Task: Create a due date automation trigger when advanced on, 2 working days after a card is due add fields without custom field "Resume" set to a date in this month at 11:00 AM.
Action: Mouse moved to (1117, 335)
Screenshot: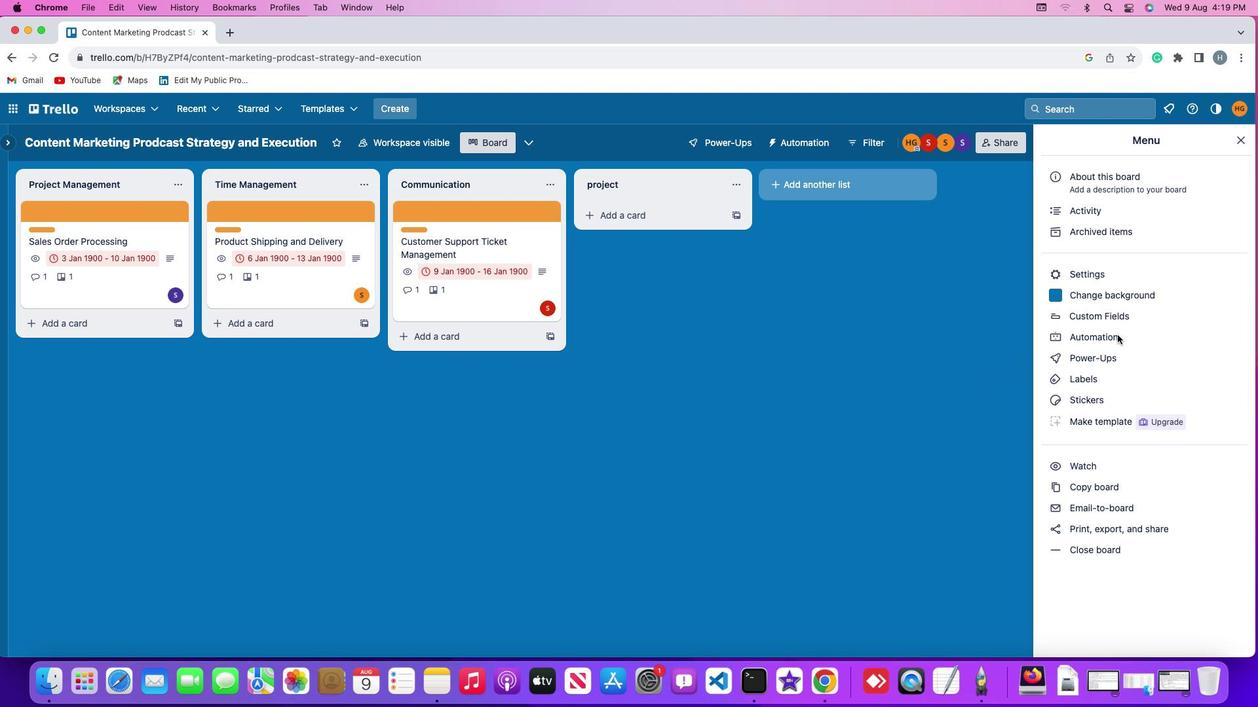 
Action: Mouse pressed left at (1117, 335)
Screenshot: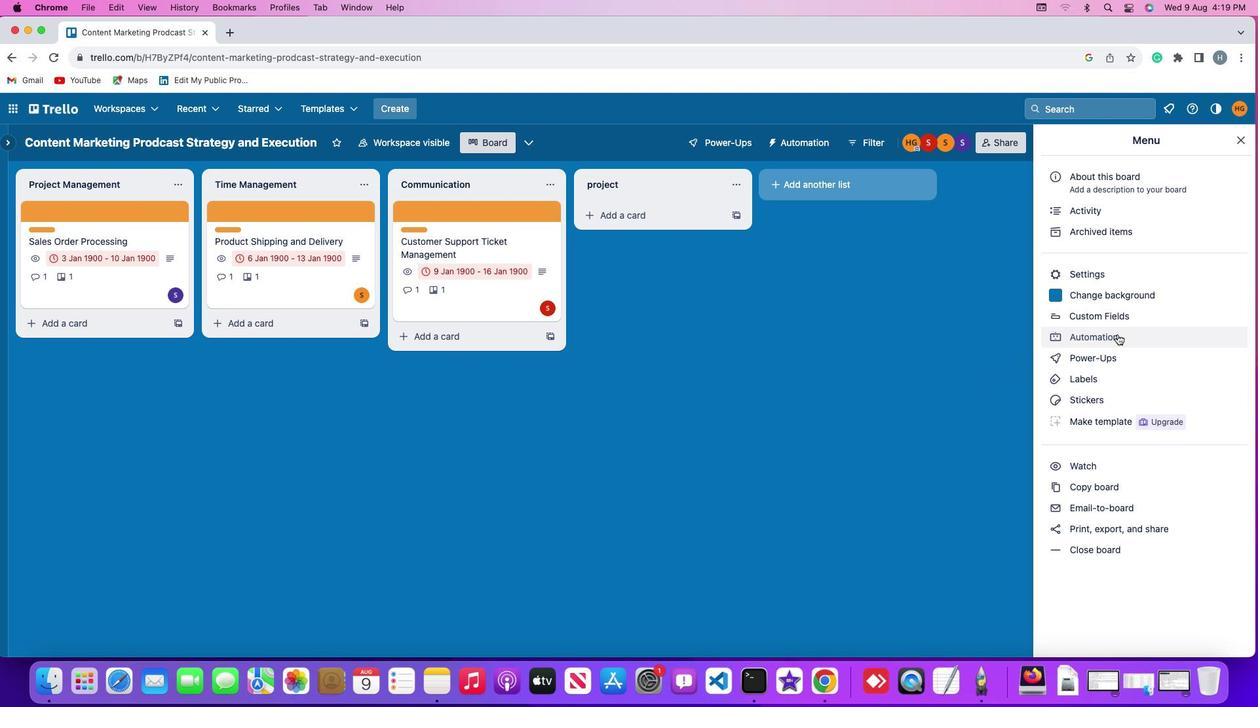 
Action: Mouse moved to (1117, 334)
Screenshot: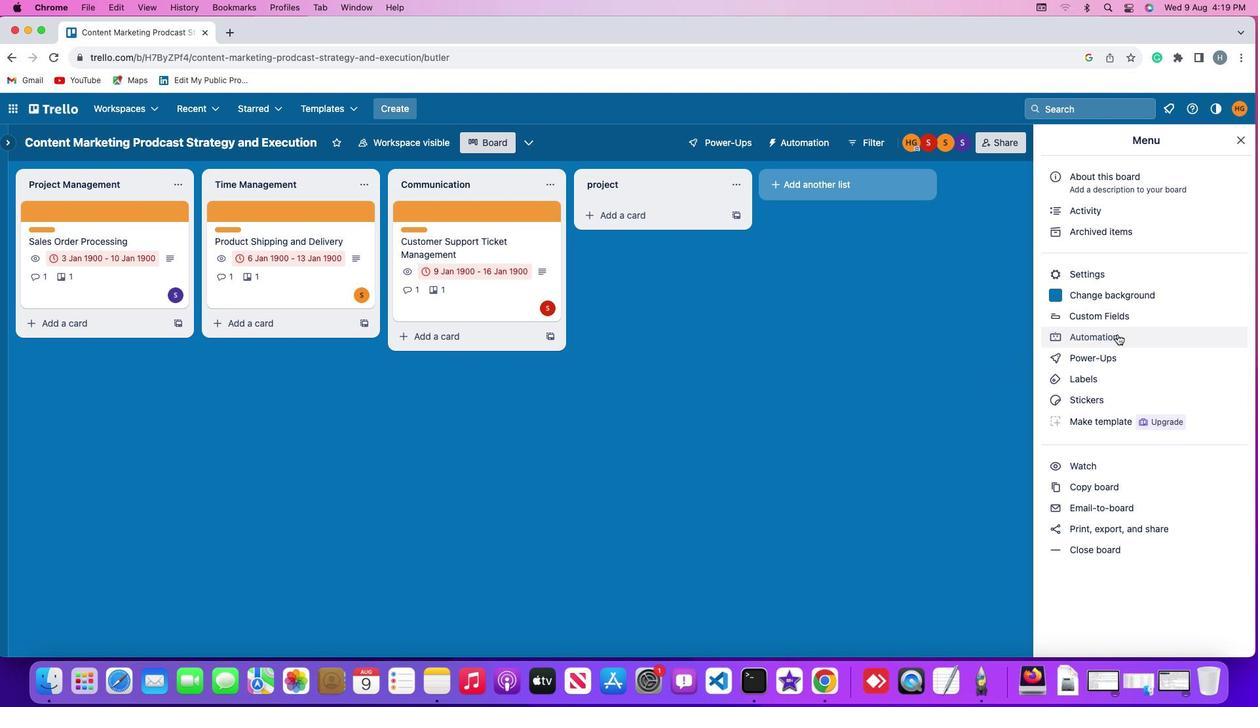 
Action: Mouse pressed left at (1117, 334)
Screenshot: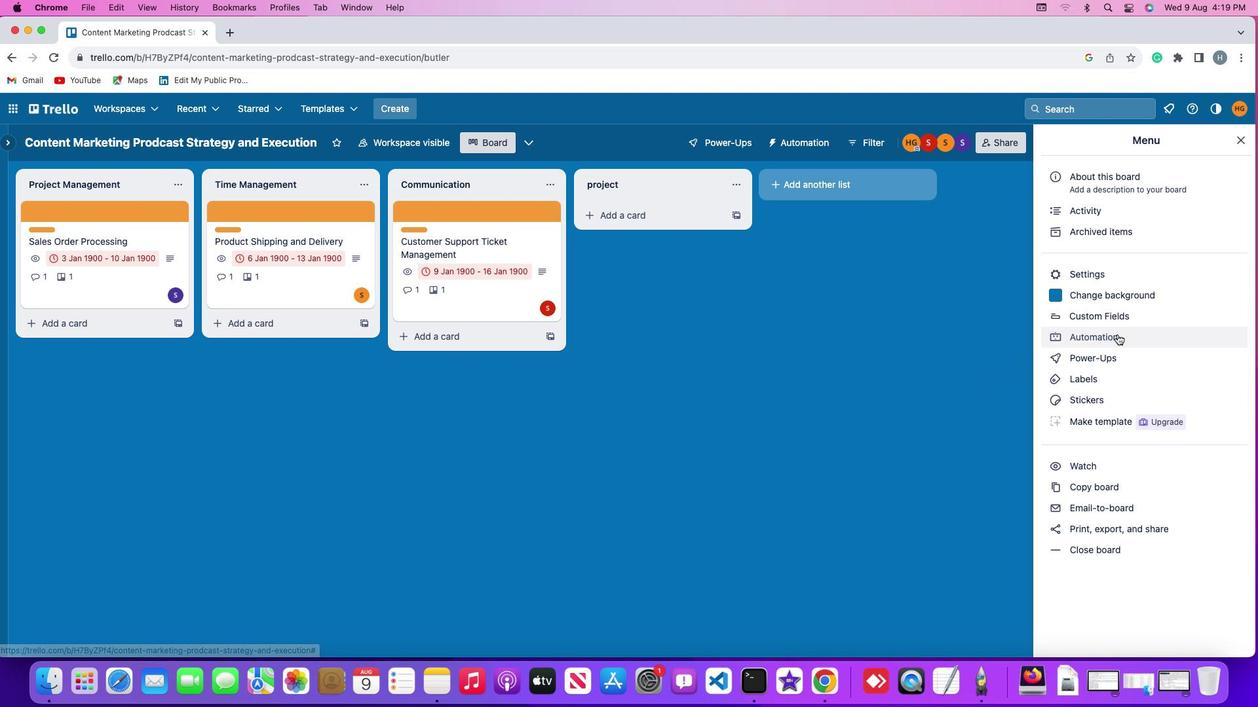 
Action: Mouse moved to (79, 306)
Screenshot: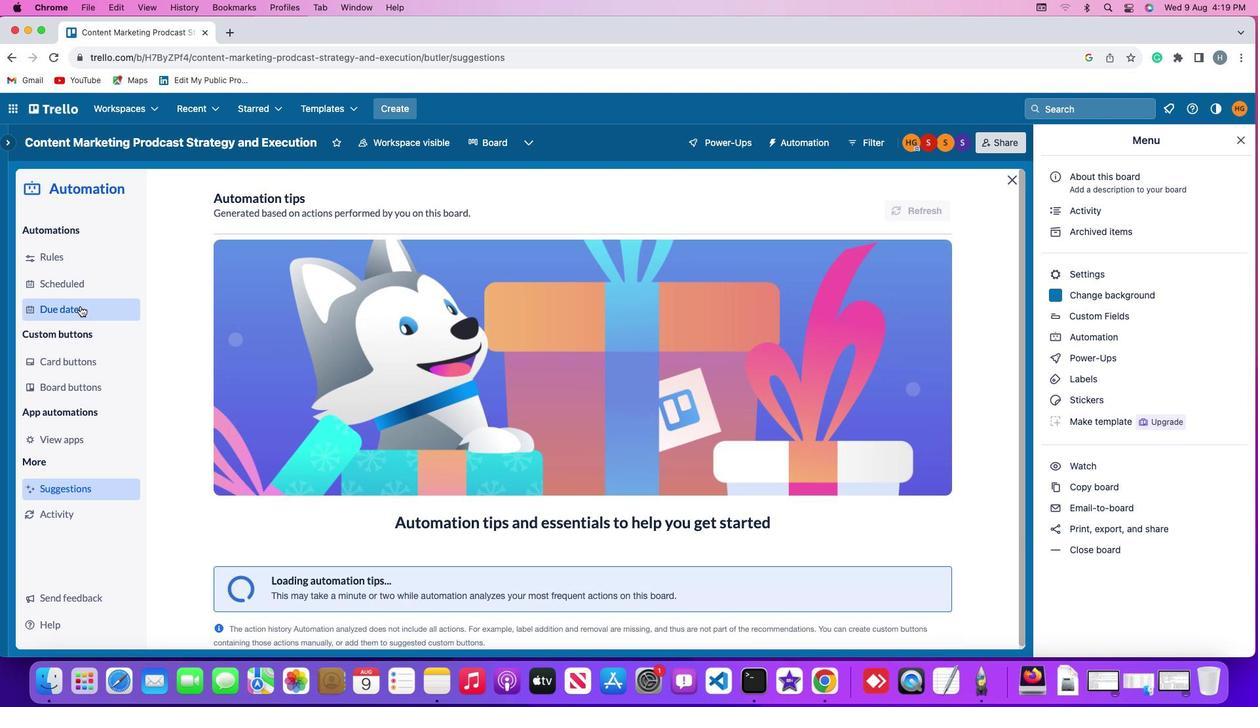 
Action: Mouse pressed left at (79, 306)
Screenshot: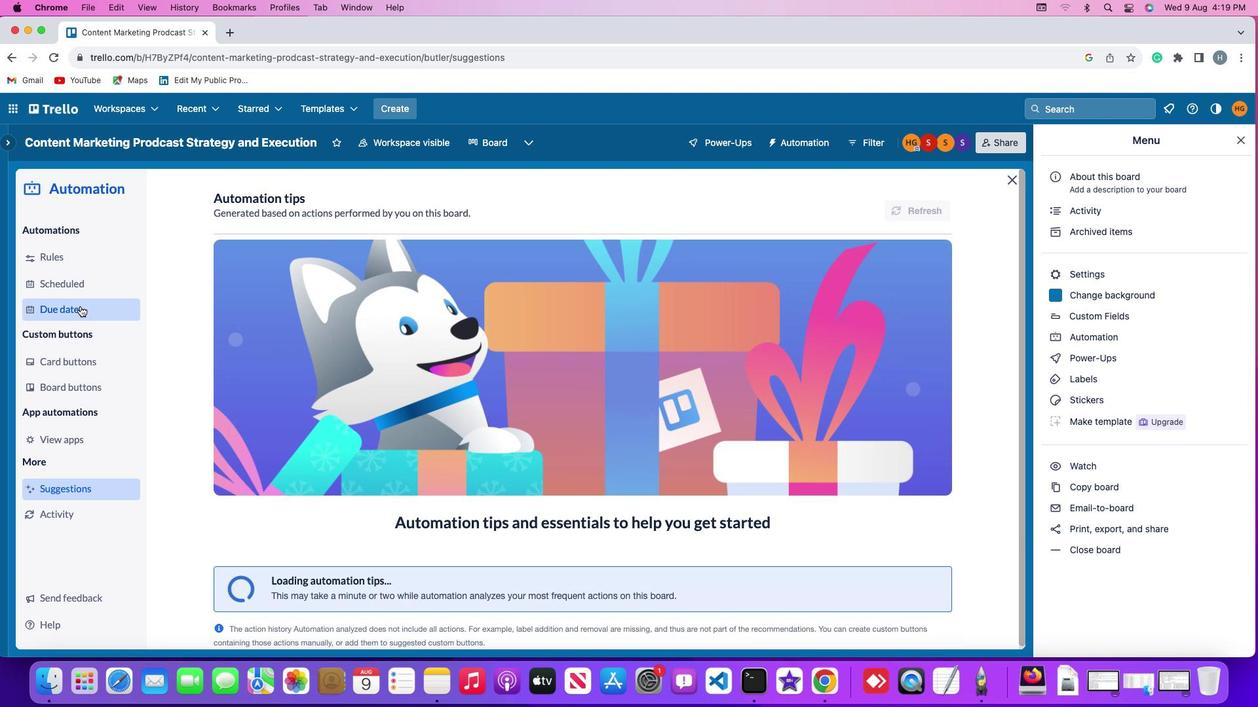 
Action: Mouse moved to (852, 201)
Screenshot: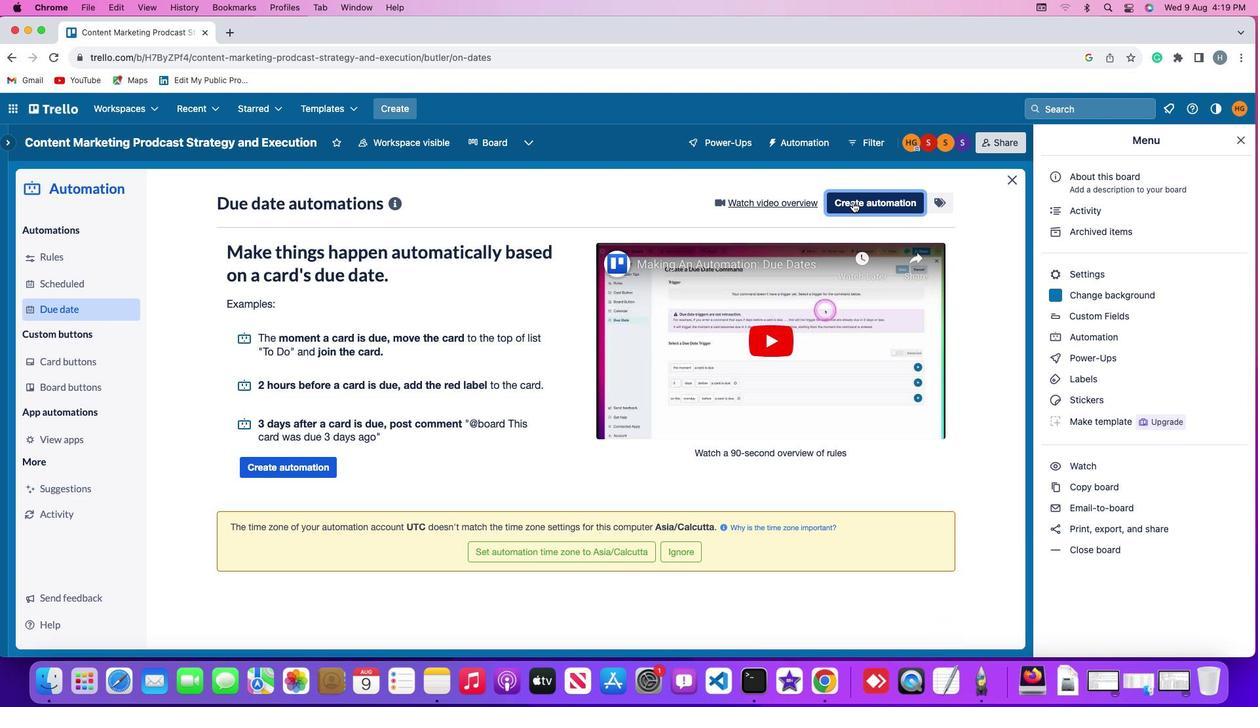 
Action: Mouse pressed left at (852, 201)
Screenshot: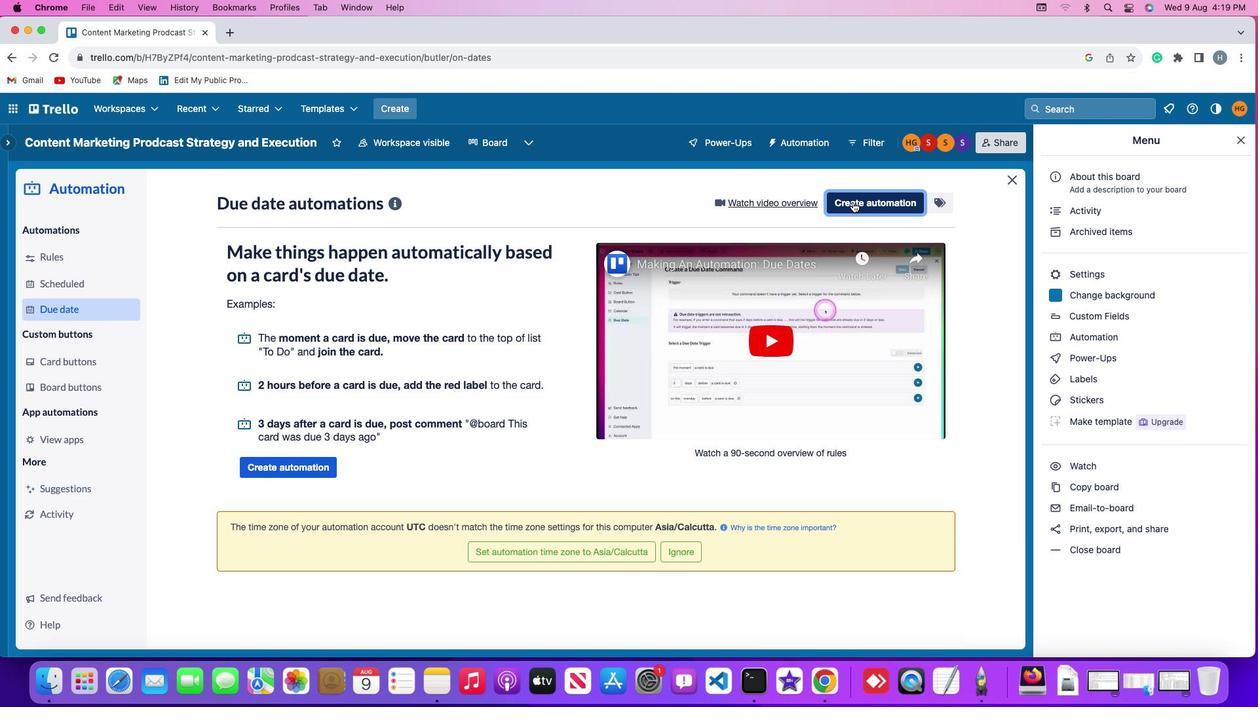 
Action: Mouse moved to (478, 326)
Screenshot: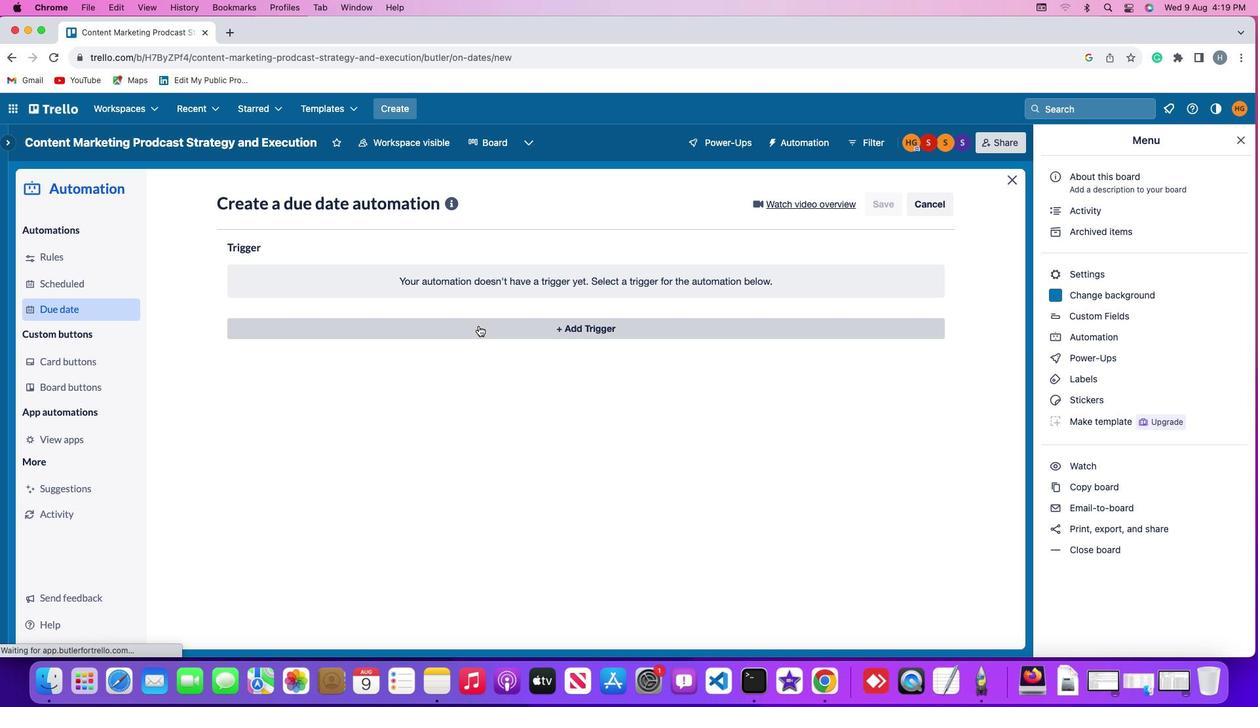 
Action: Mouse pressed left at (478, 326)
Screenshot: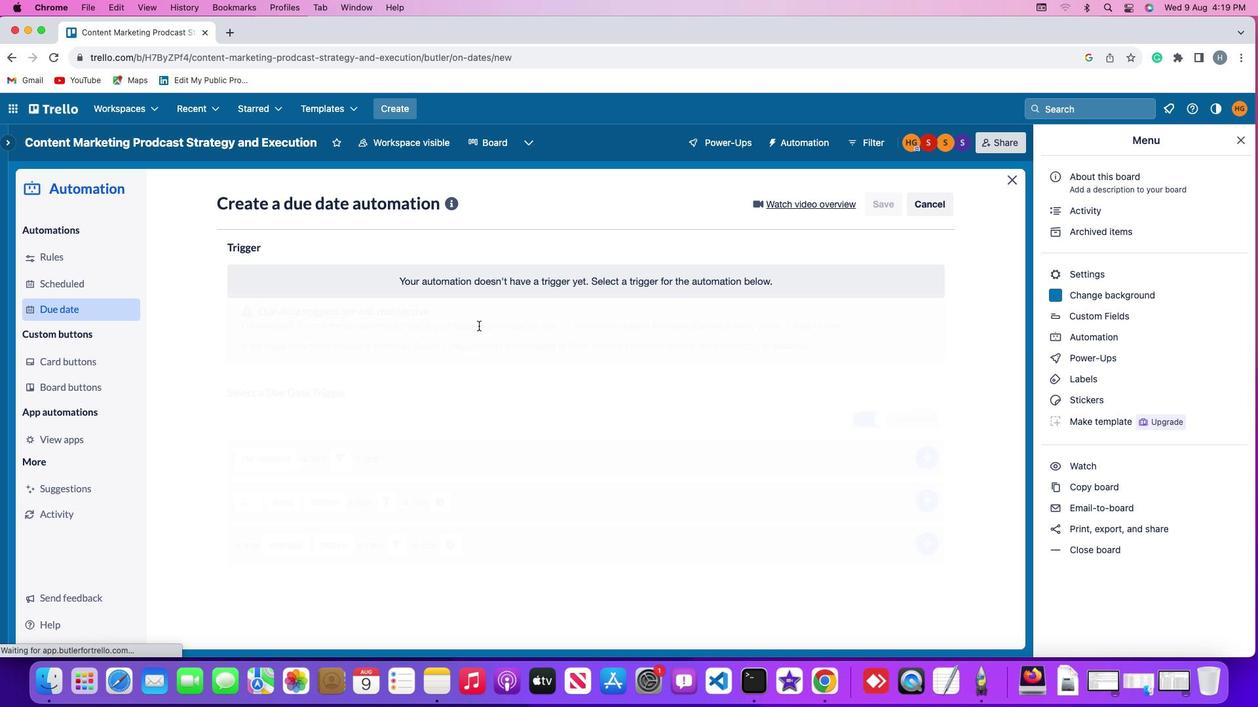 
Action: Mouse moved to (254, 534)
Screenshot: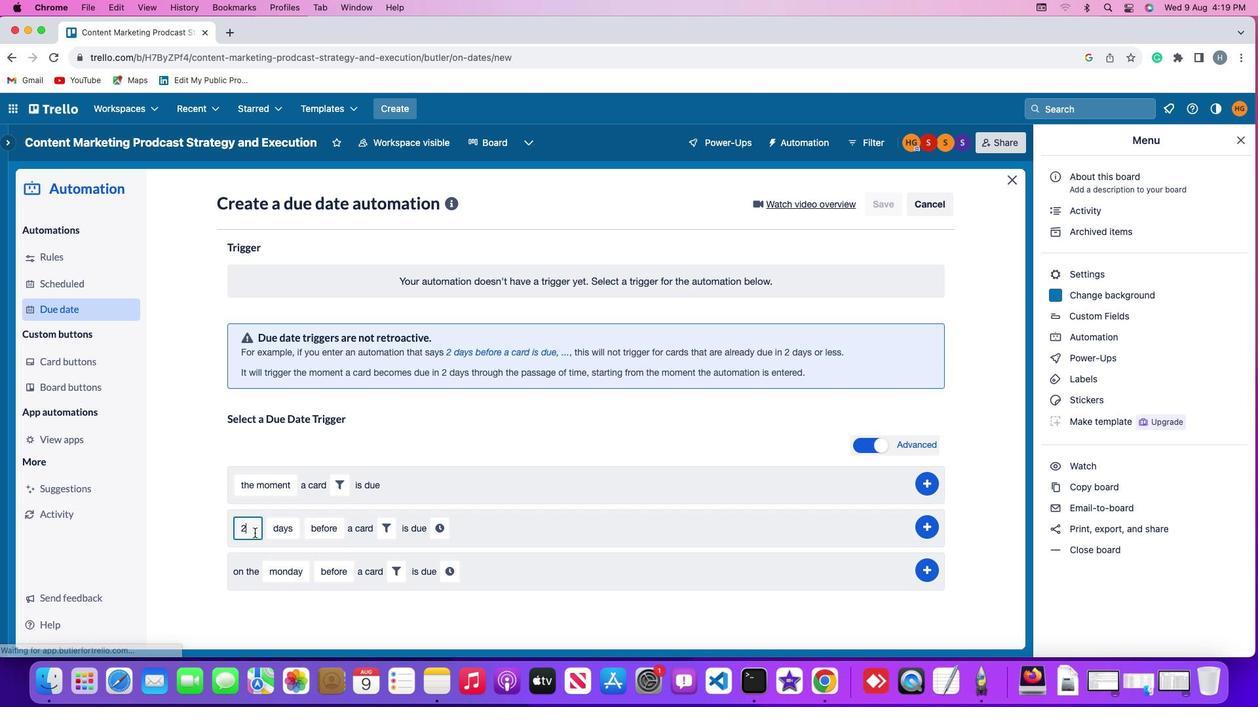 
Action: Mouse pressed left at (254, 534)
Screenshot: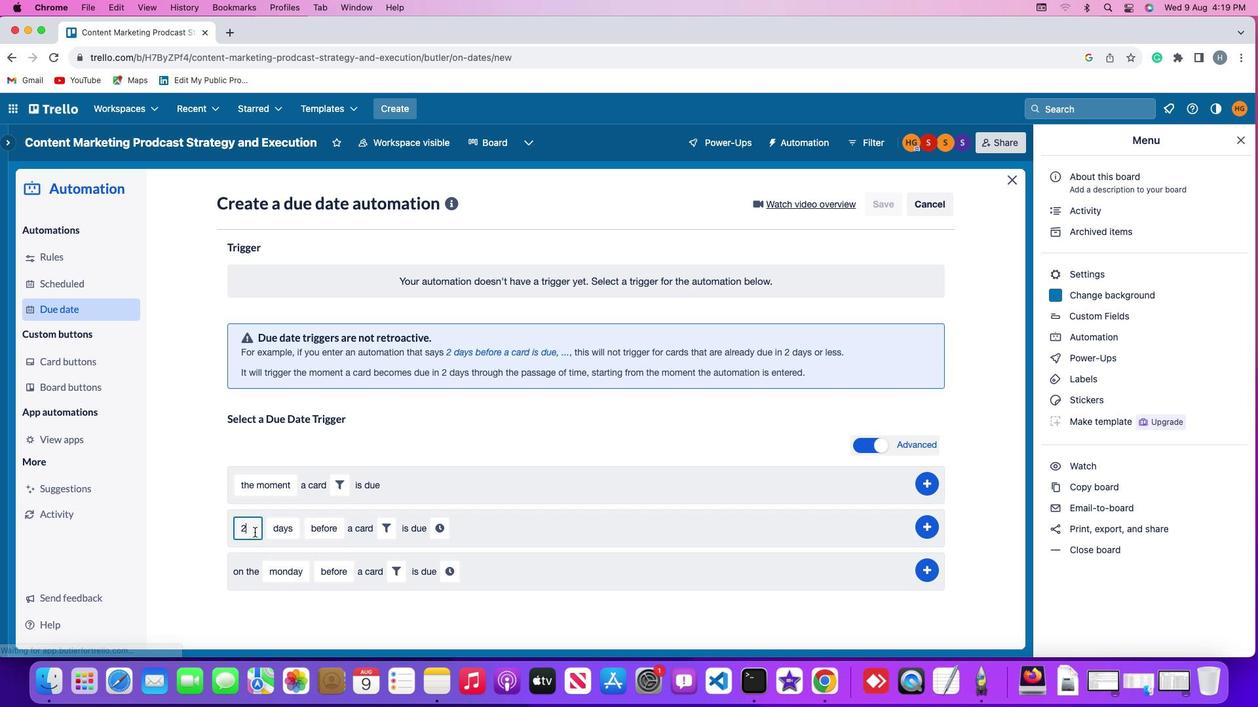 
Action: Mouse moved to (255, 529)
Screenshot: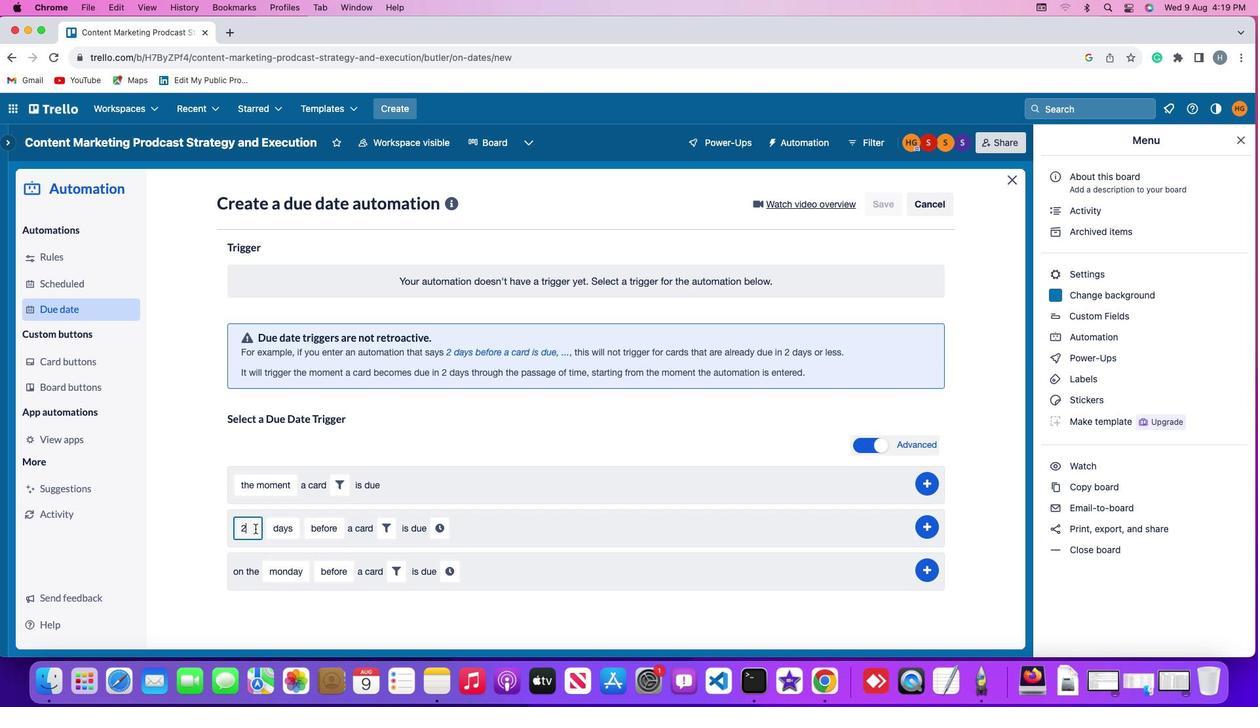 
Action: Key pressed Key.backspace
Screenshot: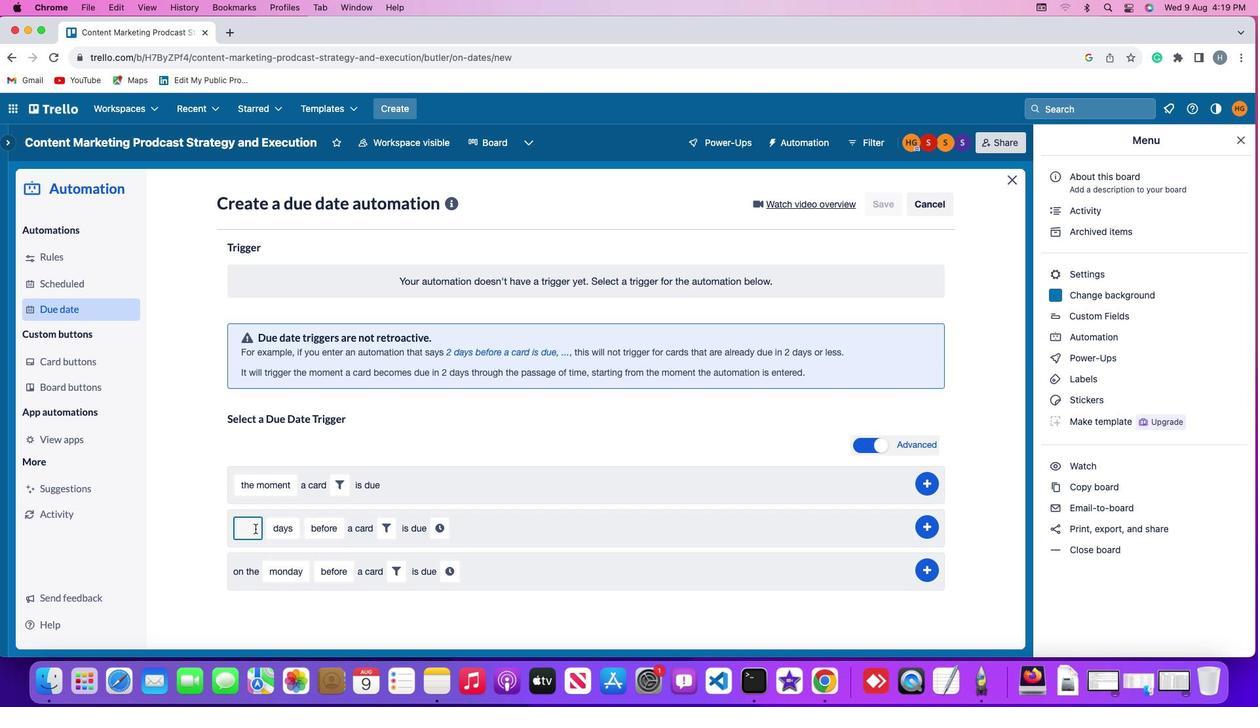 
Action: Mouse moved to (255, 529)
Screenshot: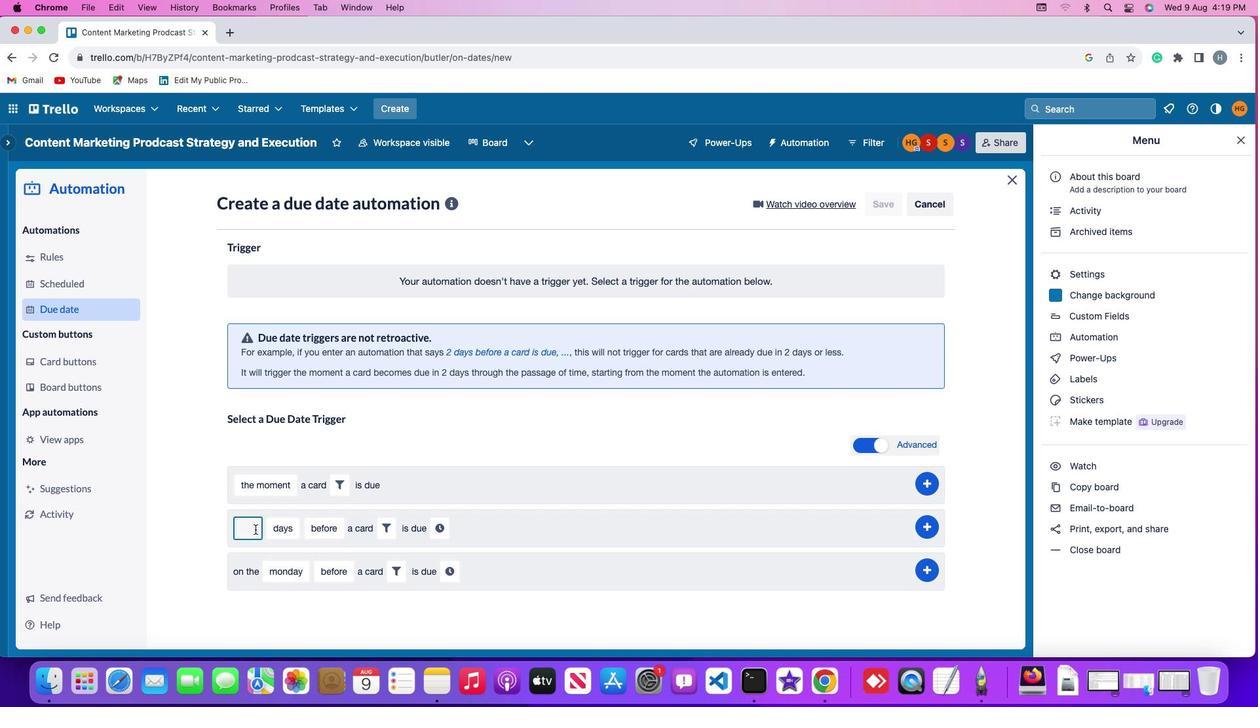 
Action: Key pressed '2'
Screenshot: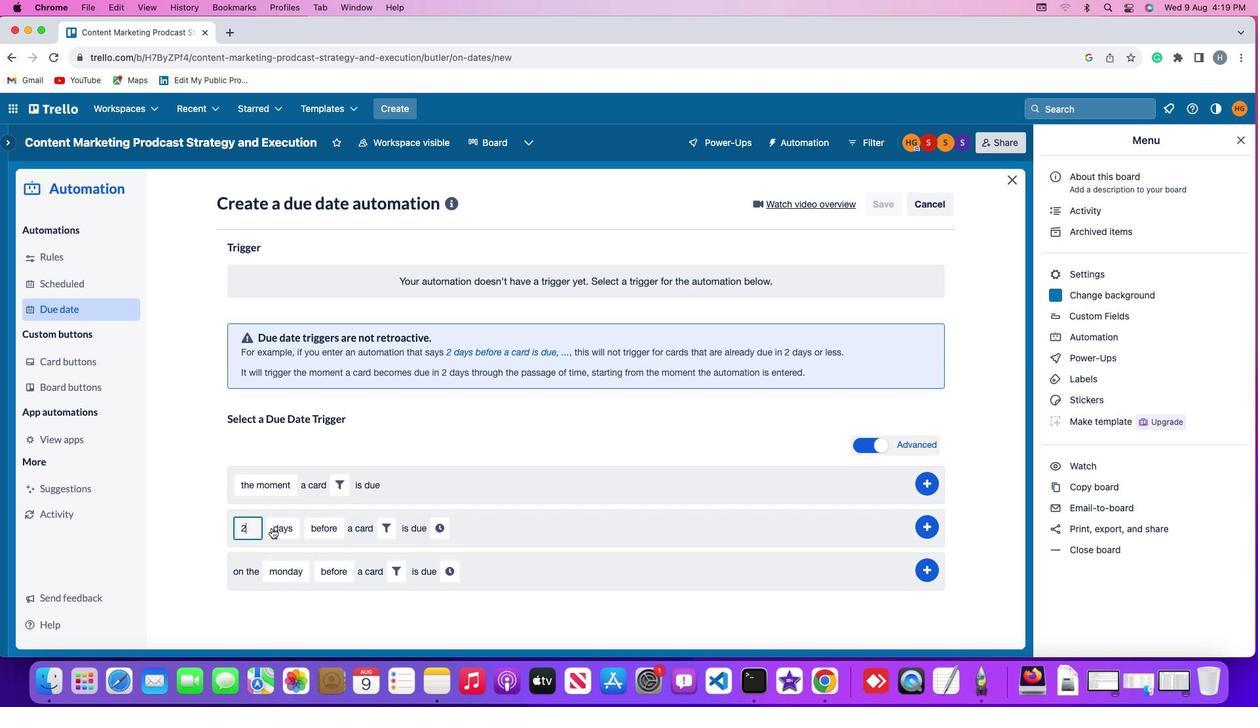 
Action: Mouse moved to (286, 527)
Screenshot: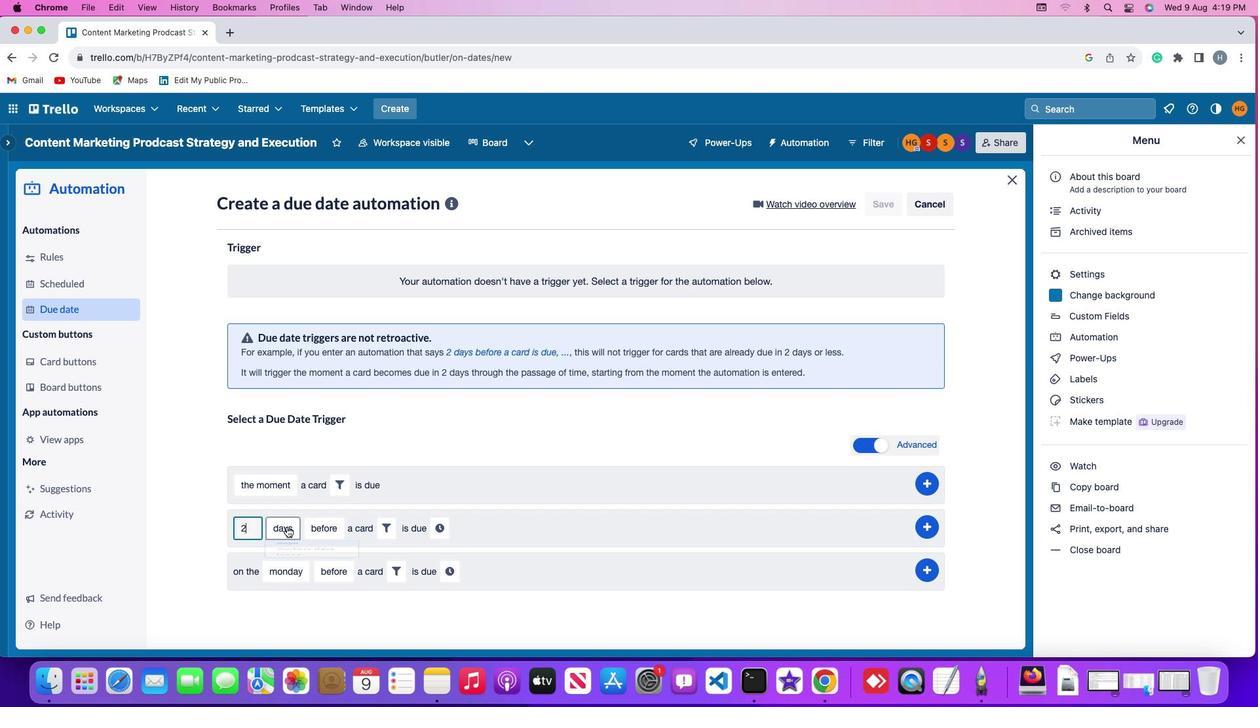 
Action: Mouse pressed left at (286, 527)
Screenshot: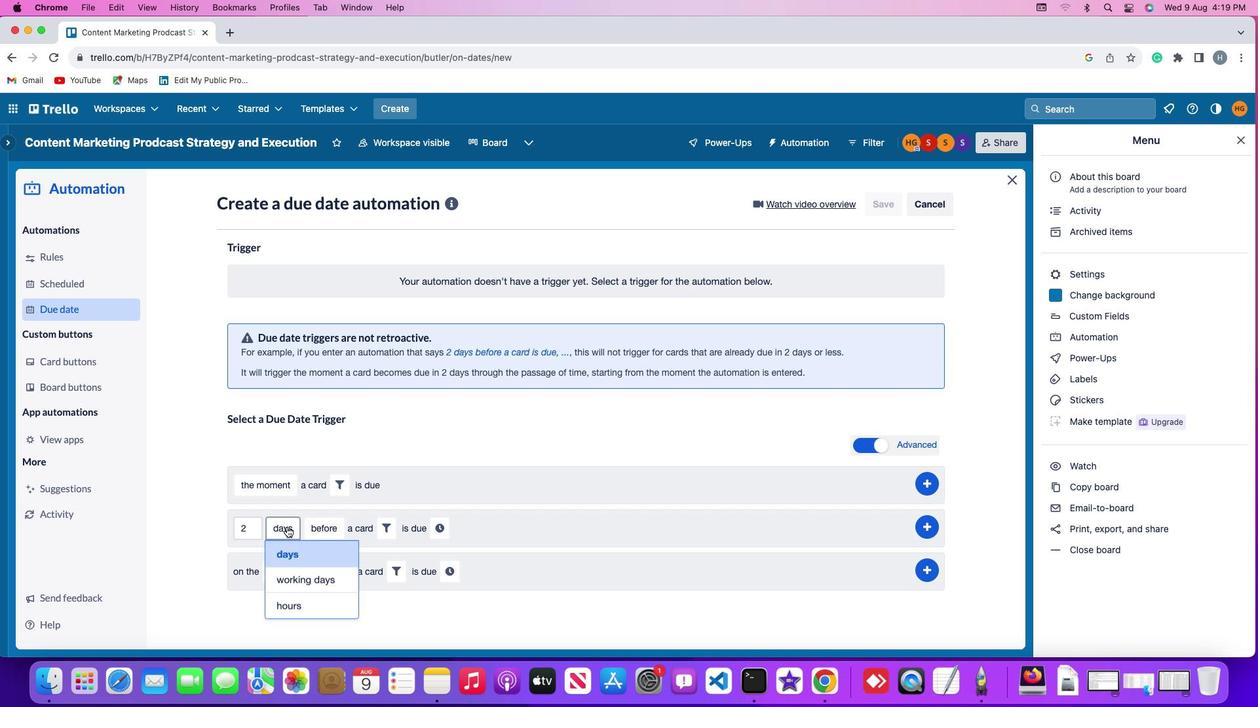 
Action: Mouse moved to (291, 576)
Screenshot: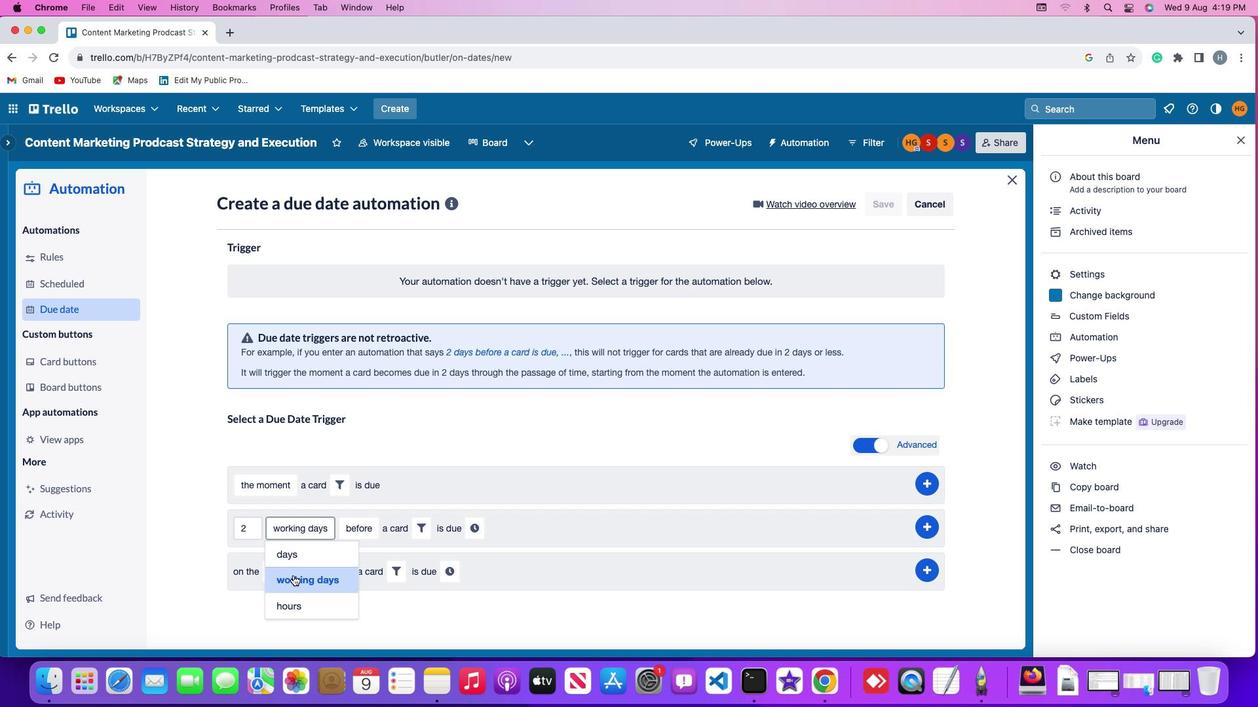 
Action: Mouse pressed left at (291, 576)
Screenshot: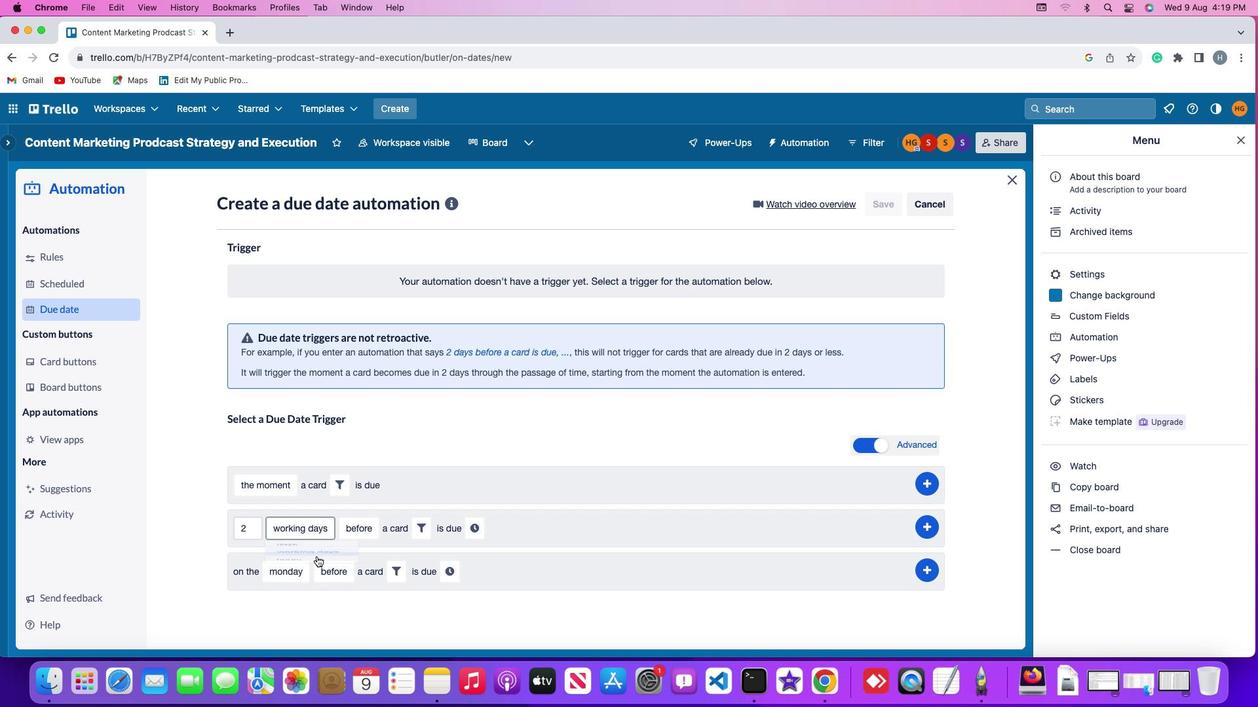 
Action: Mouse moved to (359, 526)
Screenshot: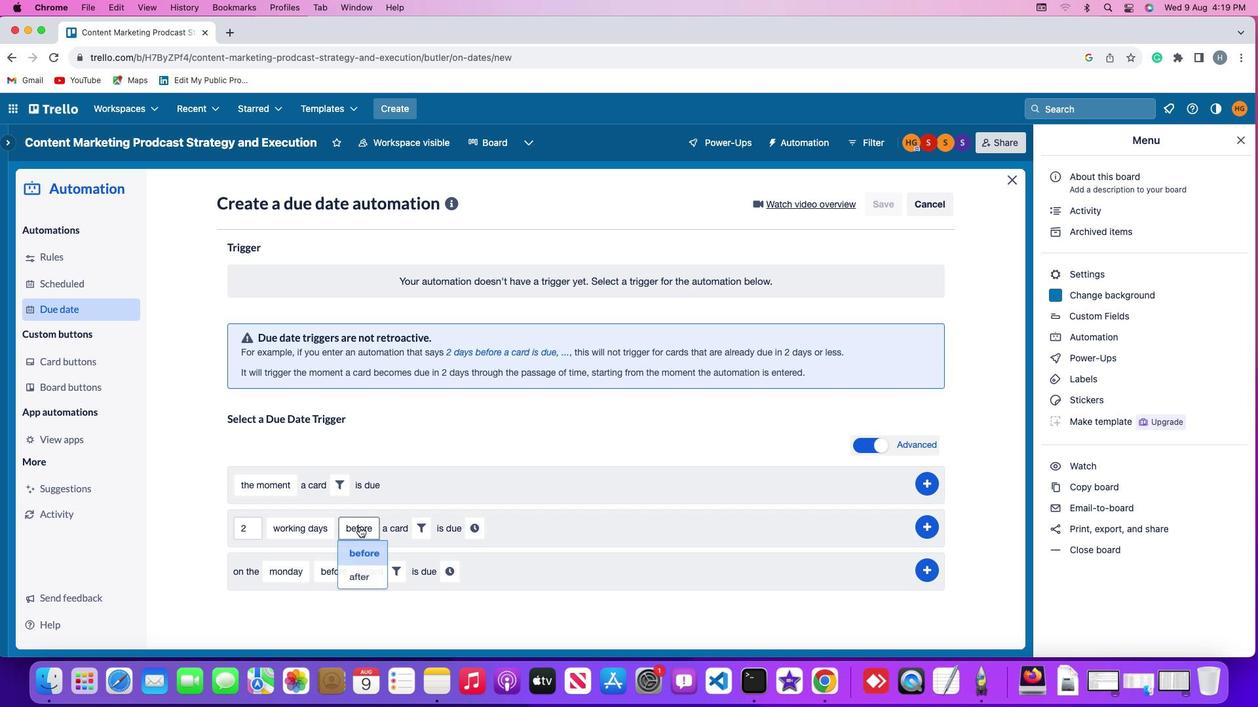 
Action: Mouse pressed left at (359, 526)
Screenshot: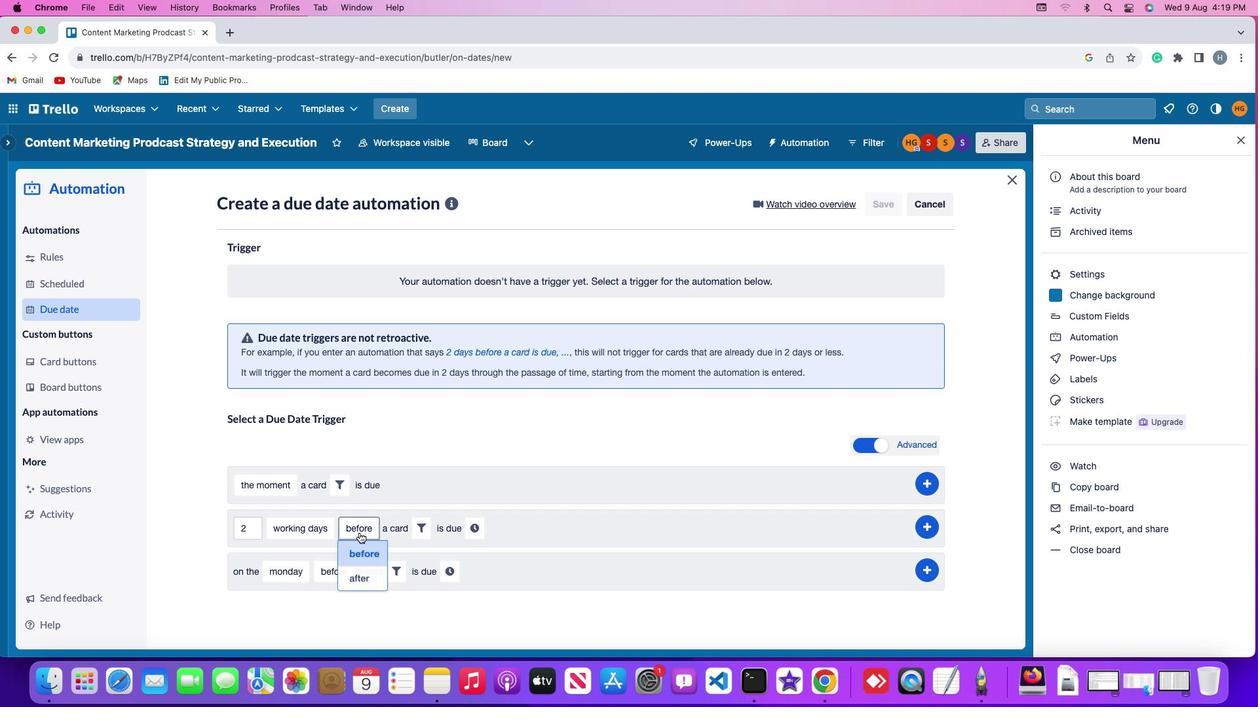 
Action: Mouse moved to (357, 578)
Screenshot: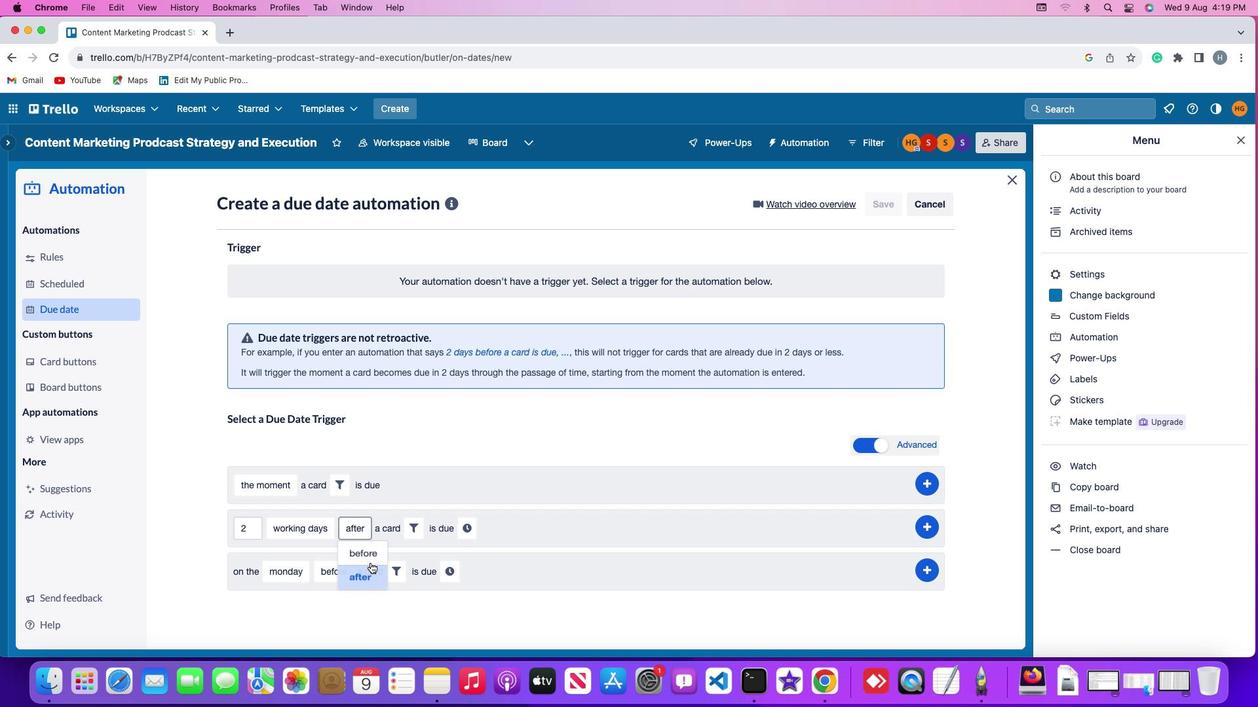 
Action: Mouse pressed left at (357, 578)
Screenshot: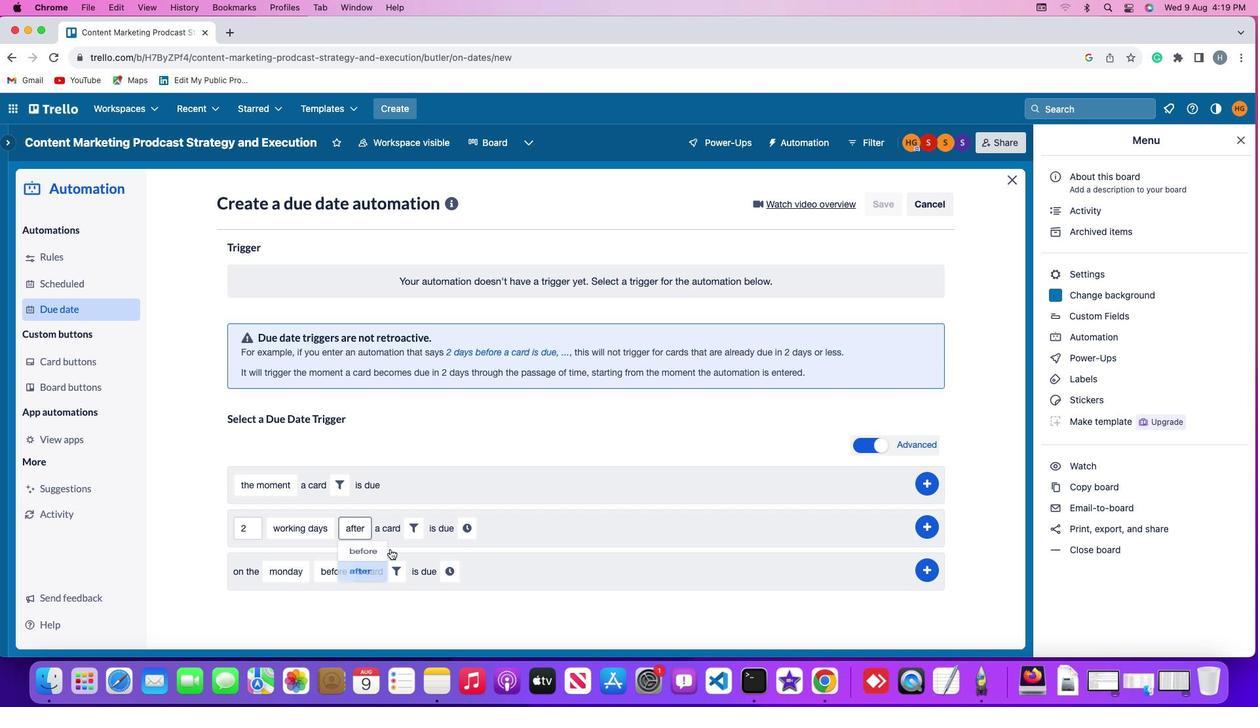 
Action: Mouse moved to (414, 528)
Screenshot: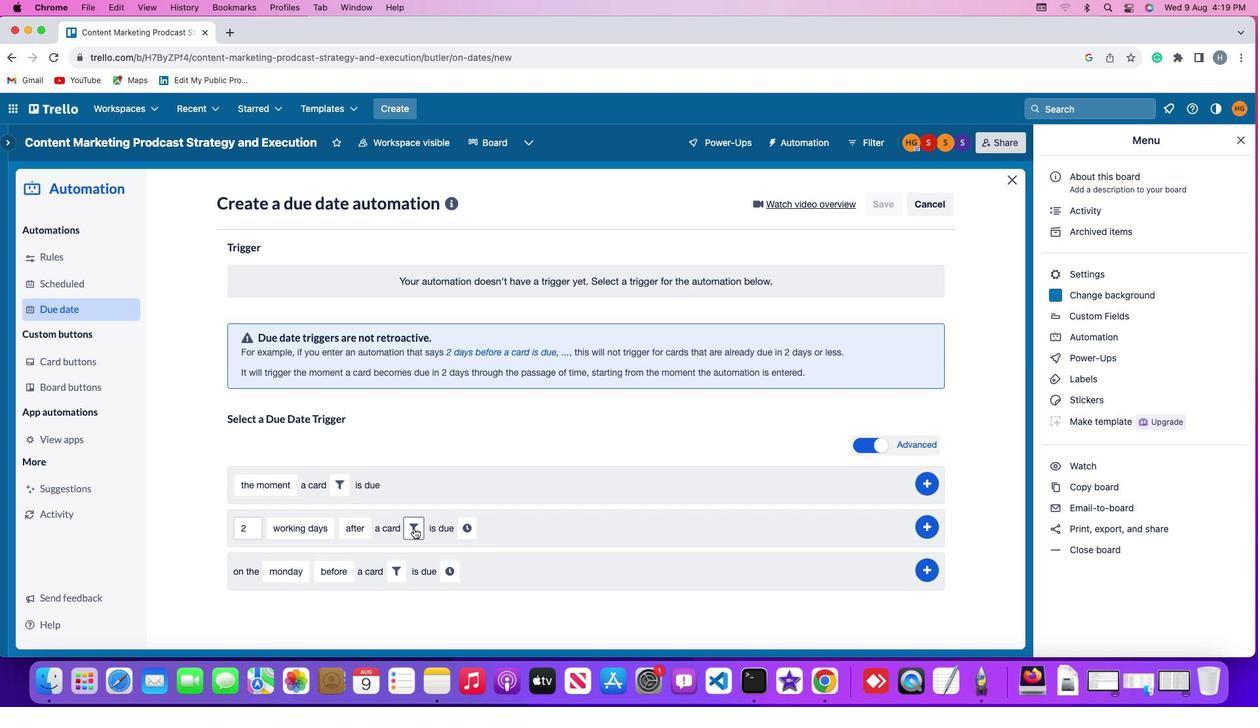 
Action: Mouse pressed left at (414, 528)
Screenshot: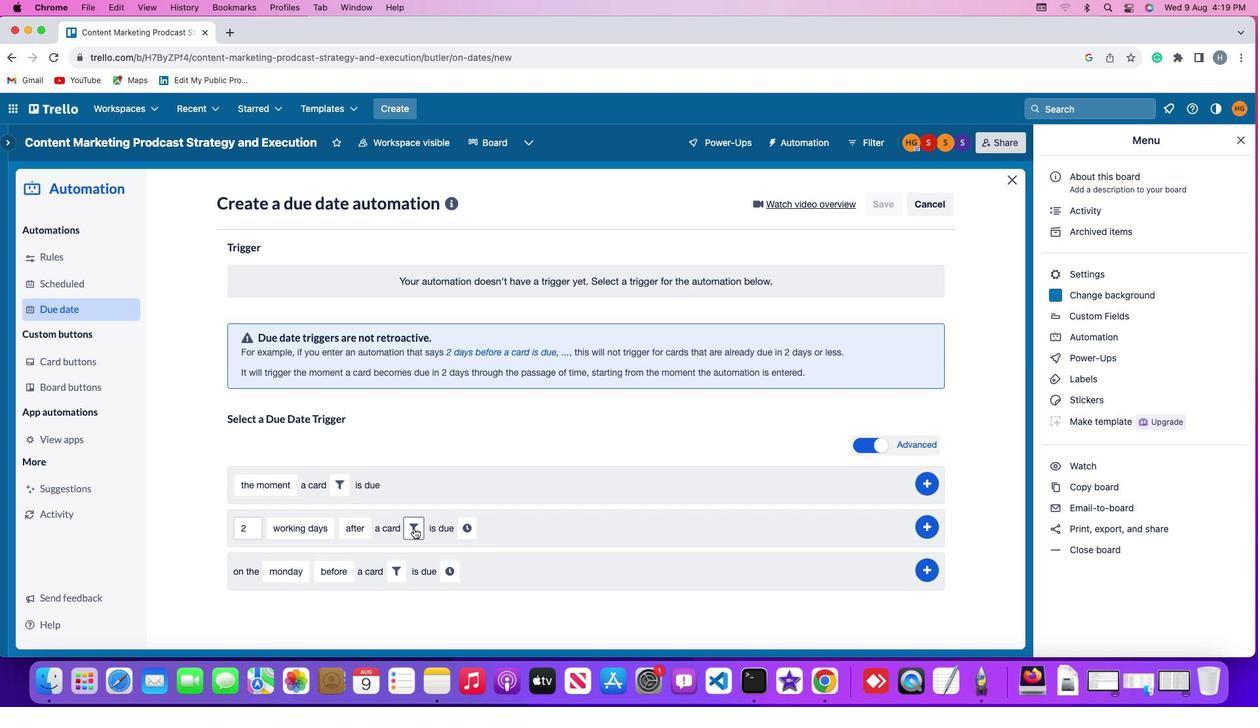 
Action: Mouse moved to (623, 574)
Screenshot: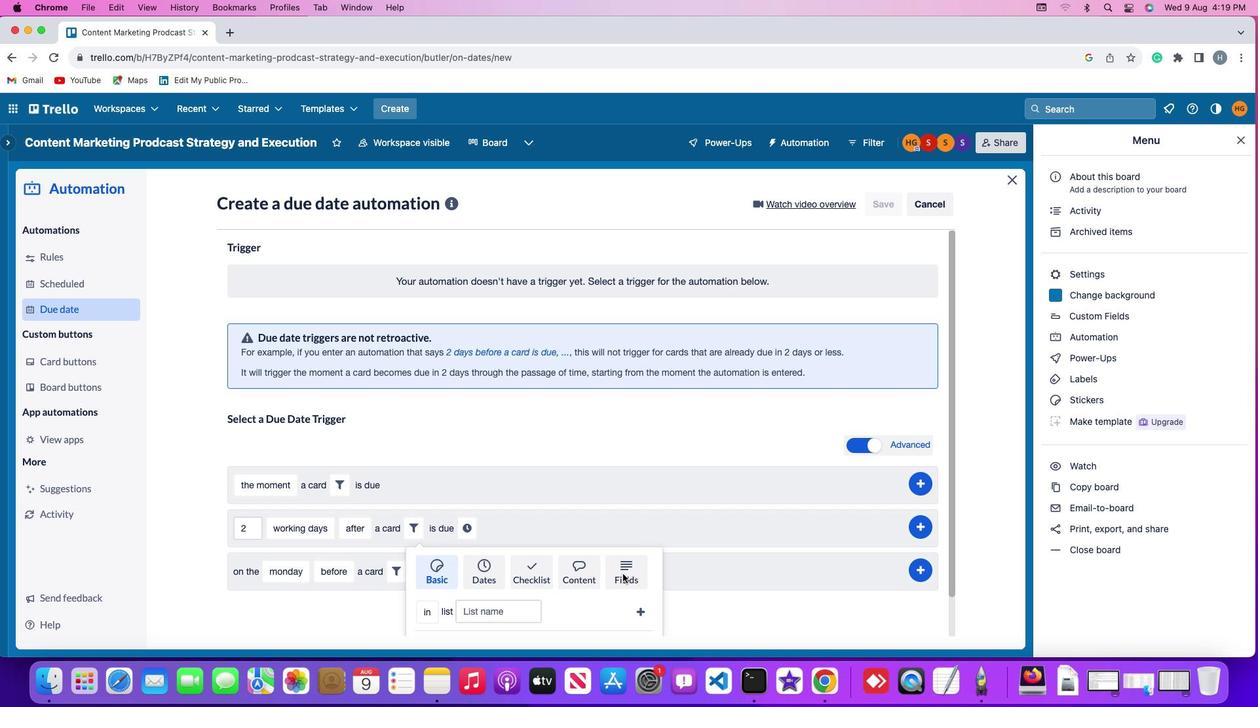 
Action: Mouse pressed left at (623, 574)
Screenshot: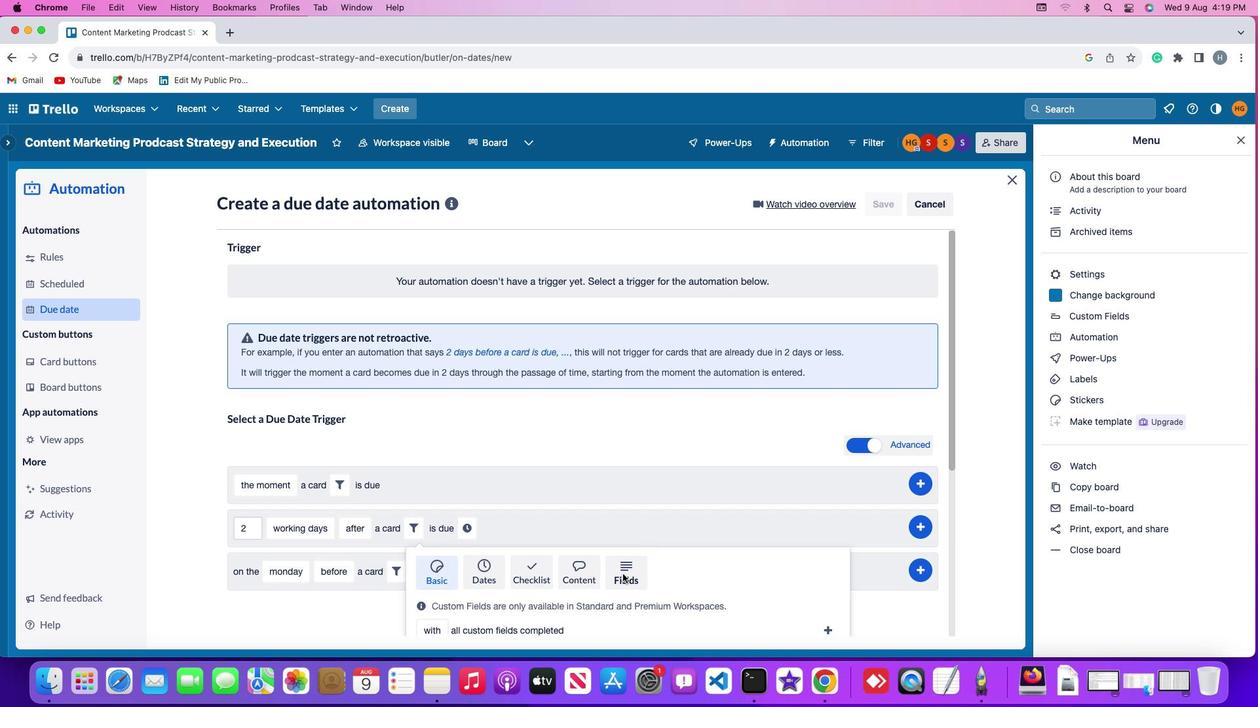 
Action: Mouse moved to (370, 610)
Screenshot: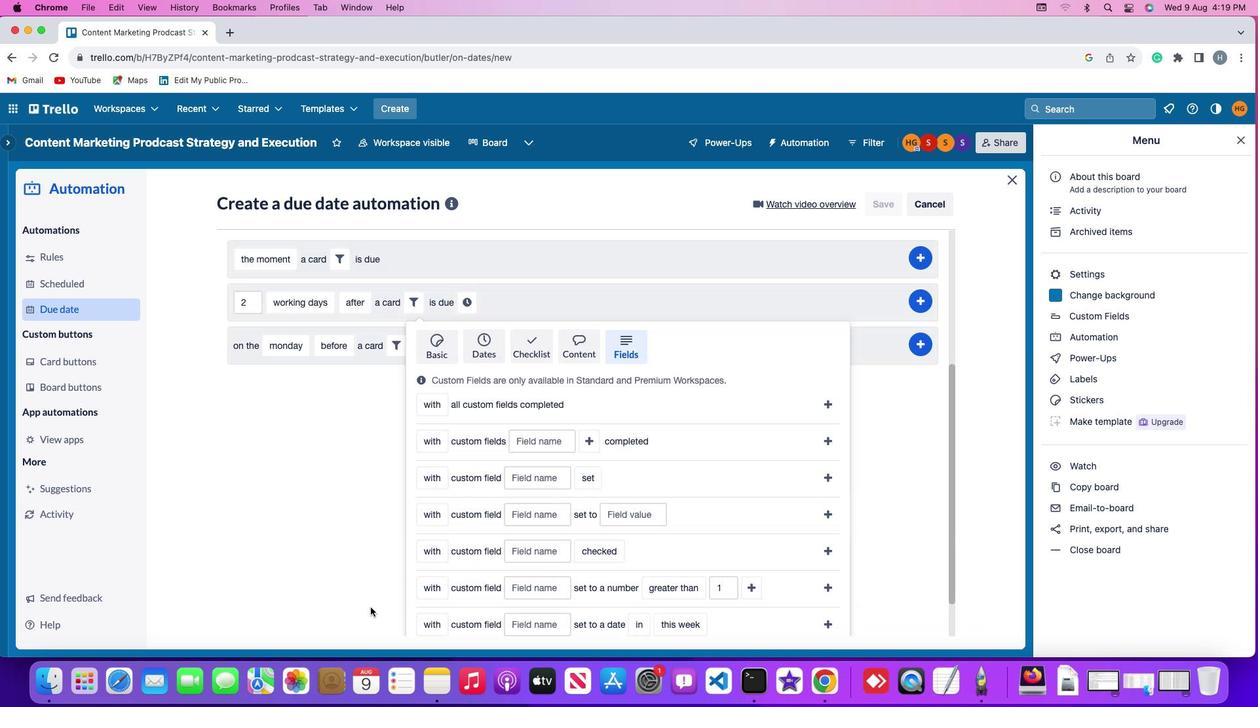 
Action: Mouse scrolled (370, 610) with delta (0, 0)
Screenshot: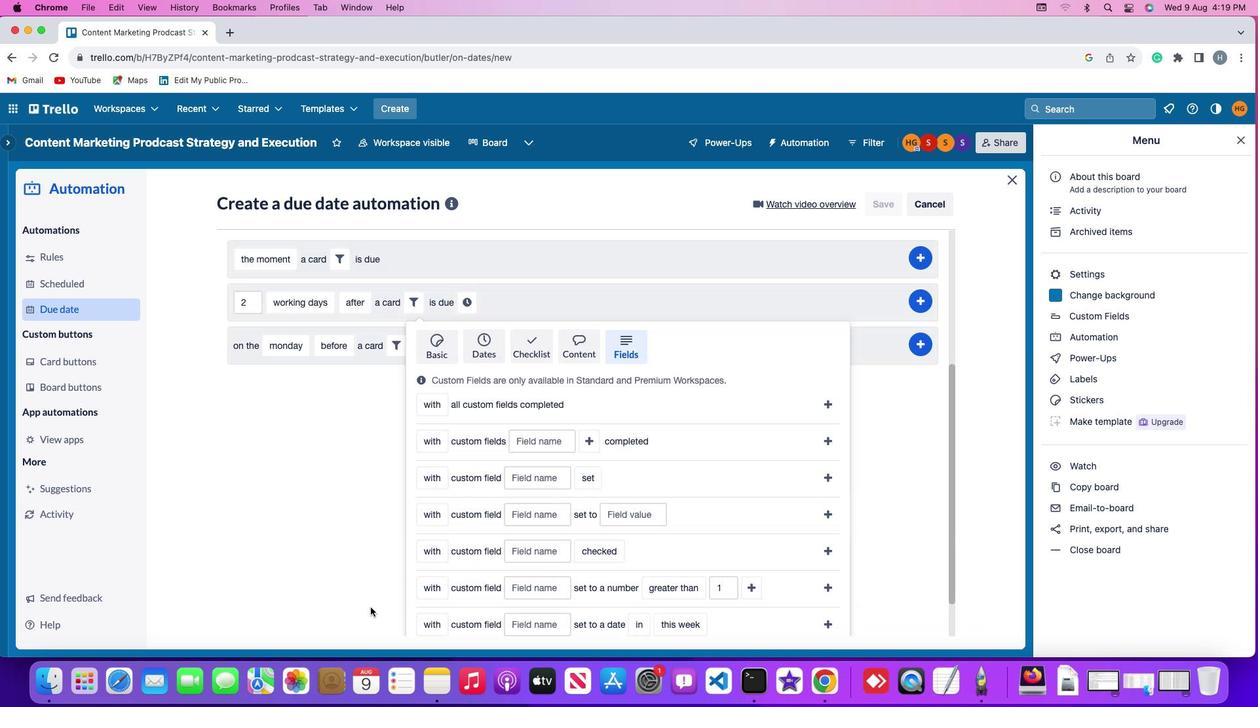 
Action: Mouse scrolled (370, 610) with delta (0, 0)
Screenshot: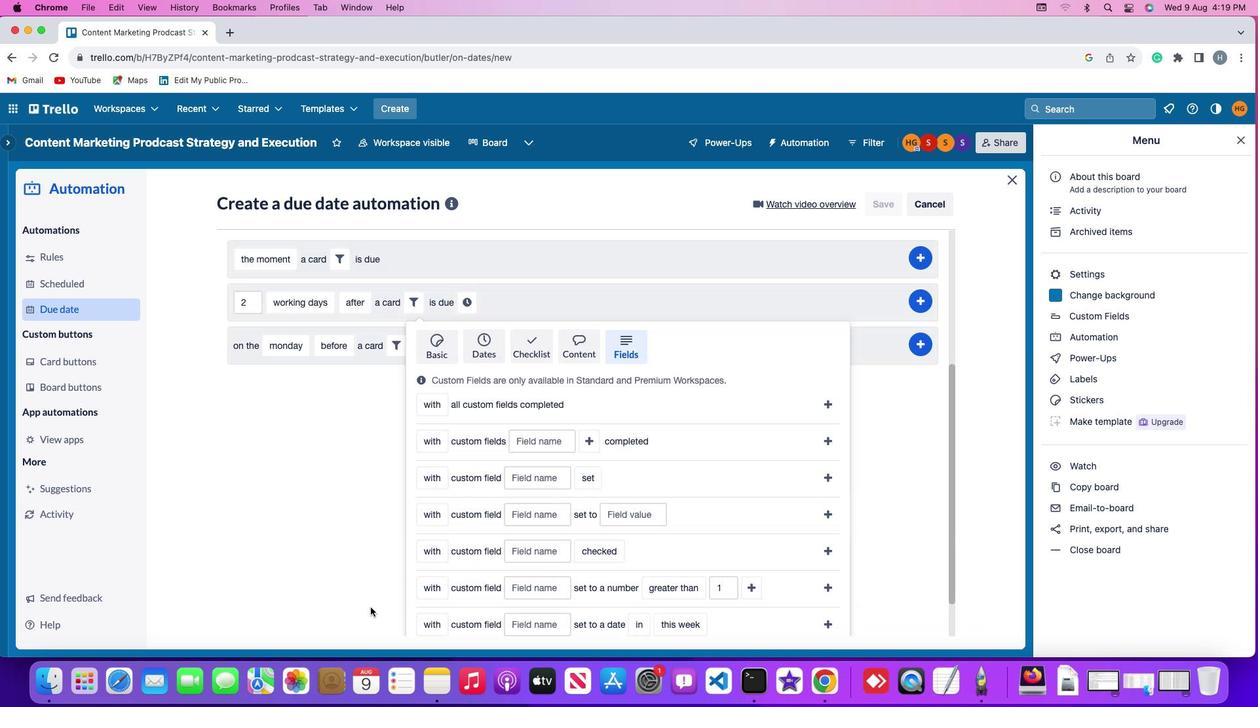 
Action: Mouse moved to (370, 610)
Screenshot: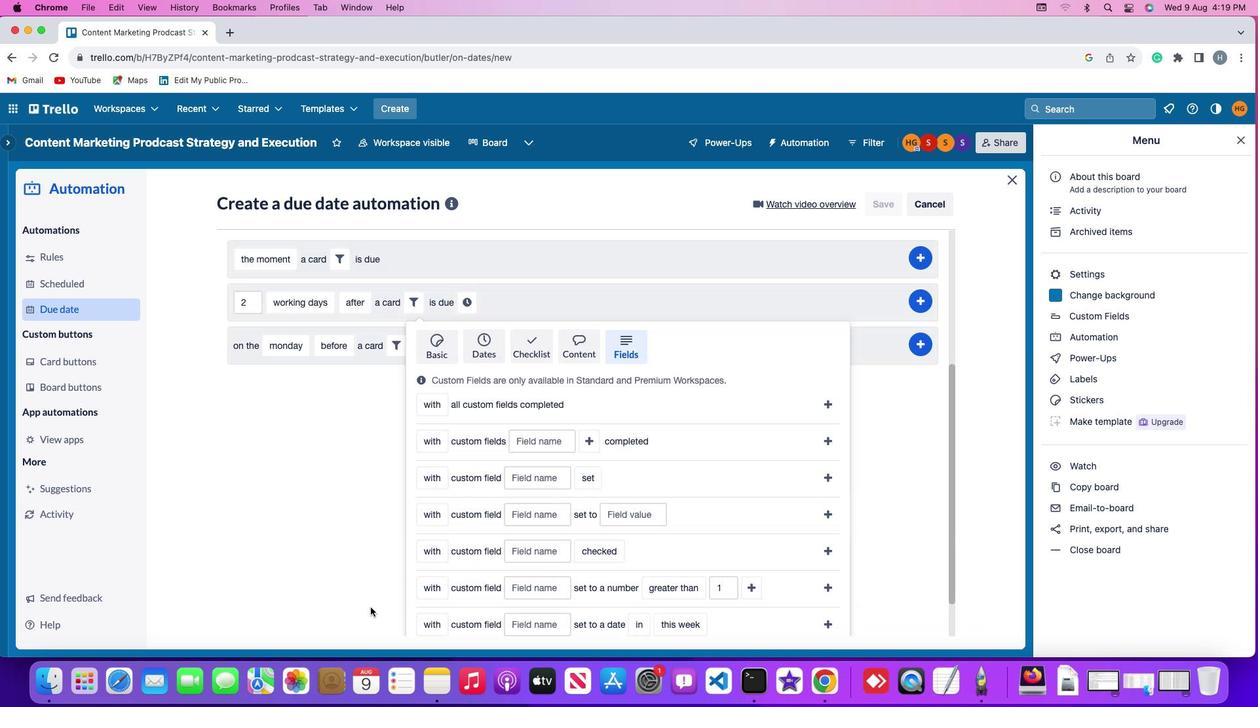 
Action: Mouse scrolled (370, 610) with delta (0, -2)
Screenshot: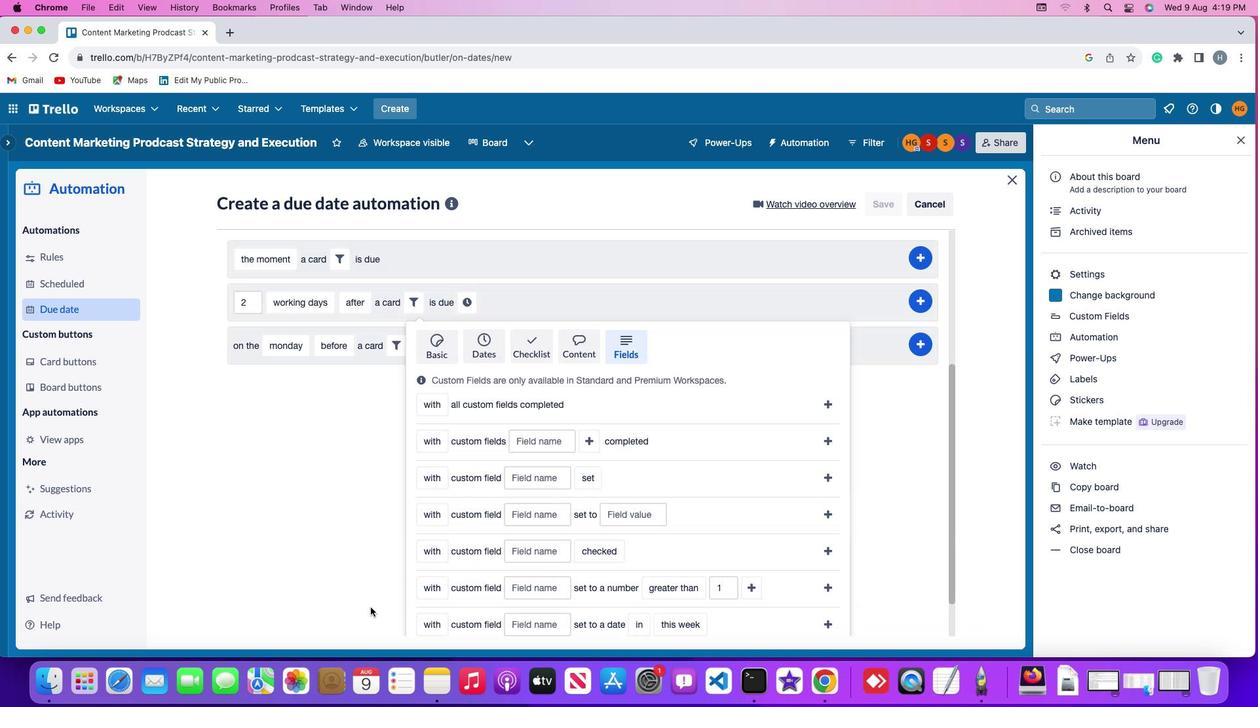 
Action: Mouse moved to (370, 609)
Screenshot: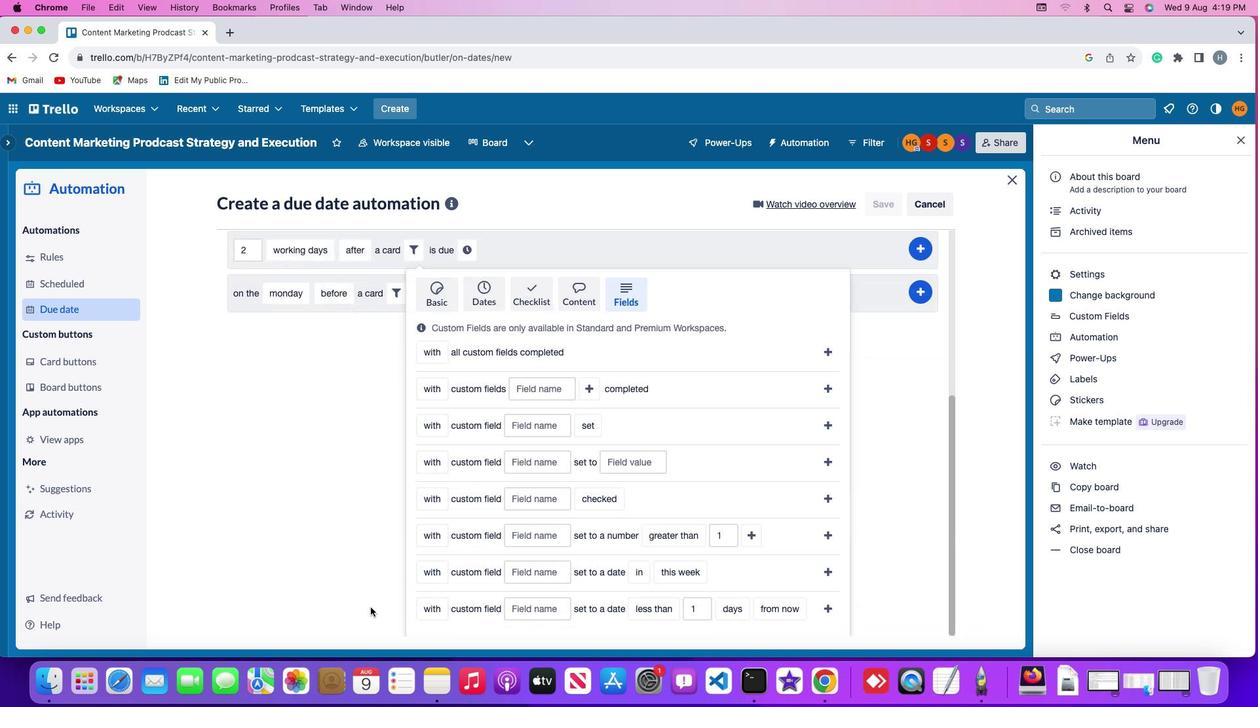
Action: Mouse scrolled (370, 609) with delta (0, -3)
Screenshot: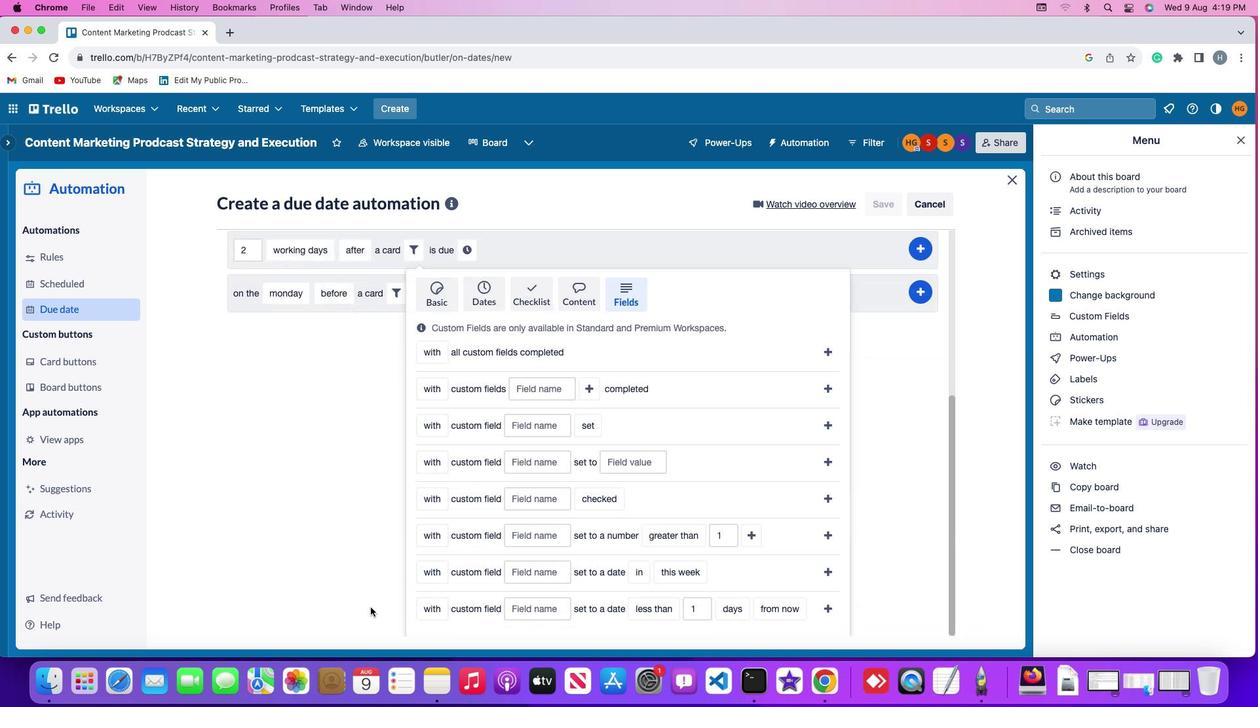 
Action: Mouse moved to (370, 608)
Screenshot: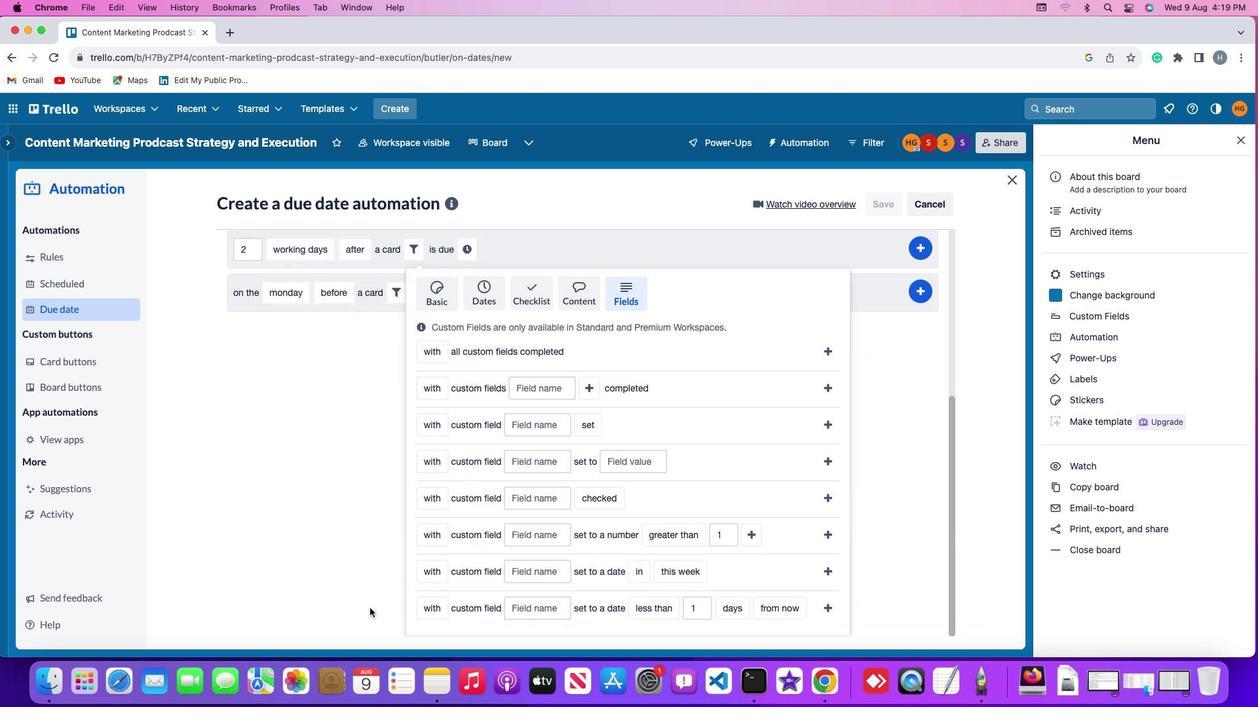 
Action: Mouse scrolled (370, 608) with delta (0, -3)
Screenshot: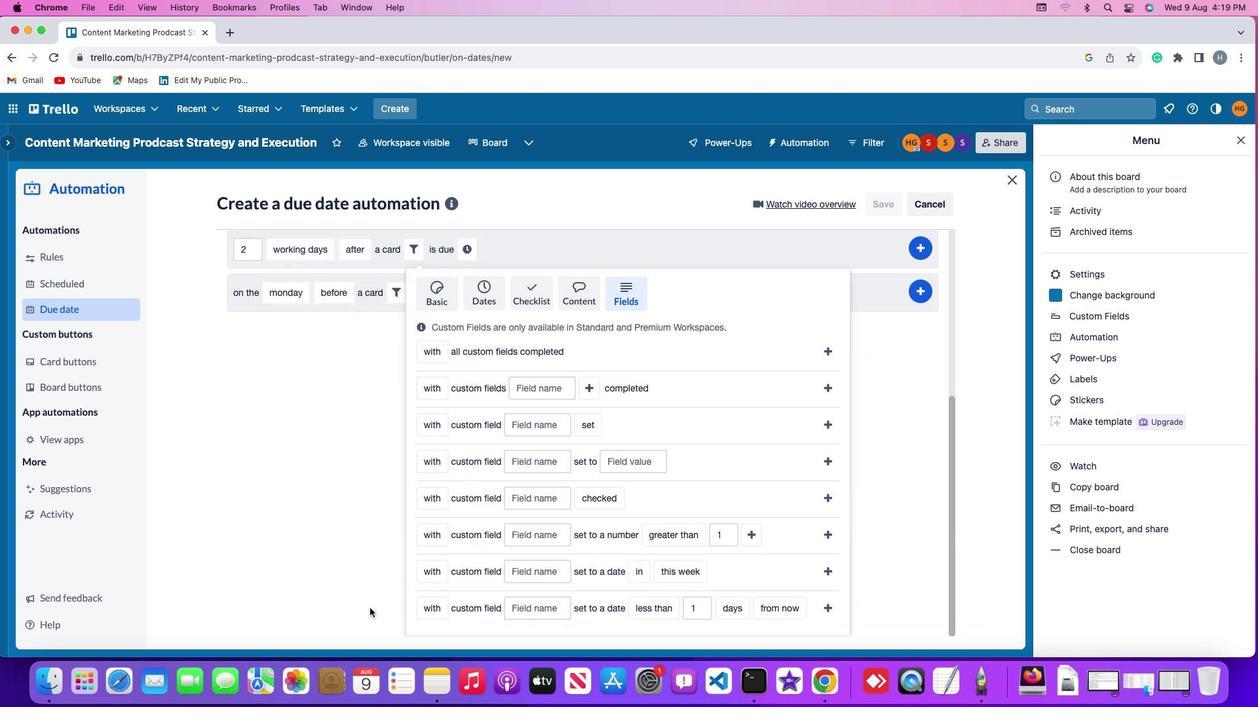 
Action: Mouse moved to (369, 608)
Screenshot: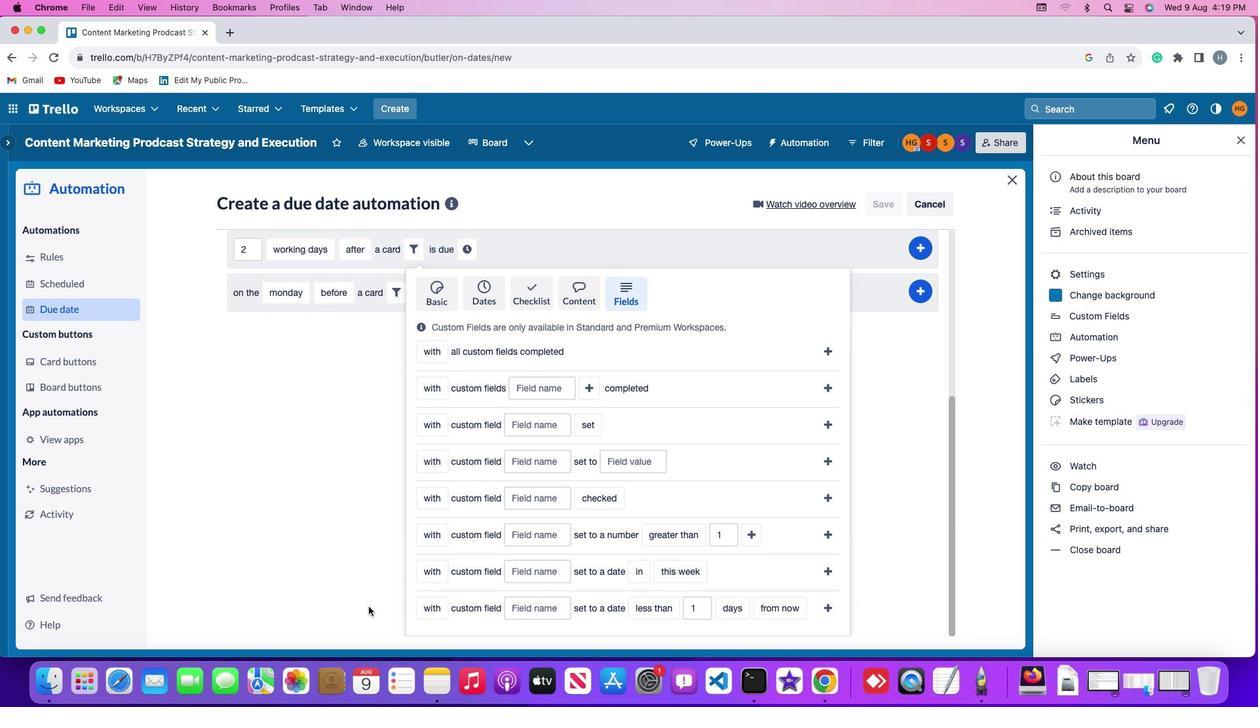 
Action: Mouse scrolled (369, 608) with delta (0, 0)
Screenshot: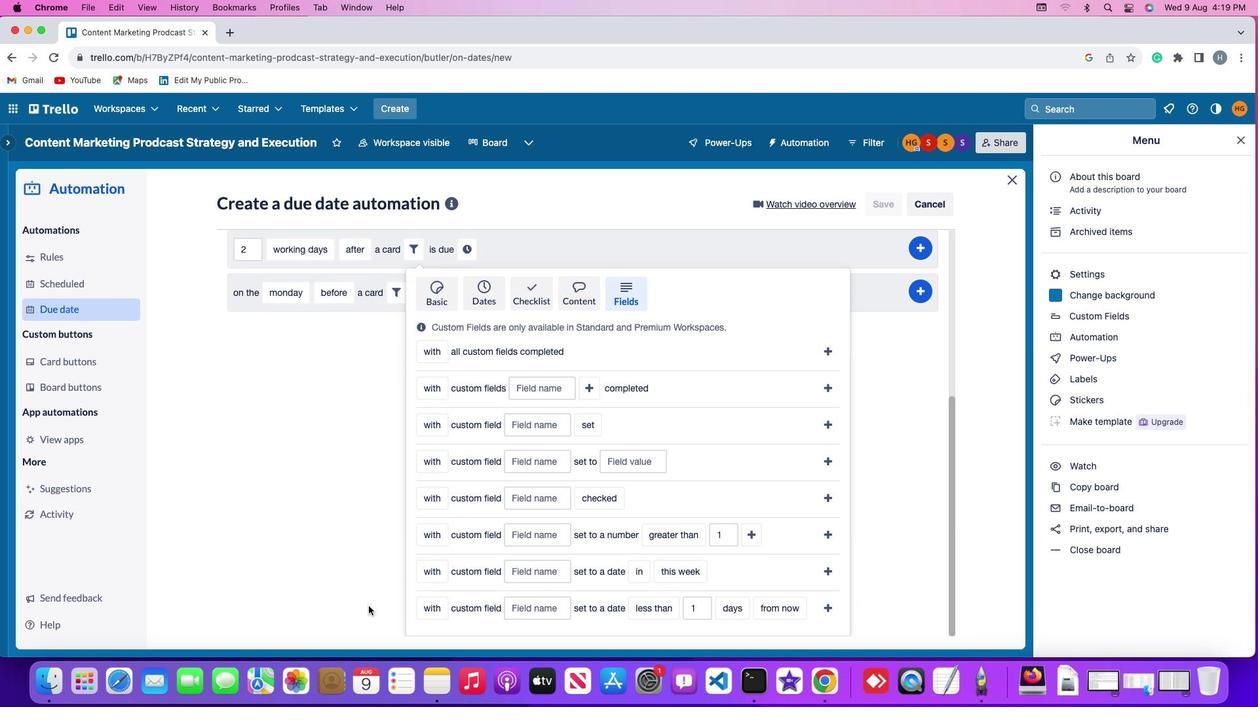 
Action: Mouse moved to (369, 608)
Screenshot: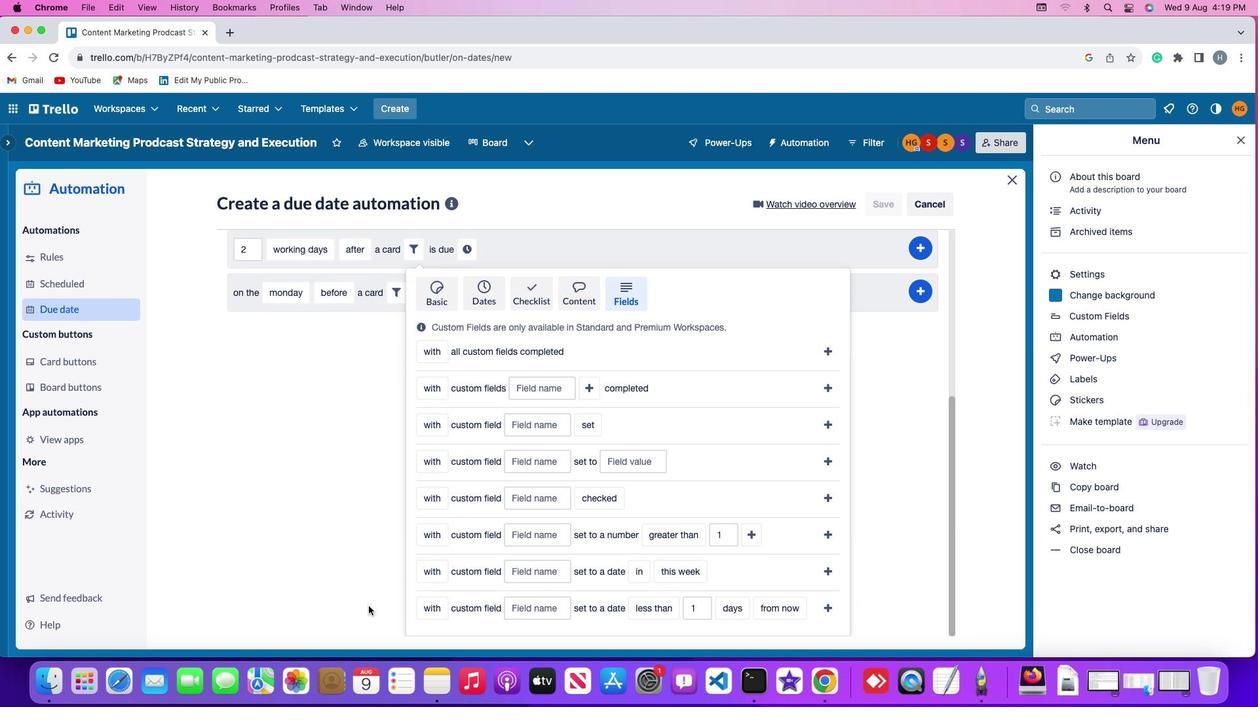 
Action: Mouse scrolled (369, 608) with delta (0, 0)
Screenshot: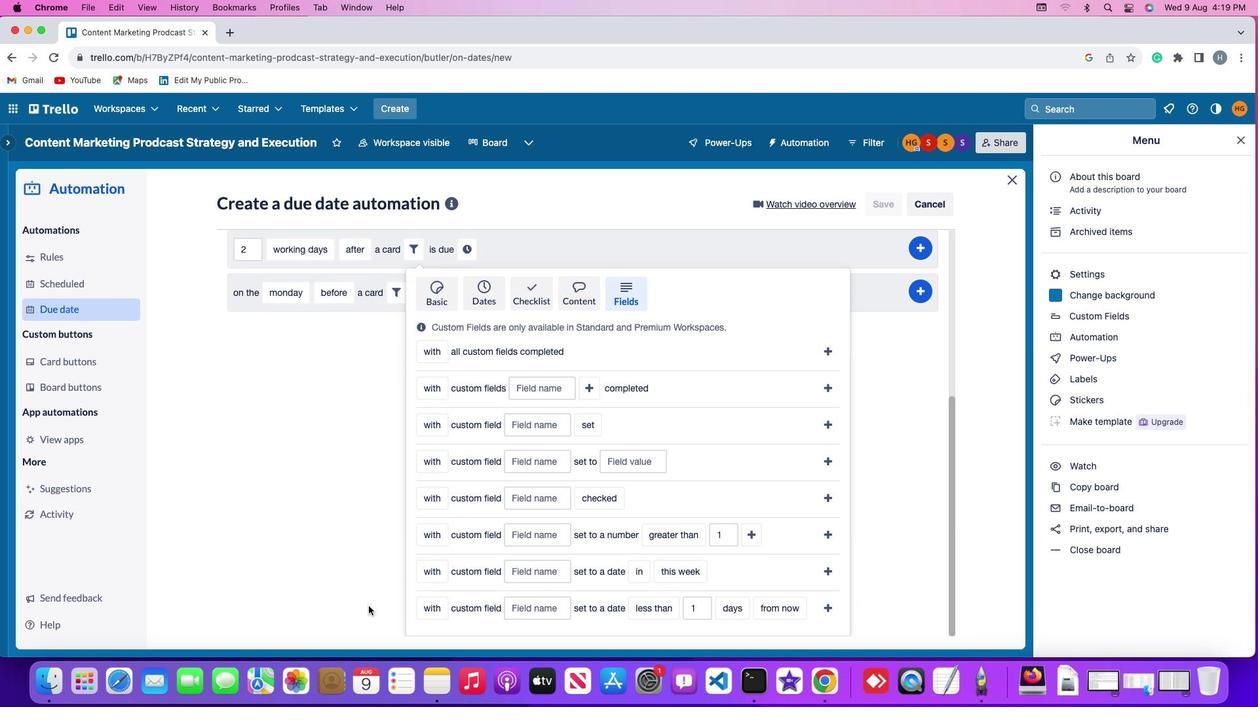 
Action: Mouse scrolled (369, 608) with delta (0, -2)
Screenshot: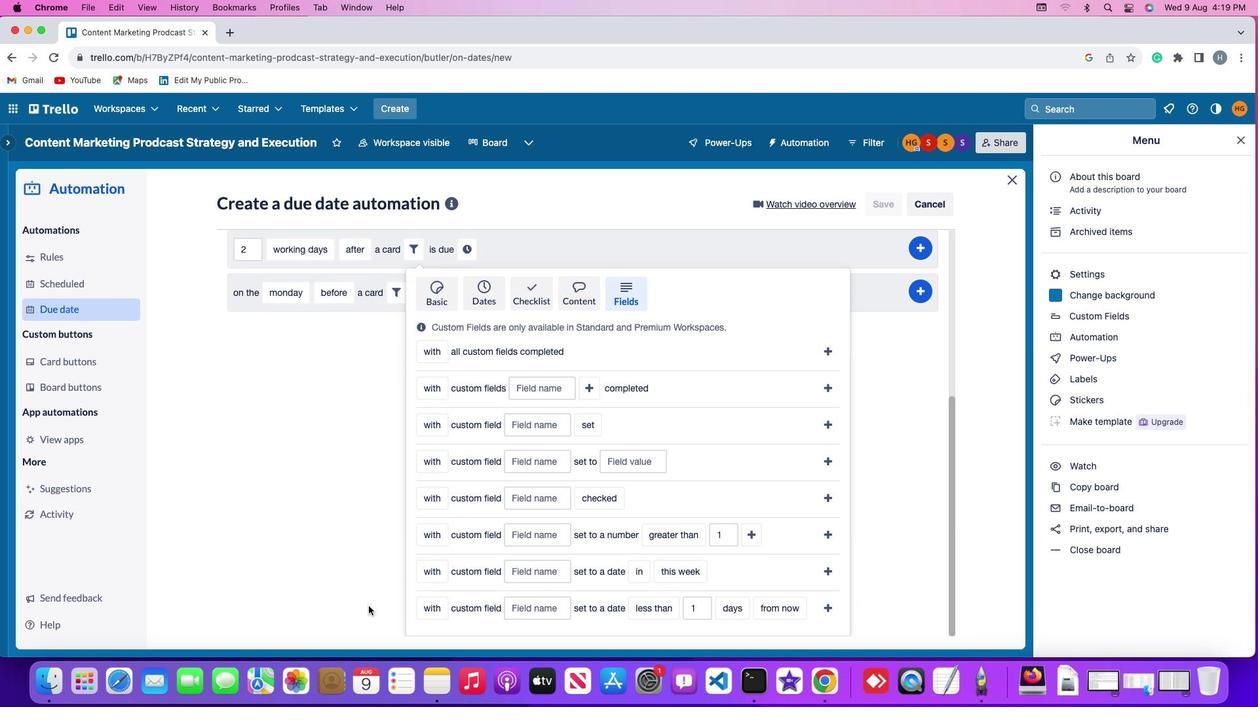 
Action: Mouse scrolled (369, 608) with delta (0, -3)
Screenshot: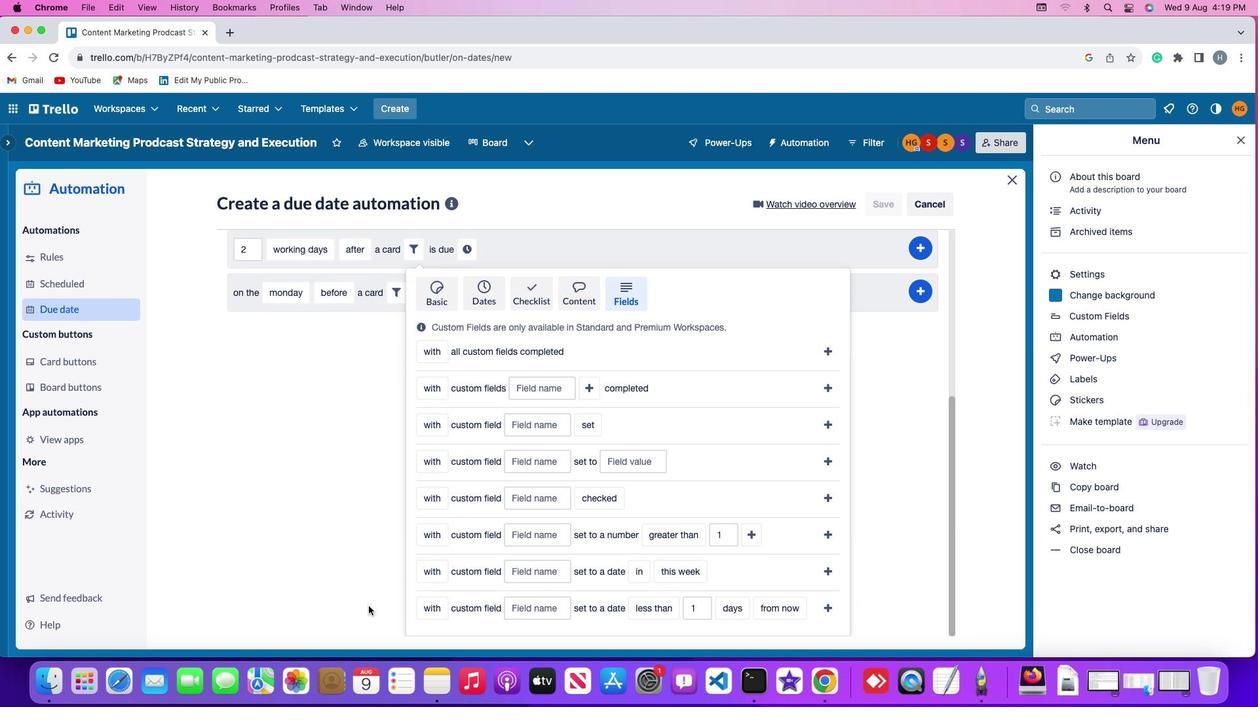 
Action: Mouse moved to (369, 608)
Screenshot: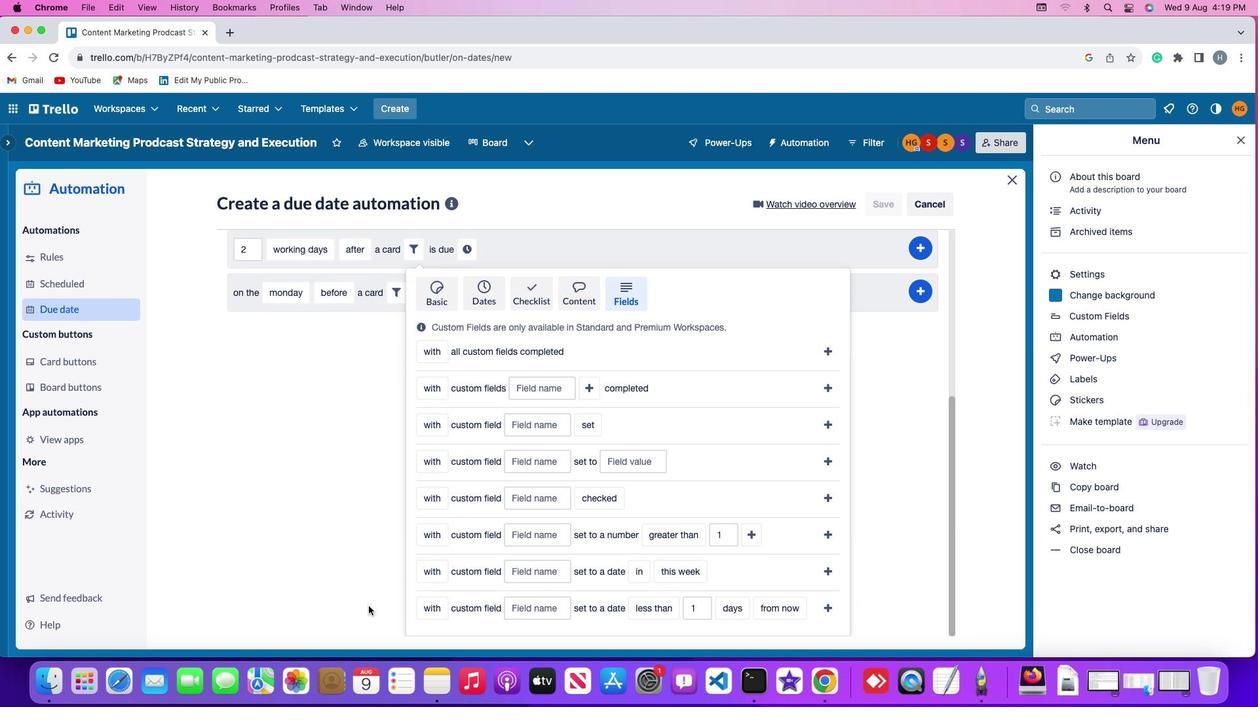 
Action: Mouse scrolled (369, 608) with delta (0, -3)
Screenshot: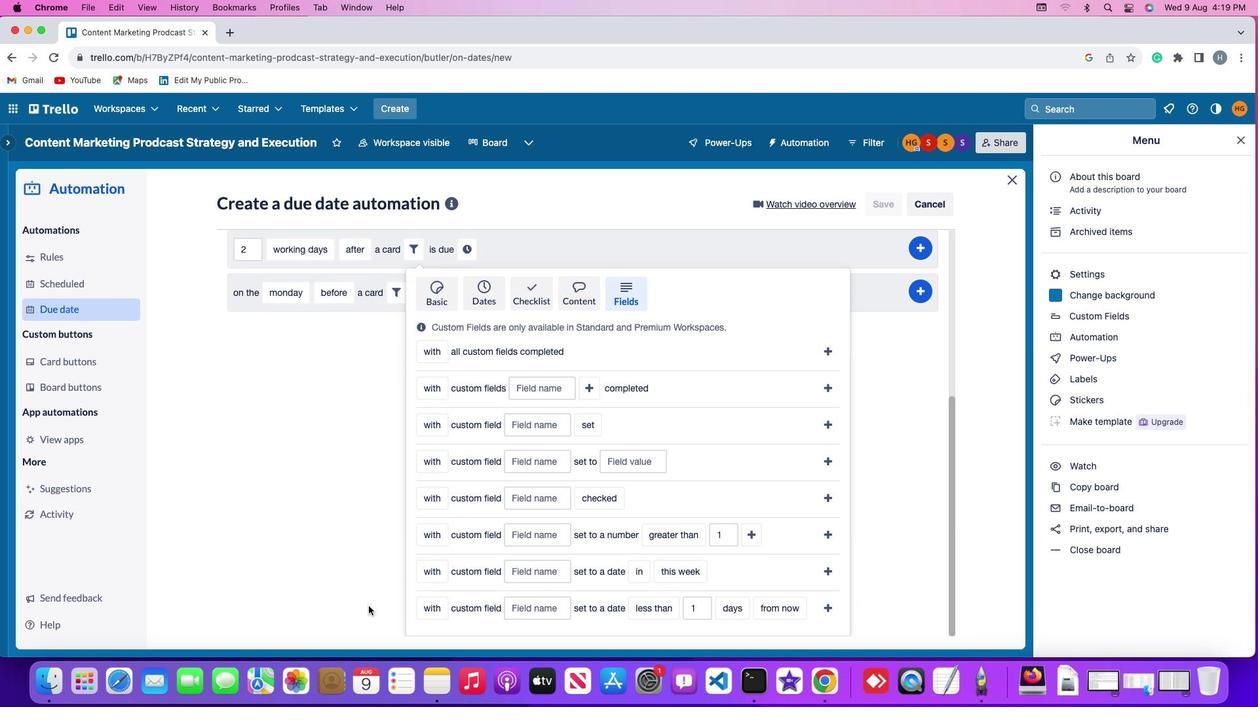
Action: Mouse moved to (369, 607)
Screenshot: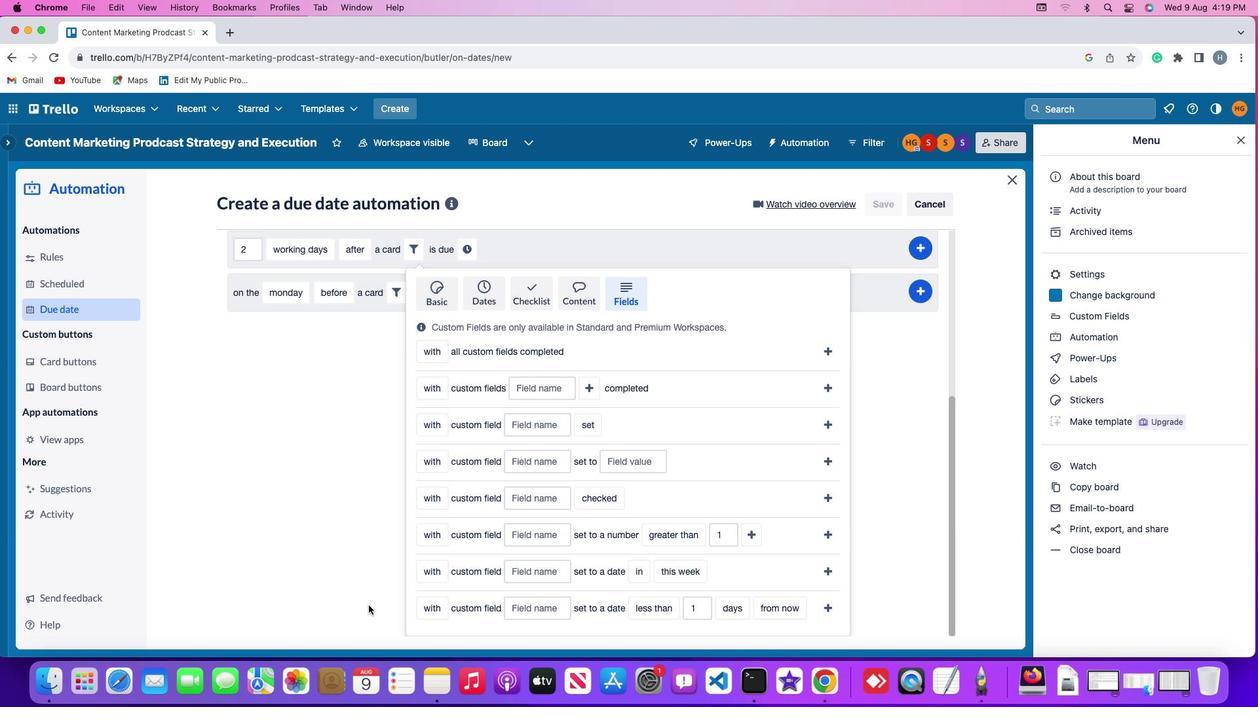 
Action: Mouse scrolled (369, 607) with delta (0, -4)
Screenshot: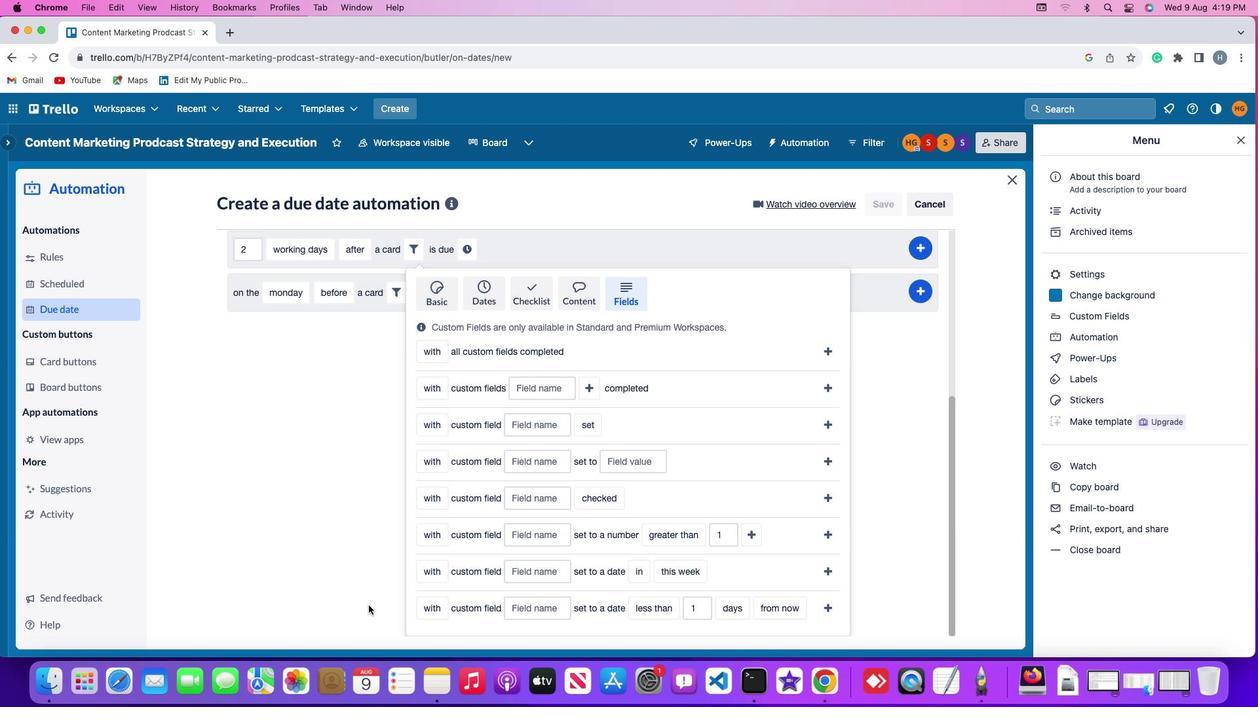 
Action: Mouse moved to (436, 576)
Screenshot: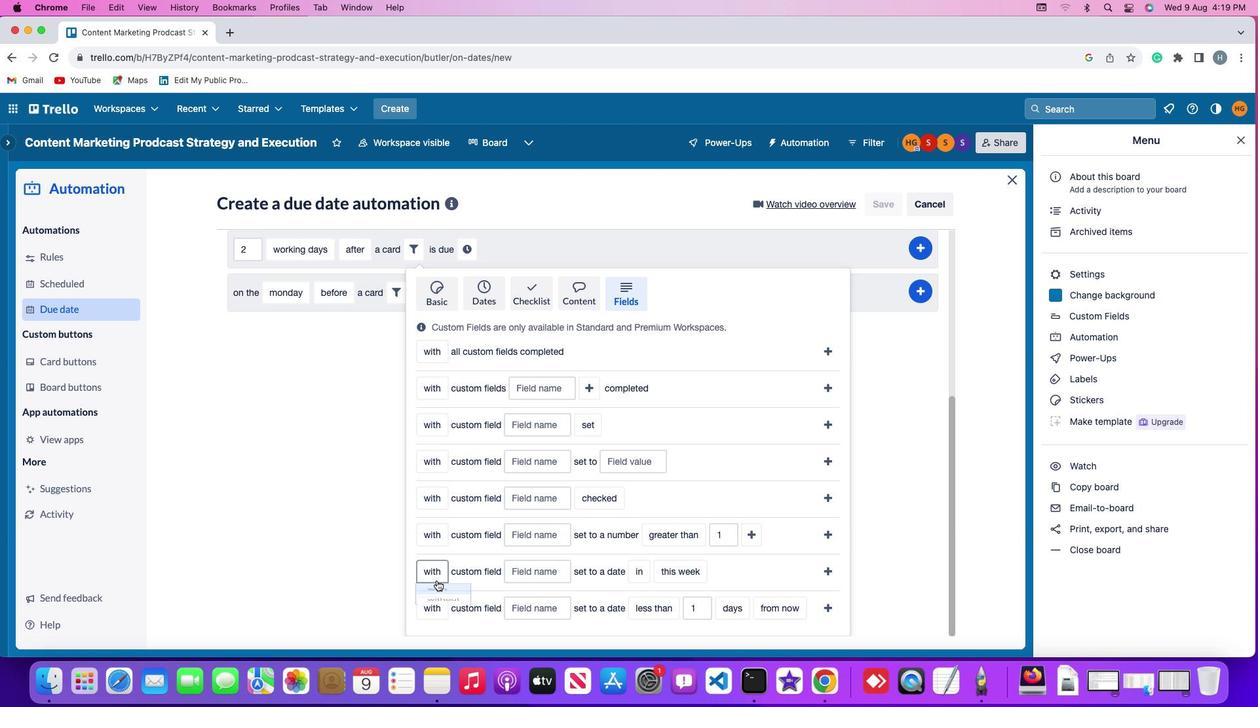 
Action: Mouse pressed left at (436, 576)
Screenshot: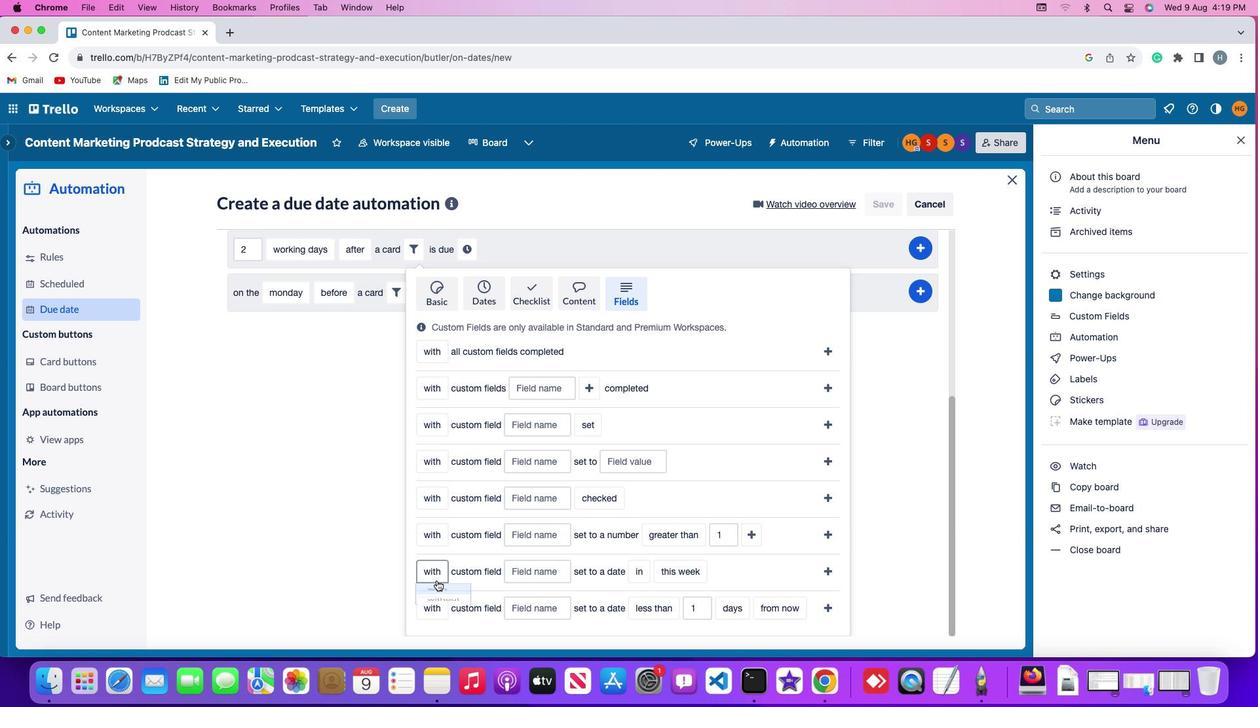 
Action: Mouse moved to (439, 618)
Screenshot: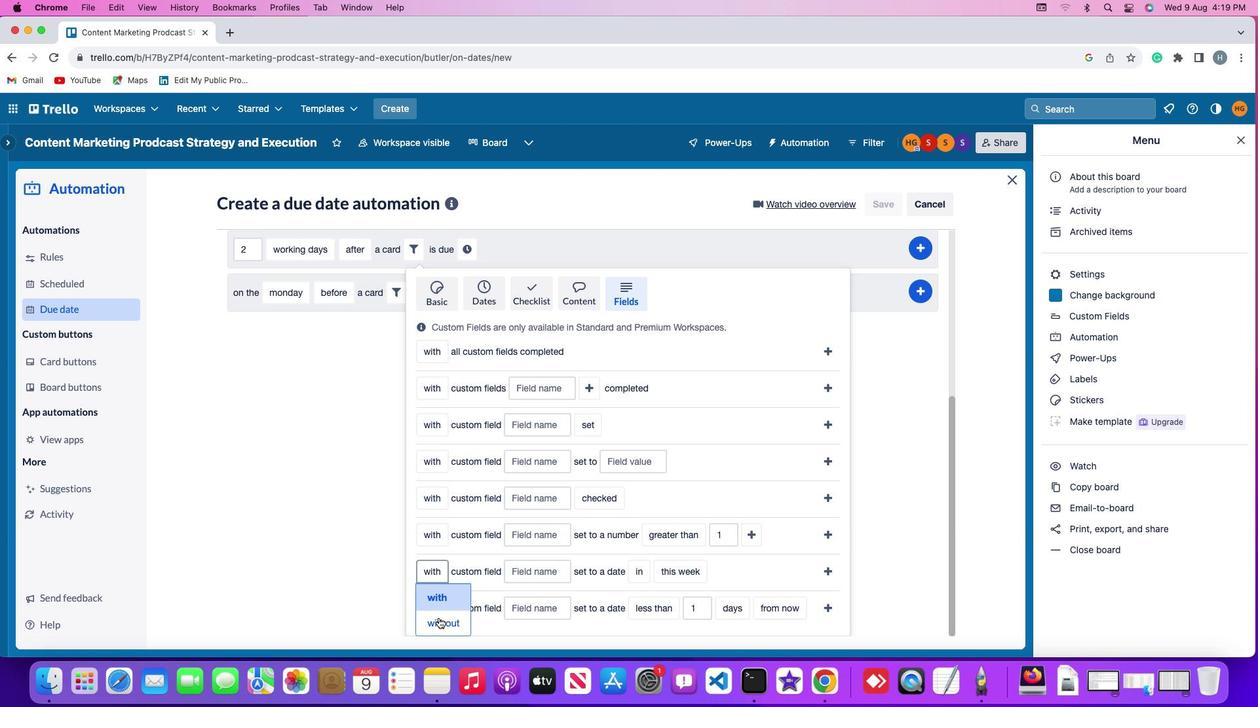 
Action: Mouse pressed left at (439, 618)
Screenshot: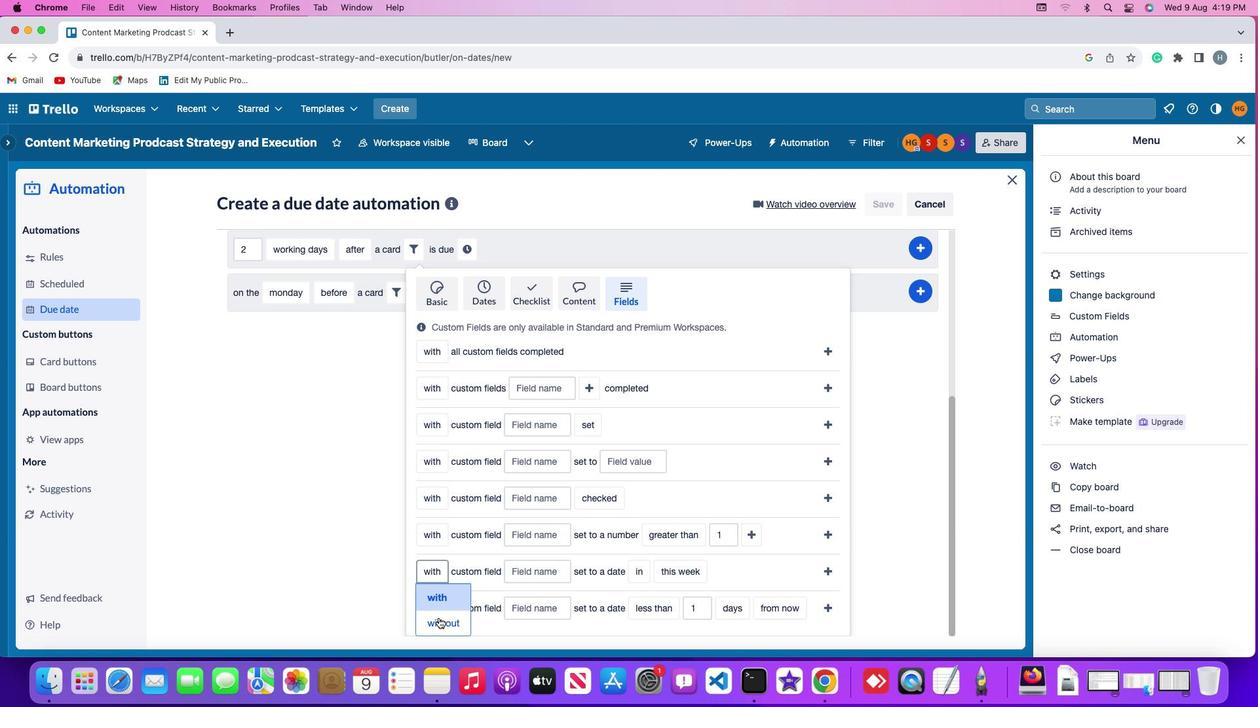 
Action: Mouse moved to (551, 570)
Screenshot: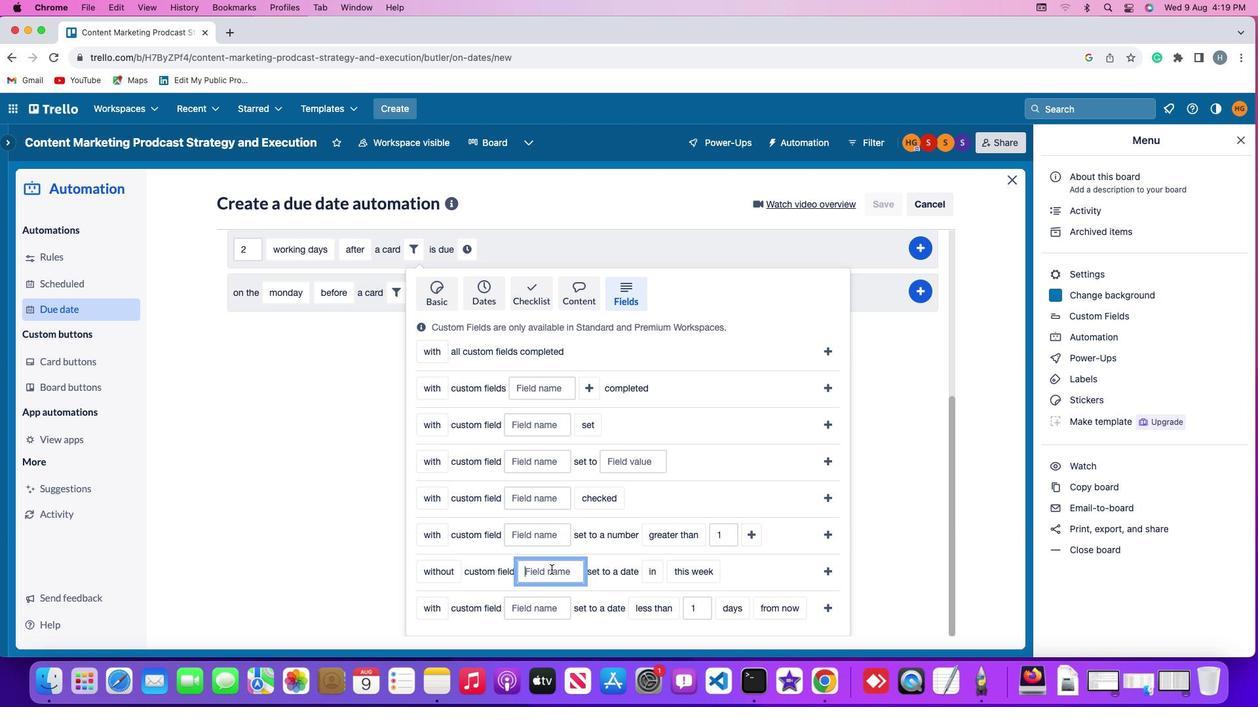 
Action: Mouse pressed left at (551, 570)
Screenshot: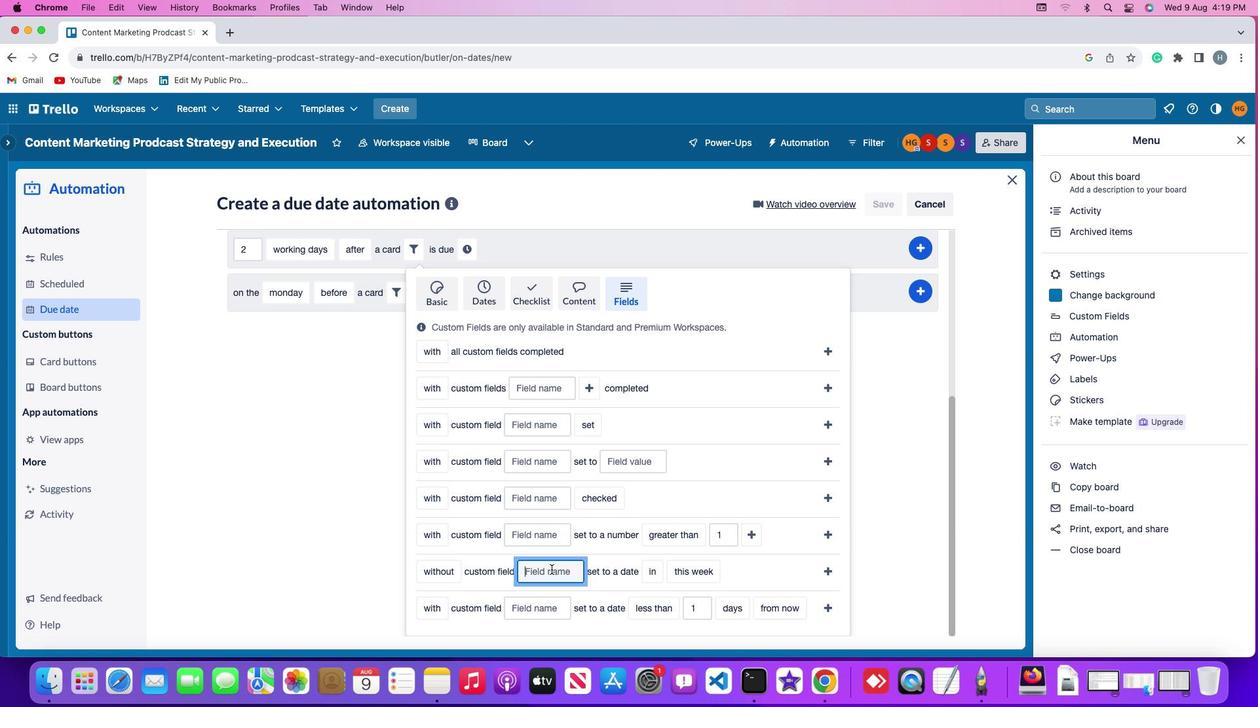 
Action: Key pressed Key.shift'R''e''s''u''m''e'
Screenshot: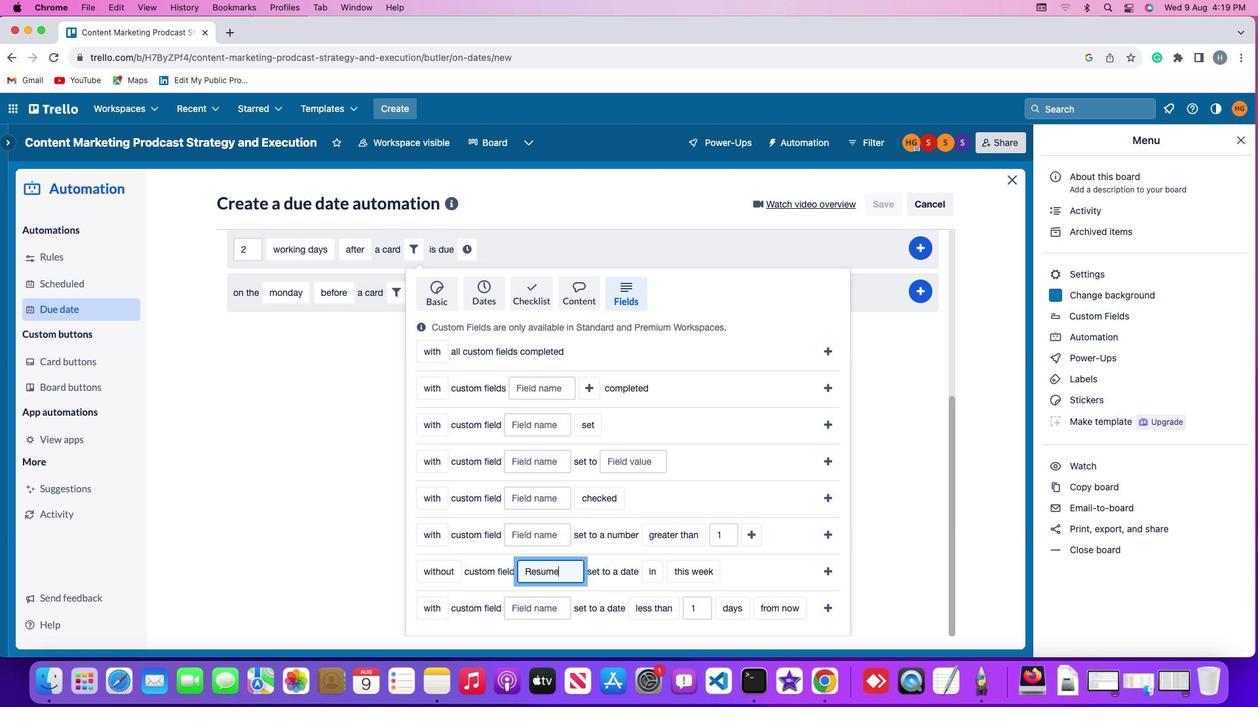 
Action: Mouse moved to (657, 572)
Screenshot: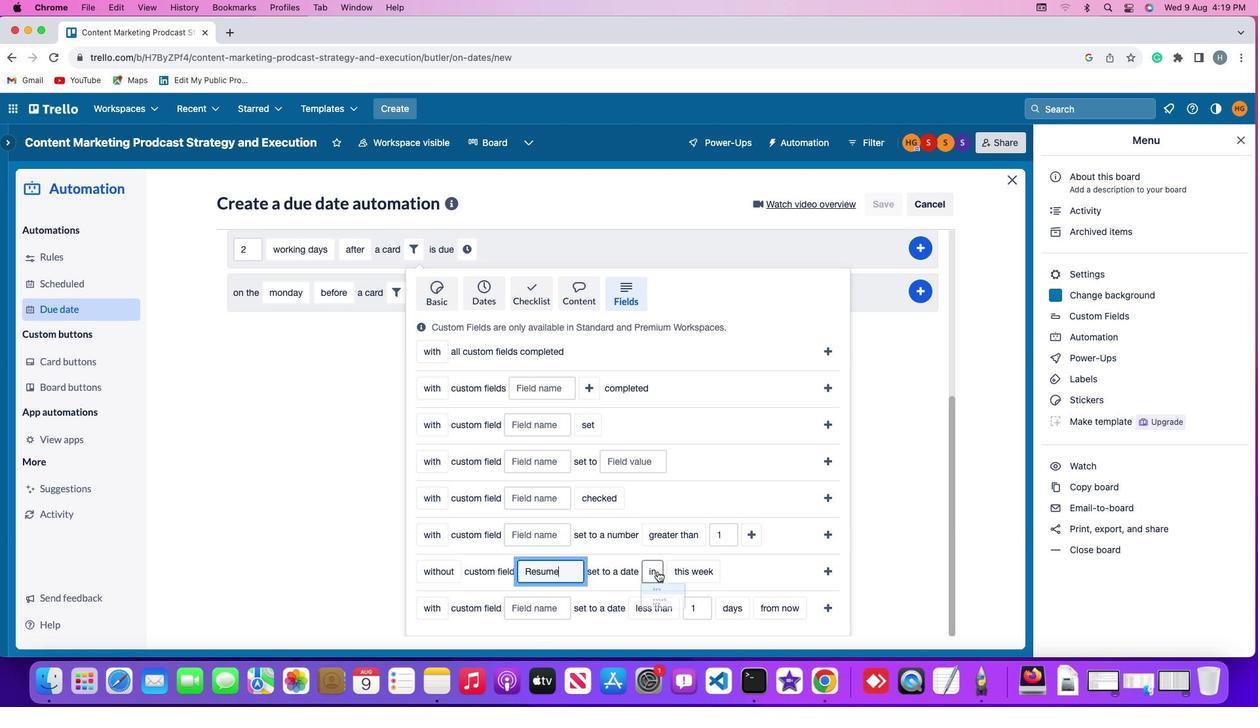 
Action: Mouse pressed left at (657, 572)
Screenshot: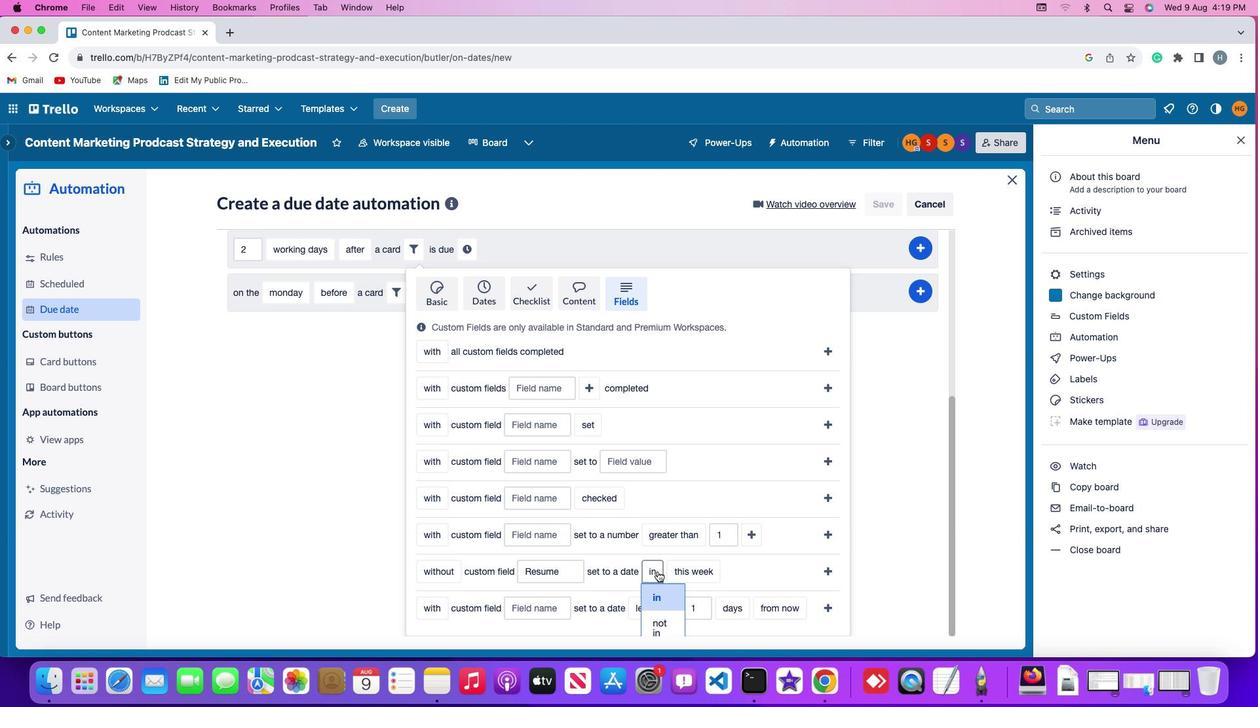 
Action: Mouse moved to (671, 593)
Screenshot: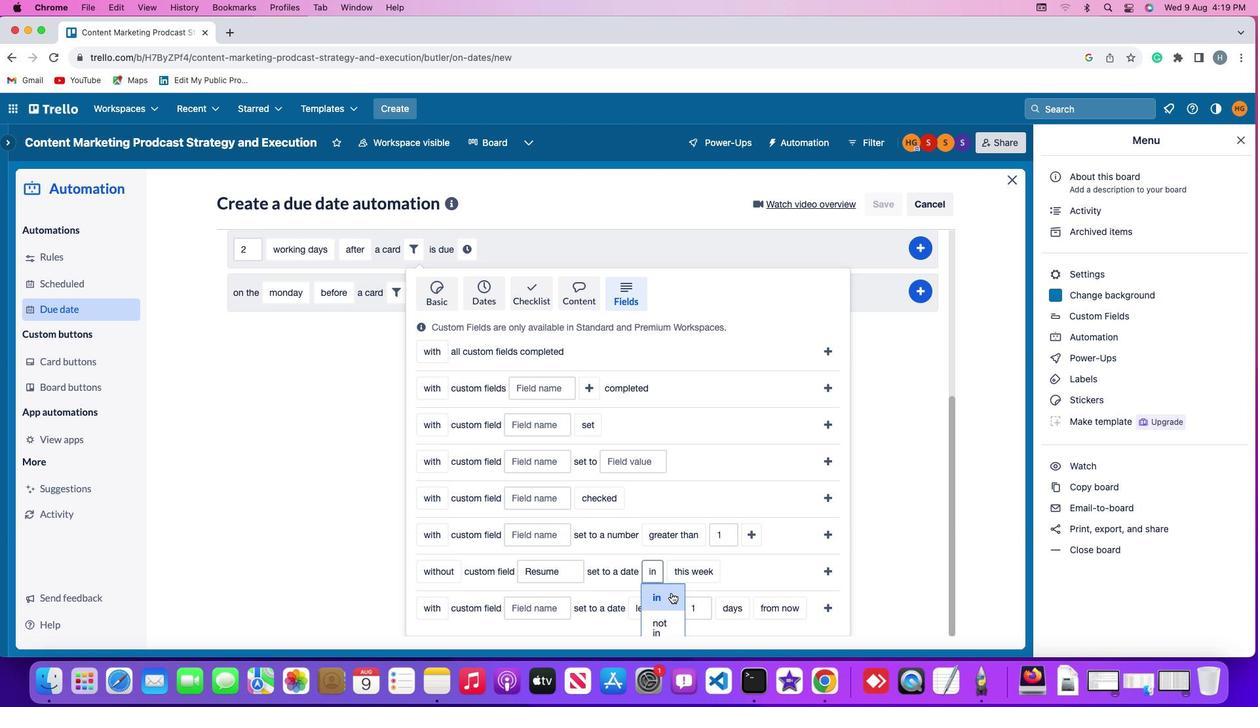 
Action: Mouse pressed left at (671, 593)
Screenshot: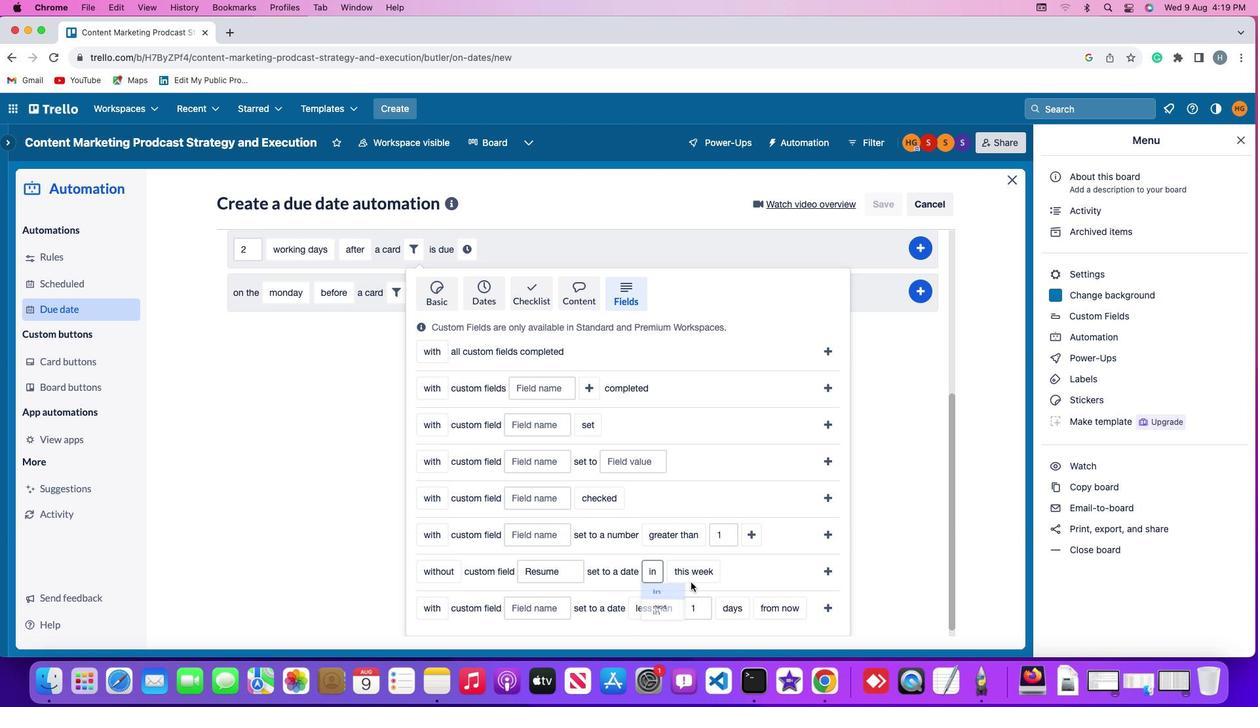 
Action: Mouse moved to (709, 573)
Screenshot: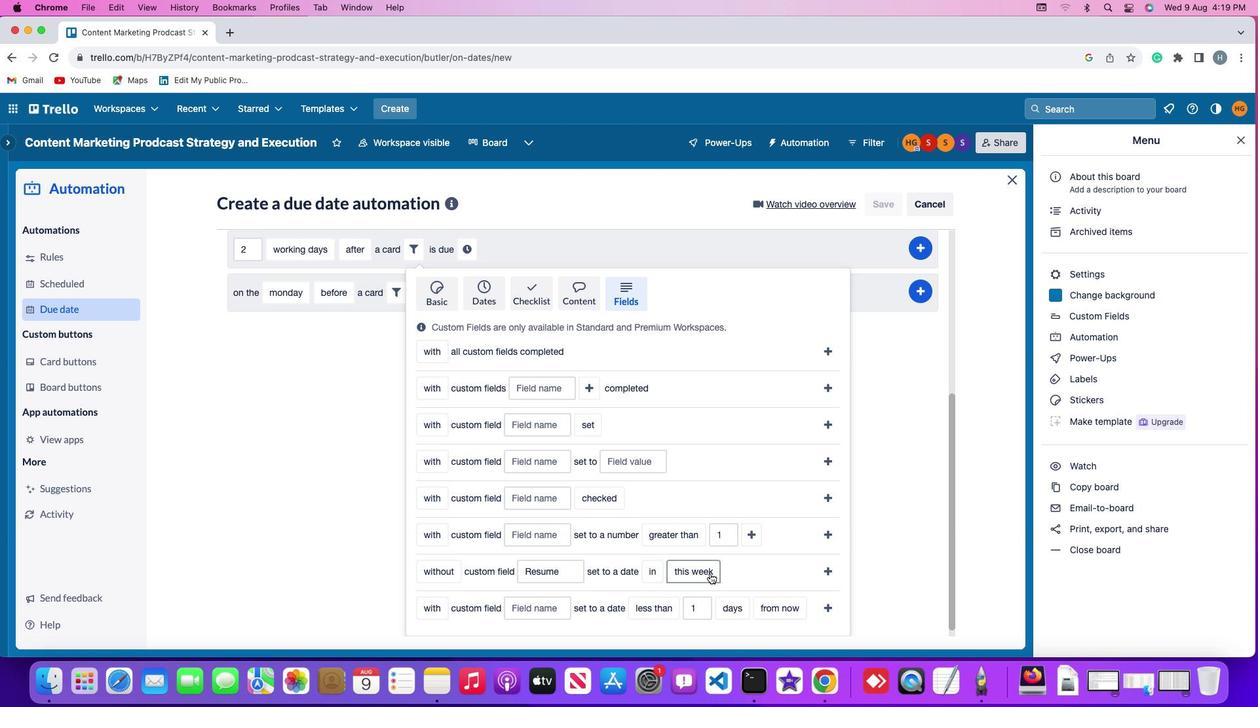 
Action: Mouse pressed left at (709, 573)
Screenshot: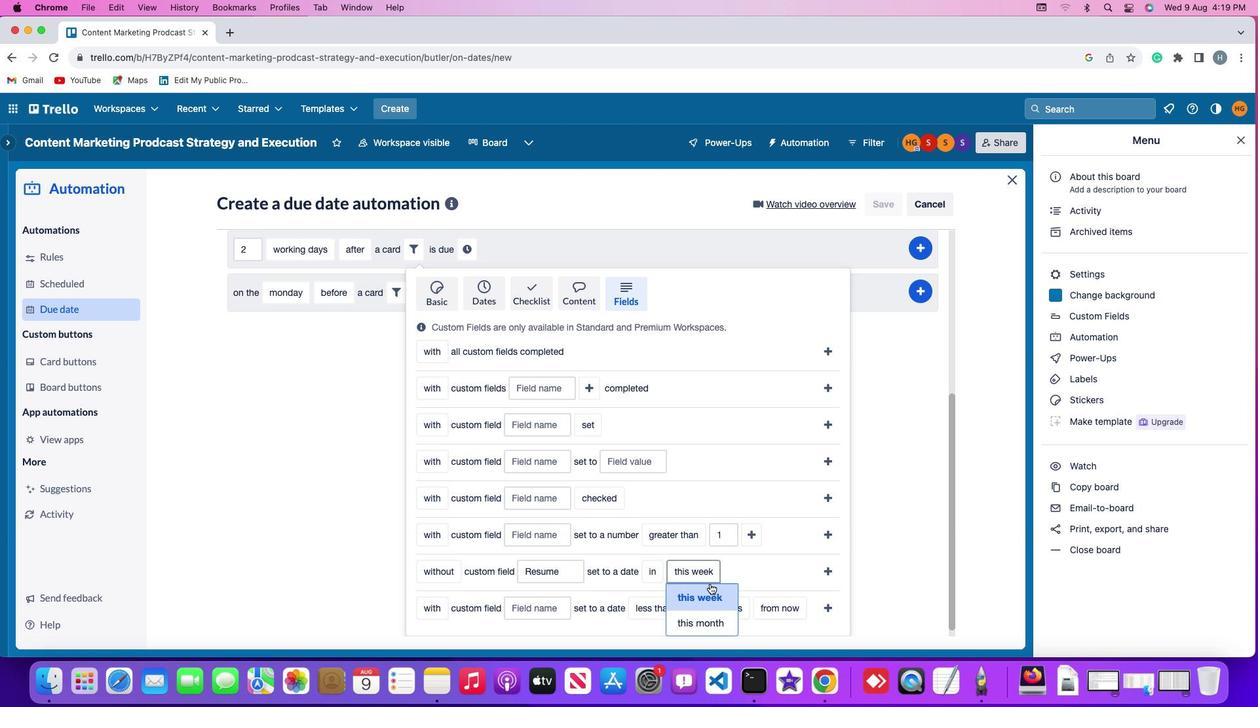 
Action: Mouse moved to (707, 623)
Screenshot: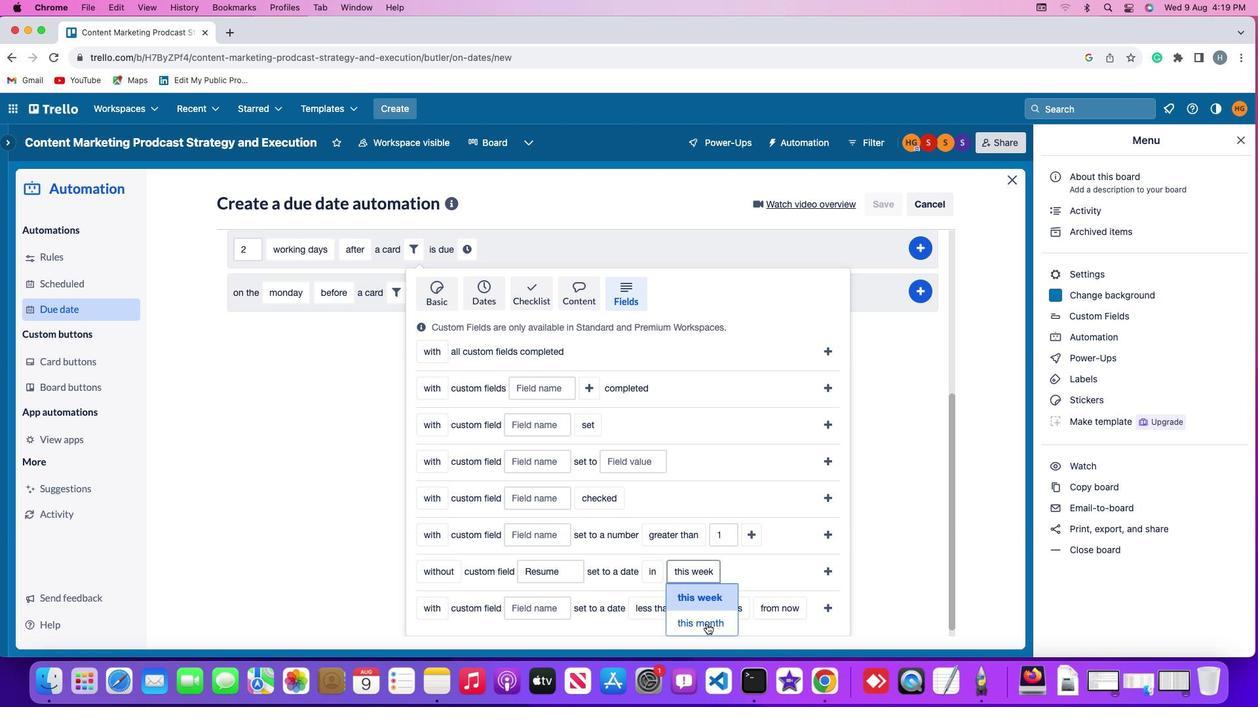 
Action: Mouse pressed left at (707, 623)
Screenshot: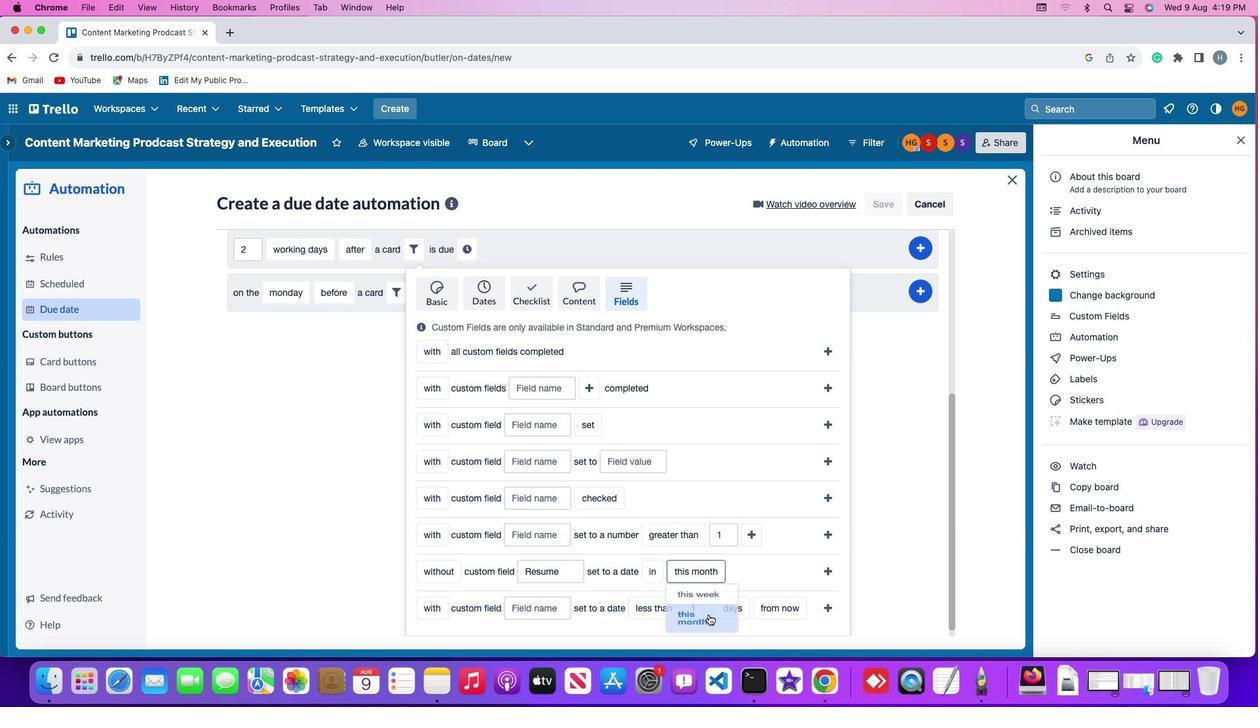 
Action: Mouse moved to (826, 569)
Screenshot: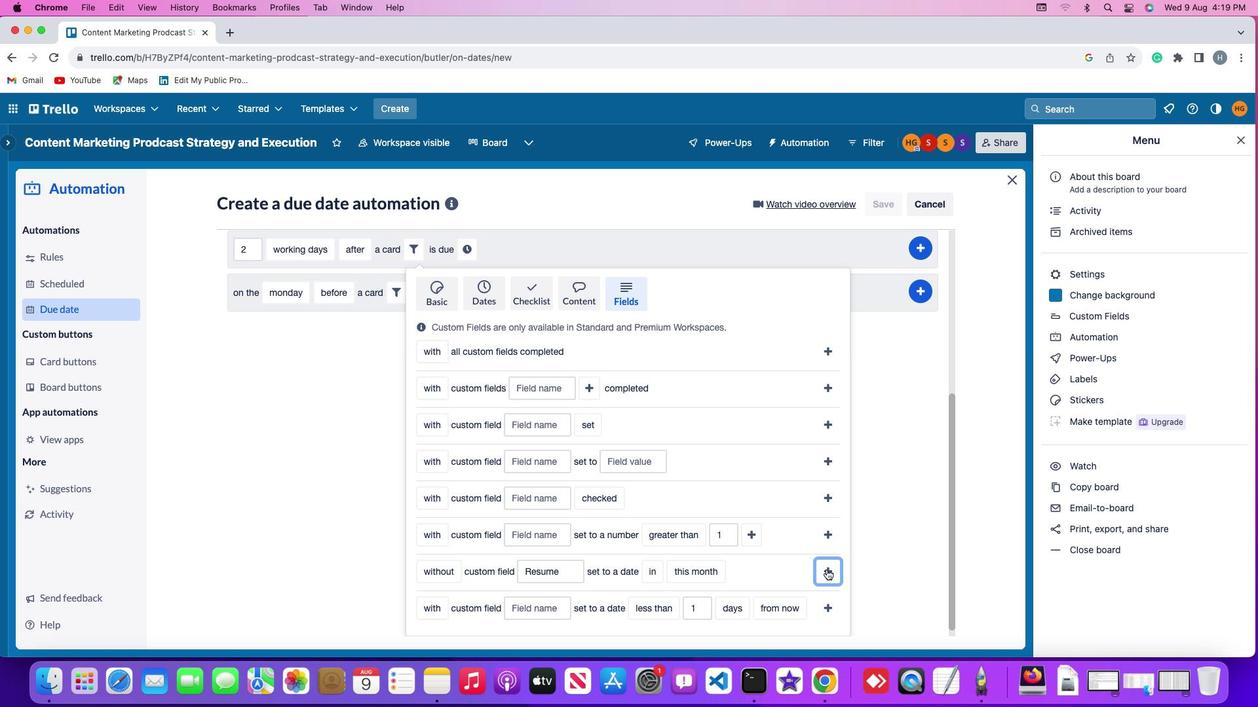 
Action: Mouse pressed left at (826, 569)
Screenshot: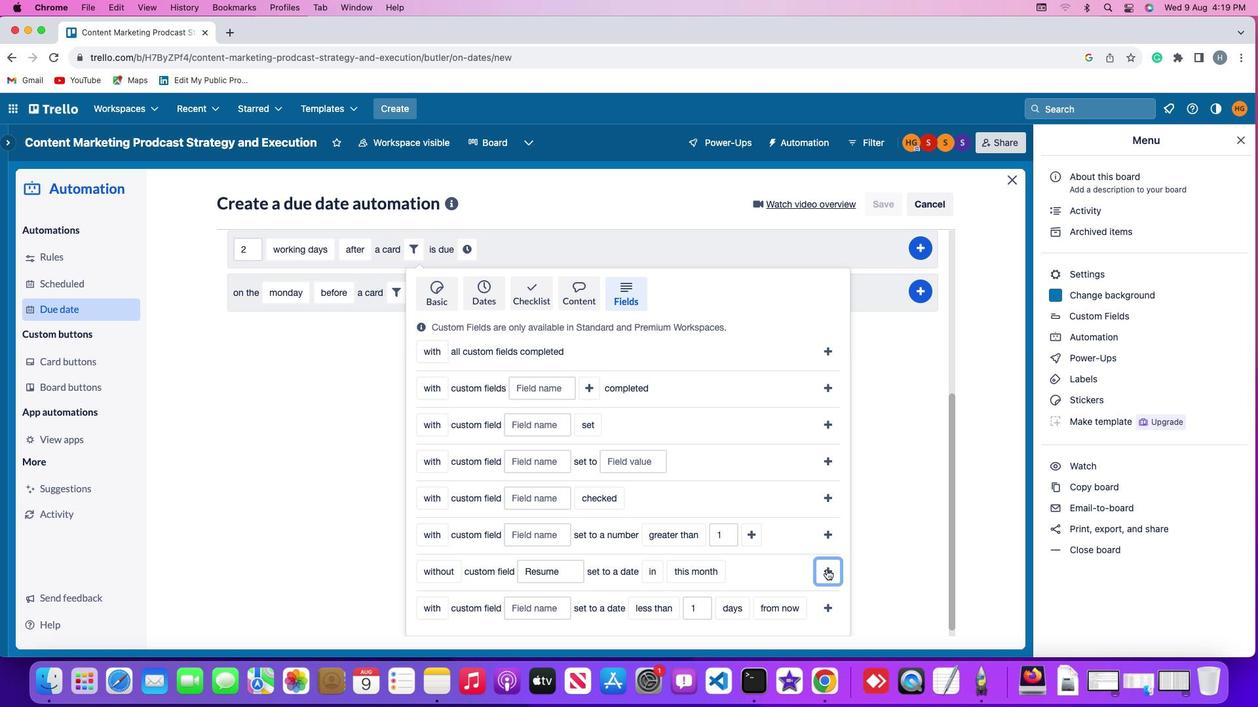 
Action: Mouse moved to (738, 530)
Screenshot: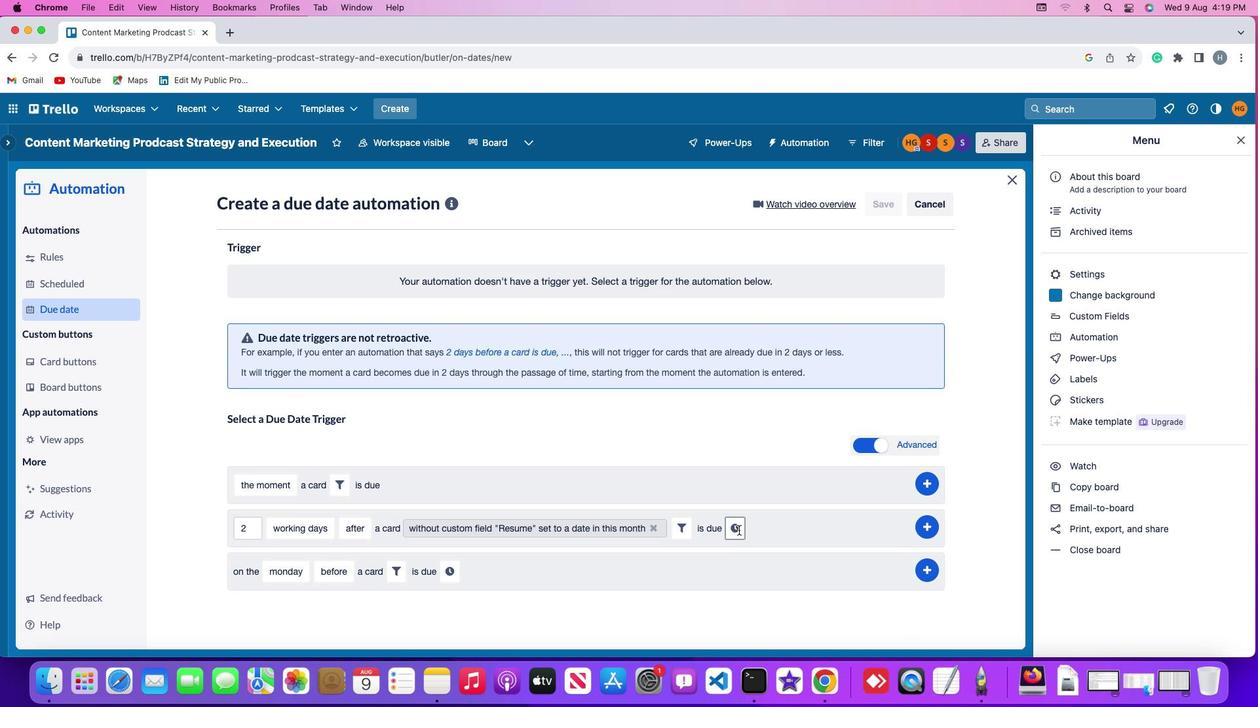 
Action: Mouse pressed left at (738, 530)
Screenshot: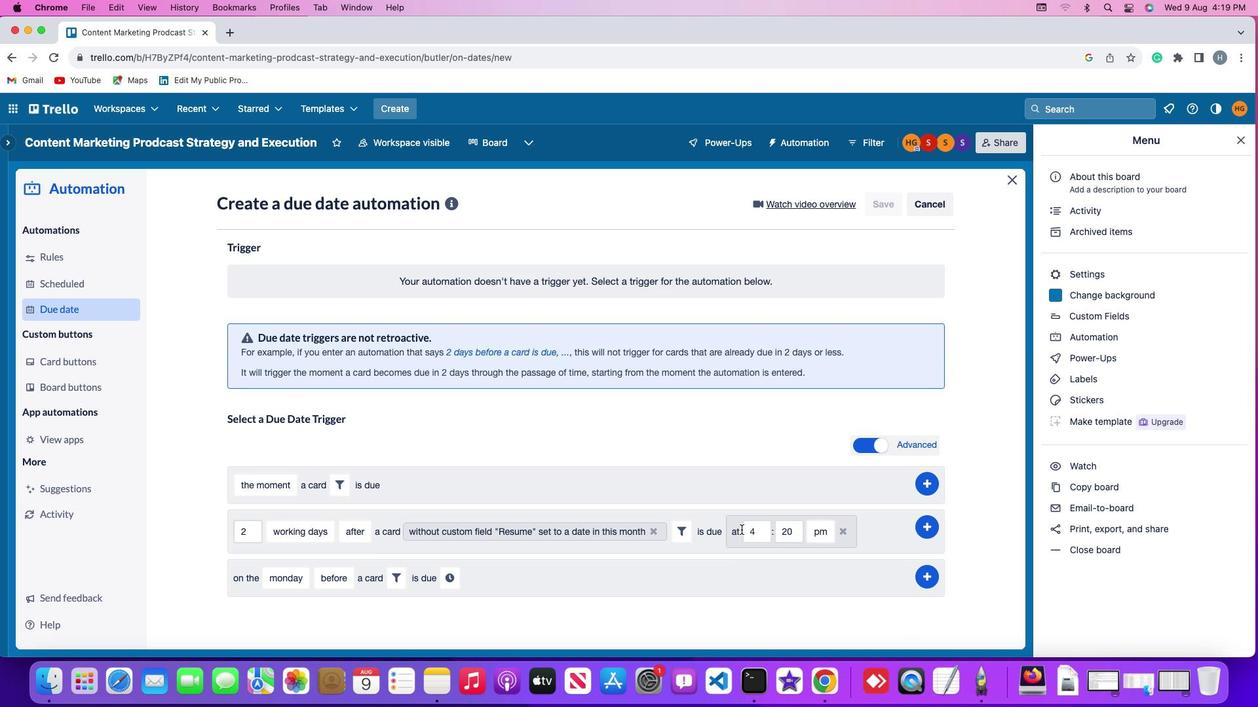 
Action: Mouse moved to (766, 530)
Screenshot: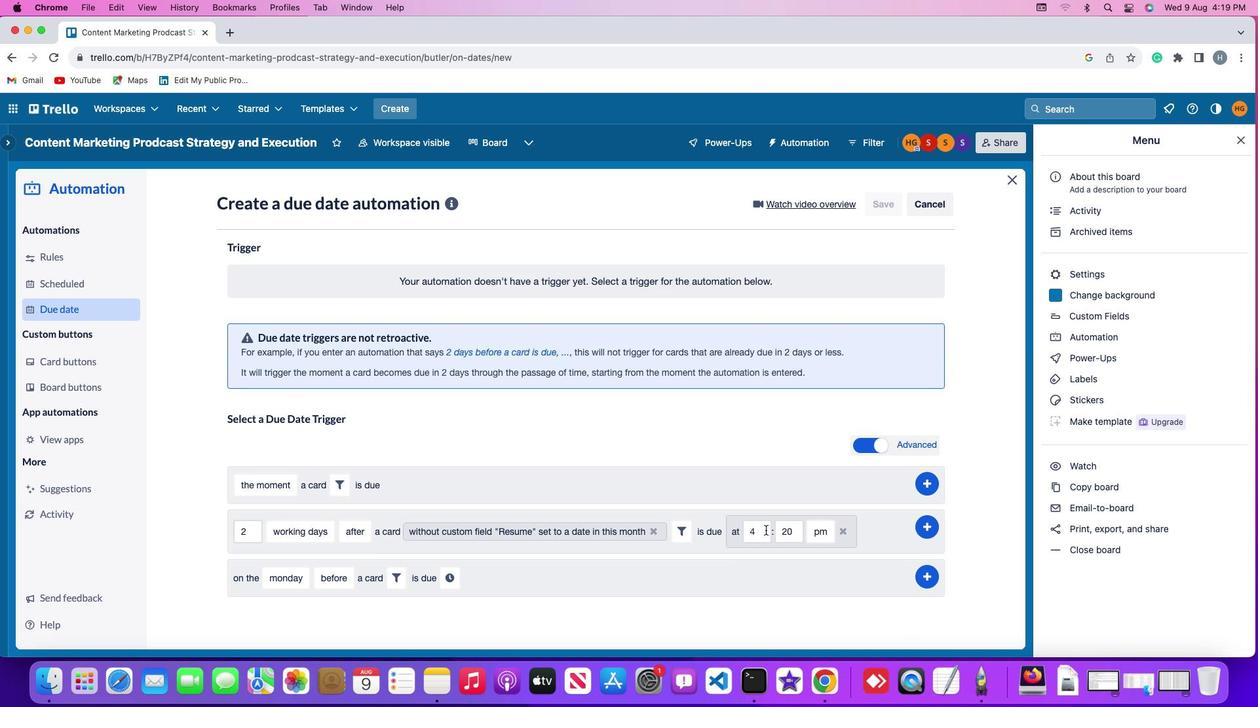
Action: Mouse pressed left at (766, 530)
Screenshot: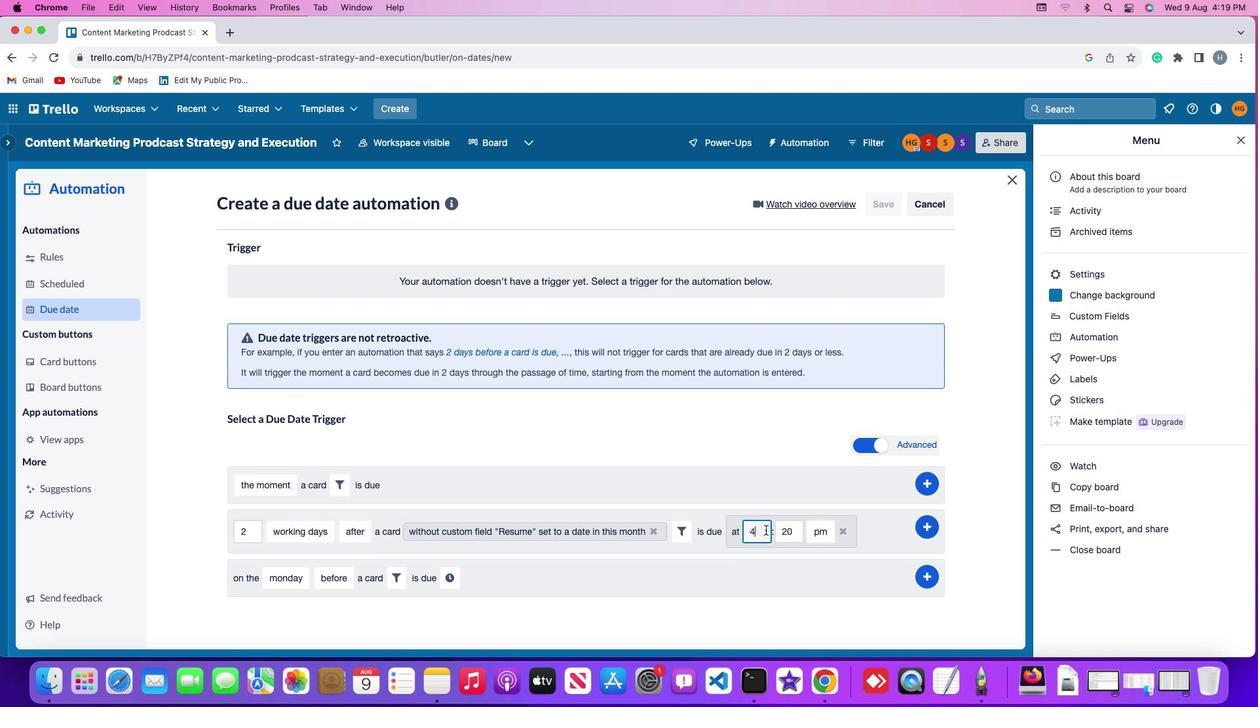 
Action: Key pressed Key.backspace'1''1'
Screenshot: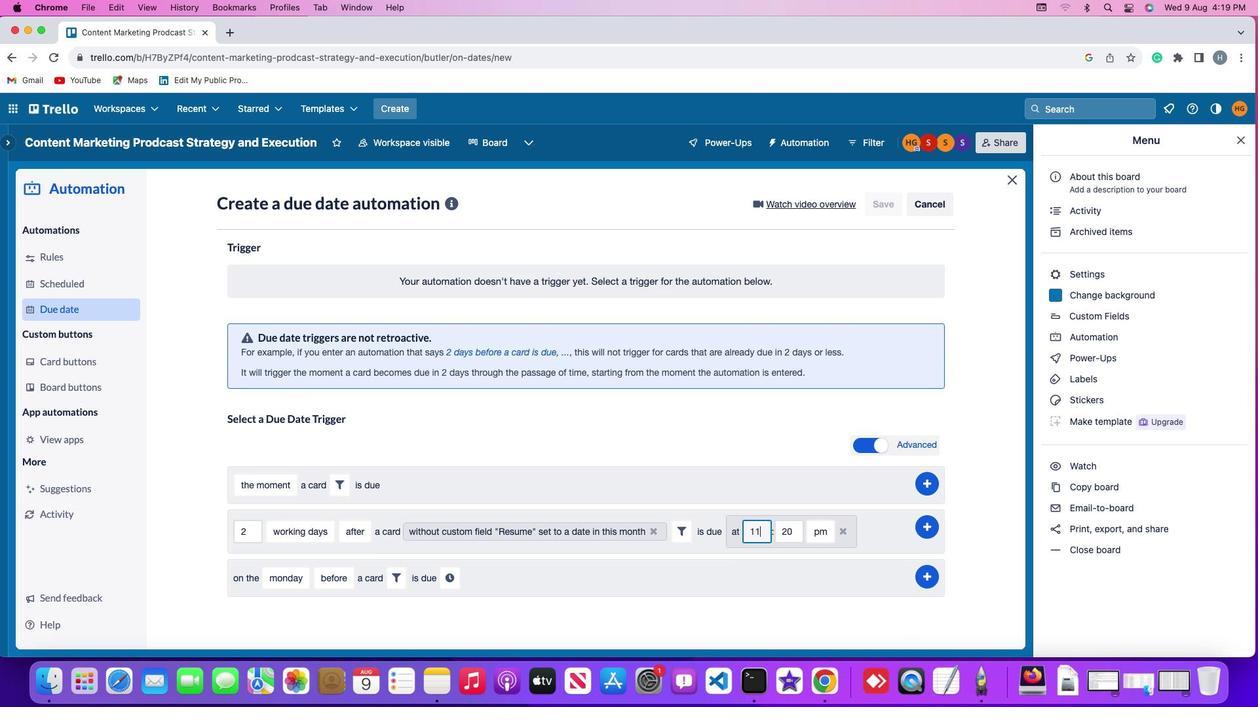 
Action: Mouse moved to (789, 528)
Screenshot: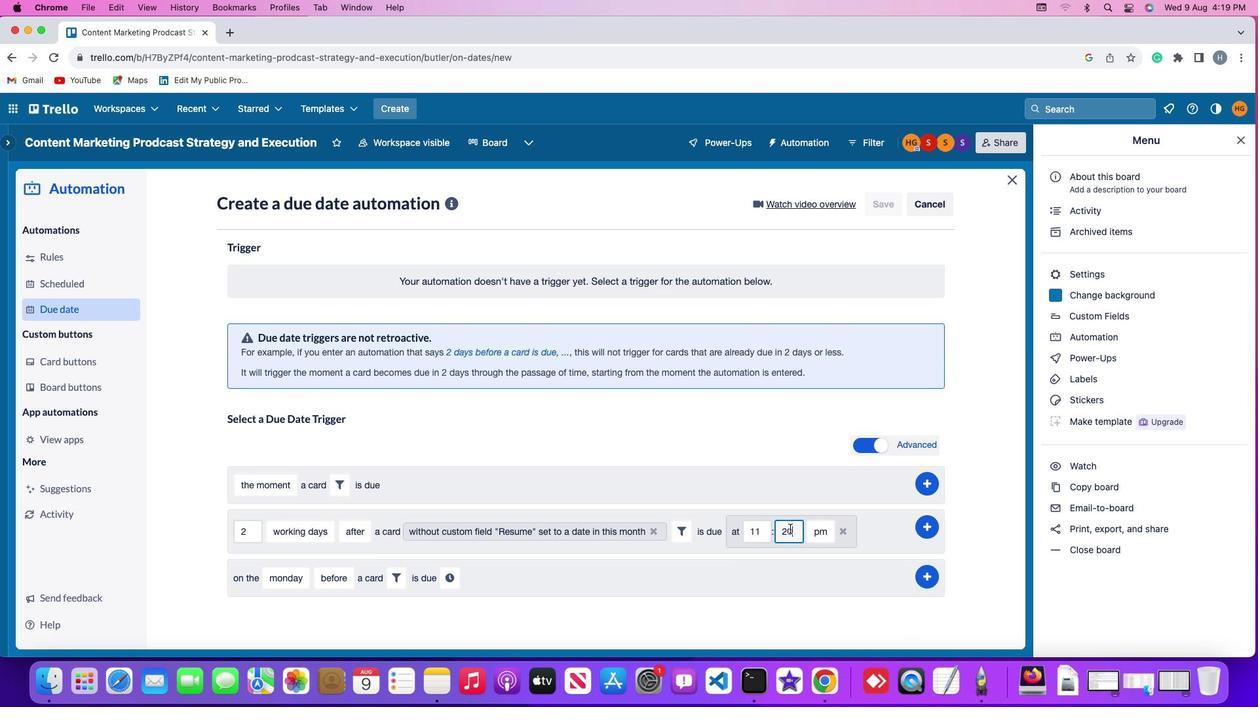 
Action: Mouse pressed left at (789, 528)
Screenshot: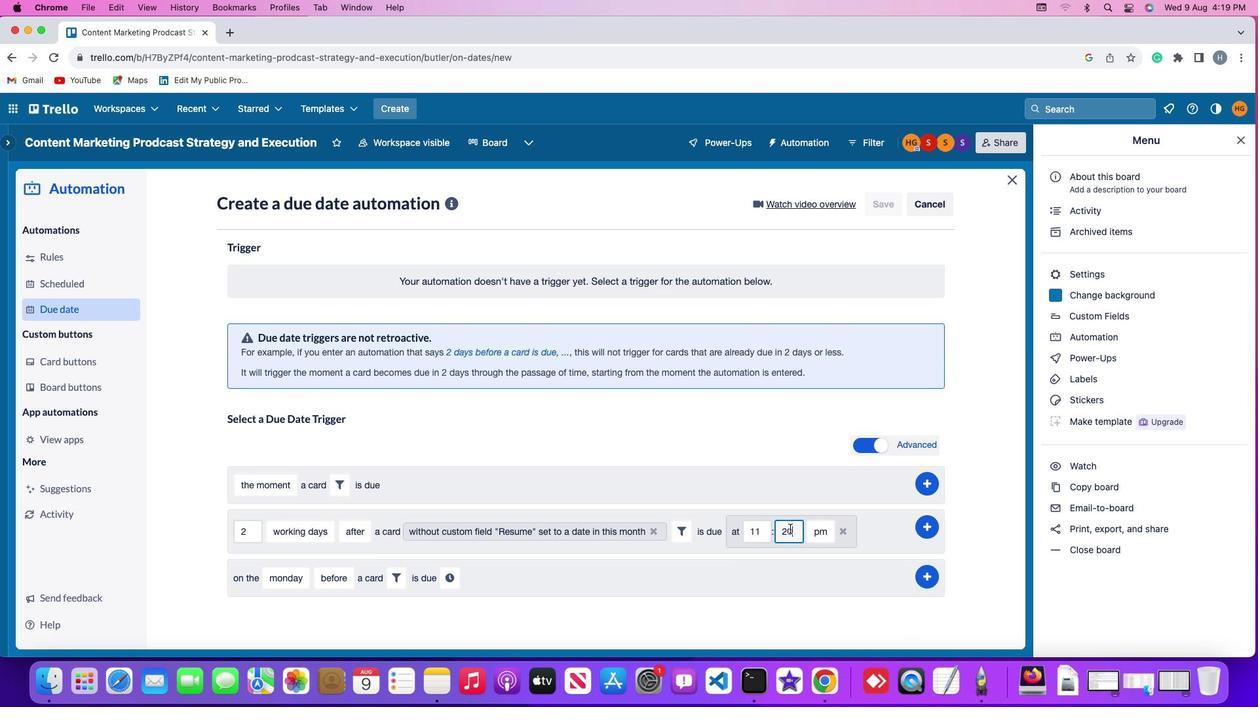 
Action: Key pressed Key.backspaceKey.backspaceKey.backspace'0''0'
Screenshot: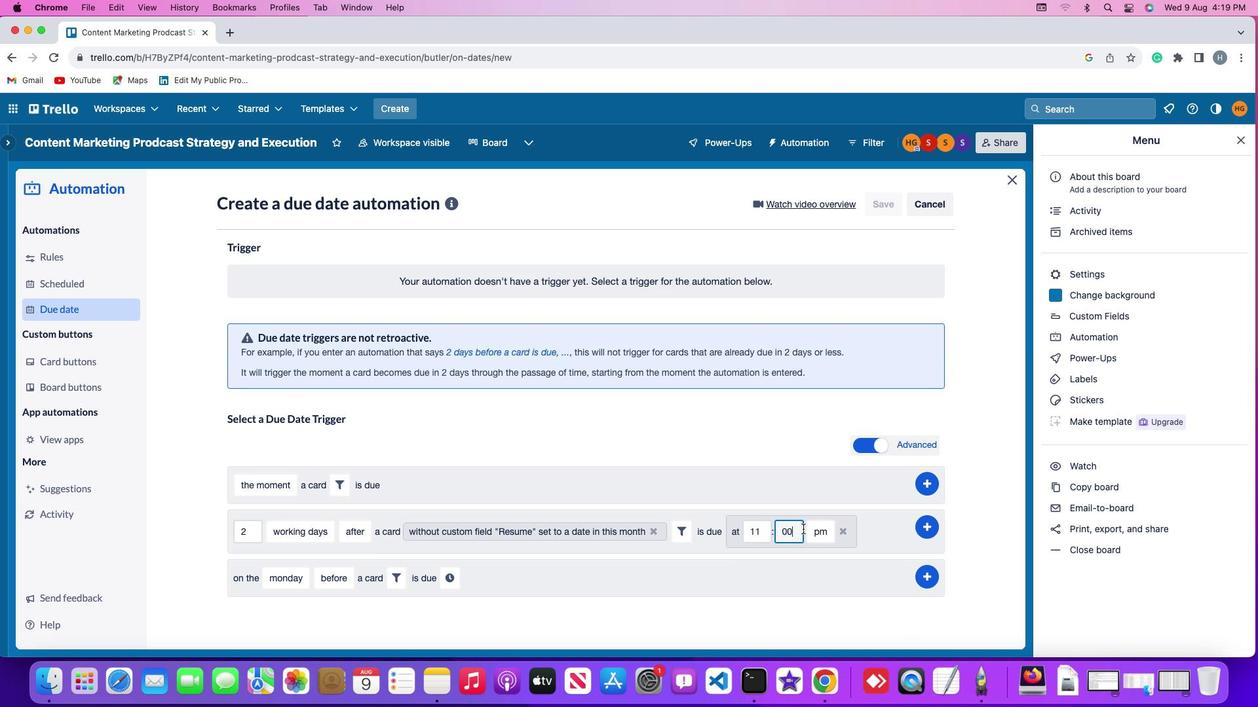 
Action: Mouse moved to (810, 528)
Screenshot: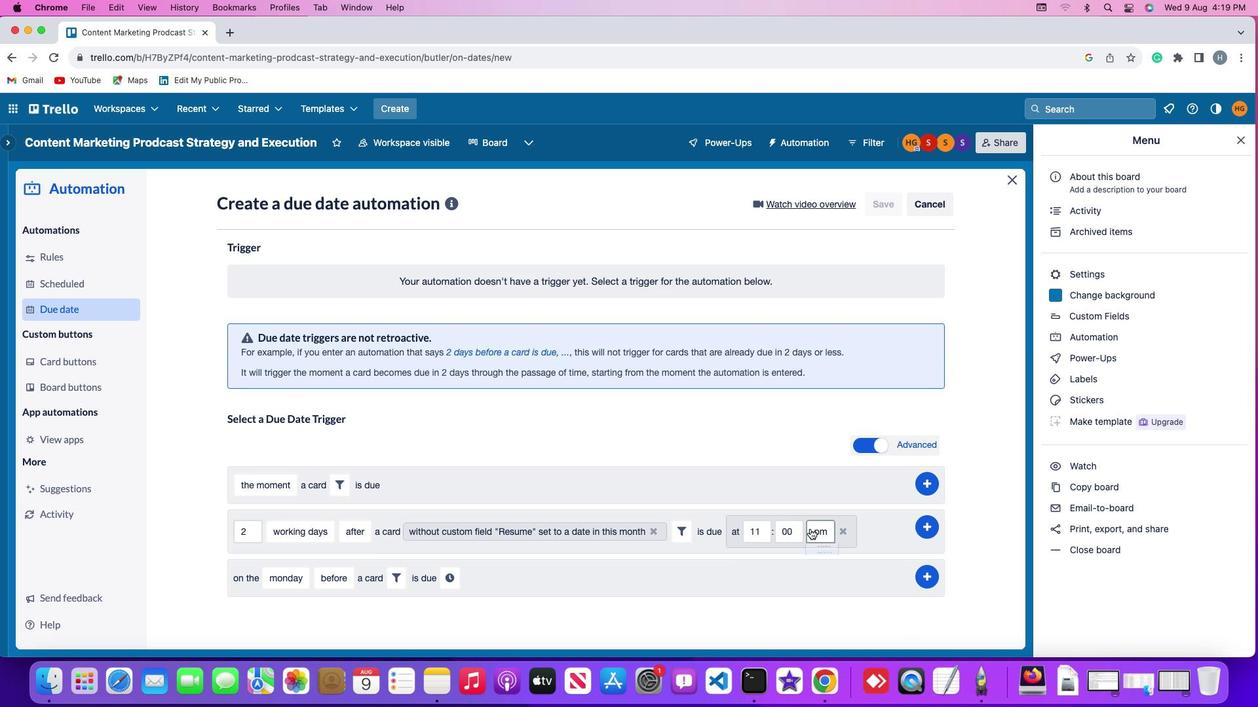 
Action: Mouse pressed left at (810, 528)
Screenshot: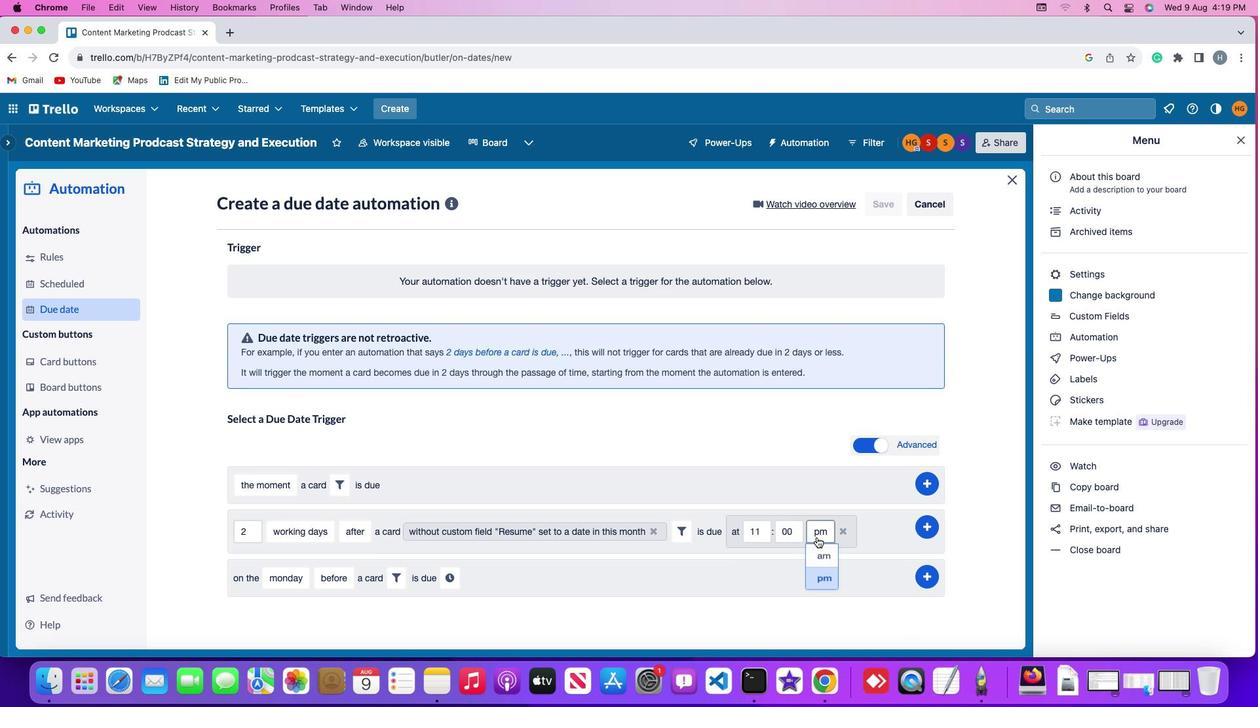
Action: Mouse moved to (823, 552)
Screenshot: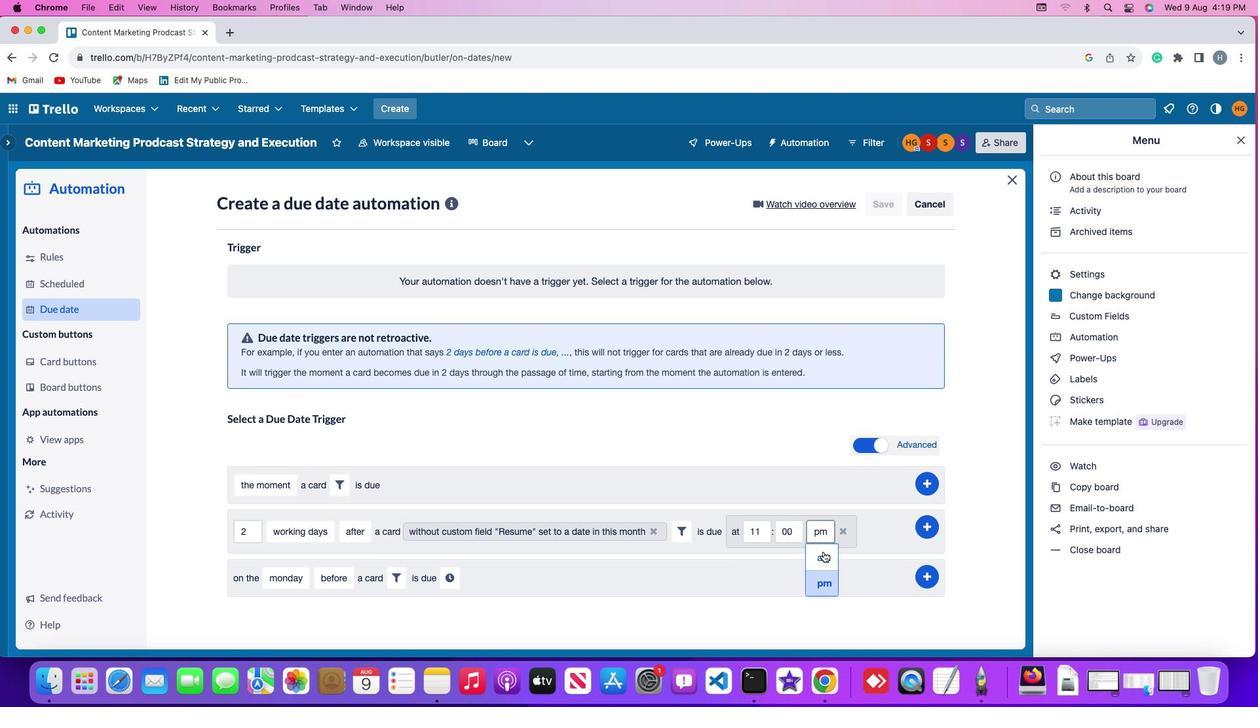 
Action: Mouse pressed left at (823, 552)
Screenshot: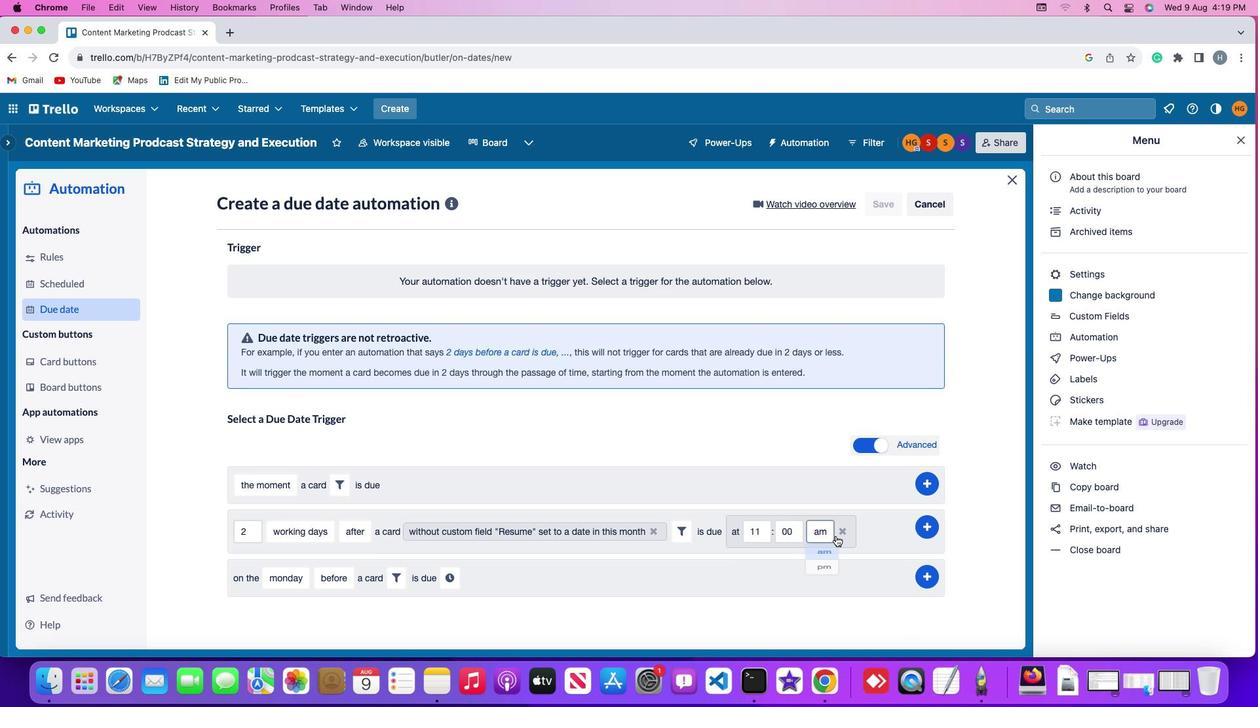 
Action: Mouse moved to (924, 525)
Screenshot: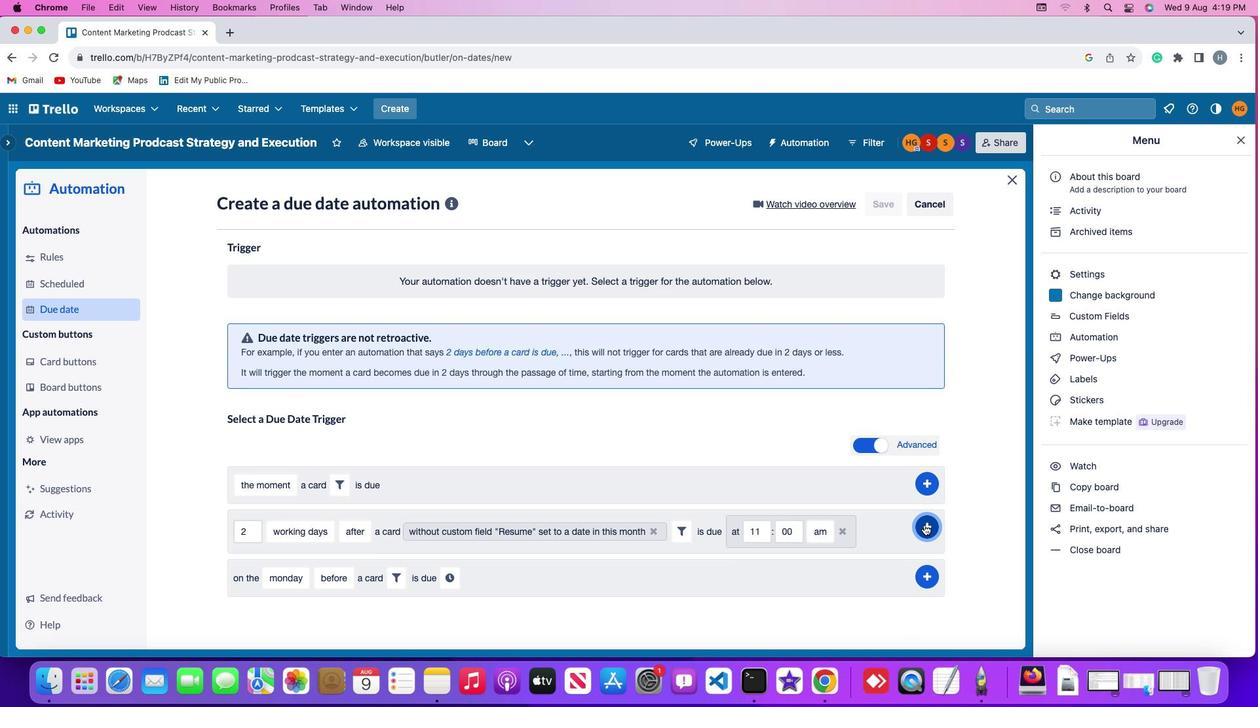 
Action: Mouse pressed left at (924, 525)
Screenshot: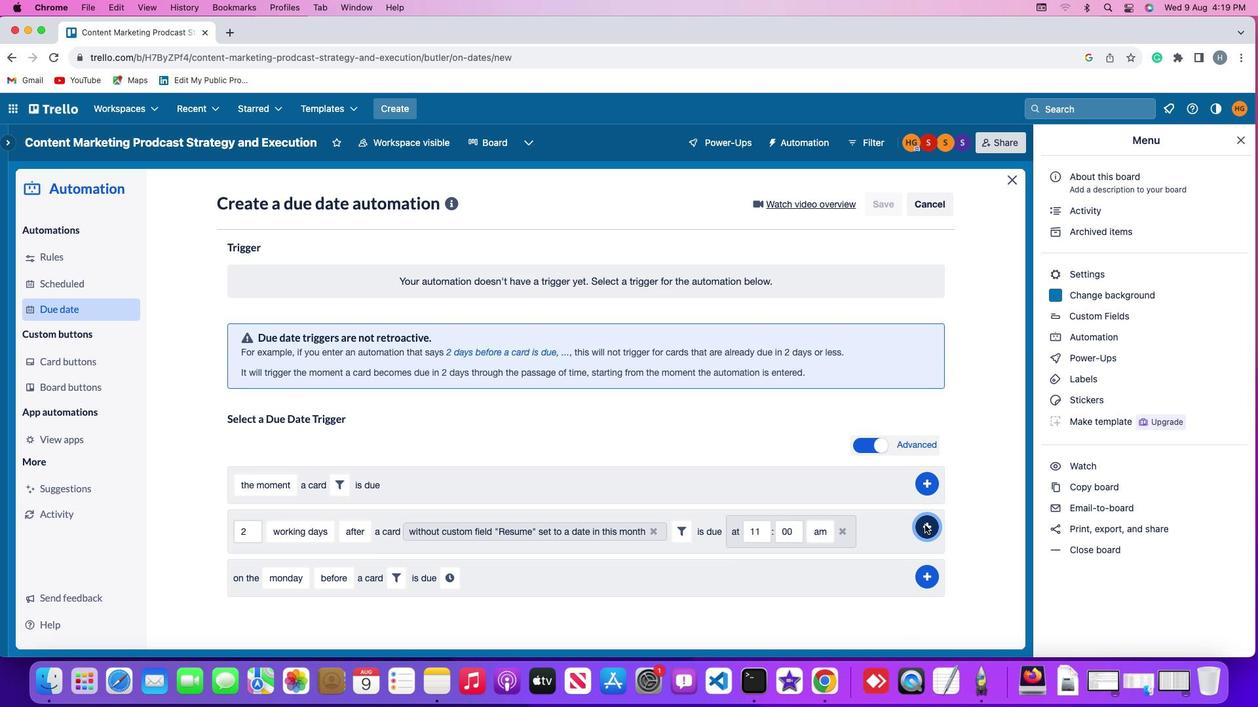 
Action: Mouse moved to (974, 422)
Screenshot: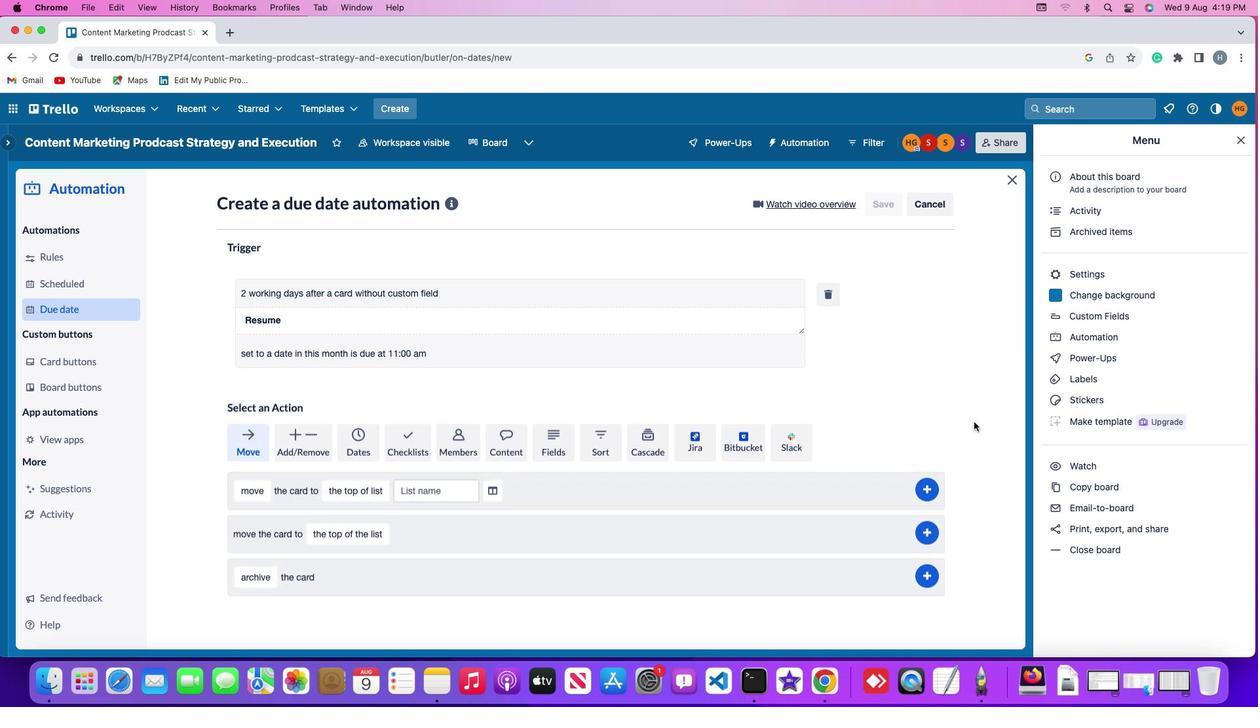 
